 Task: Select the on in the word wrap.
Action: Mouse moved to (20, 602)
Screenshot: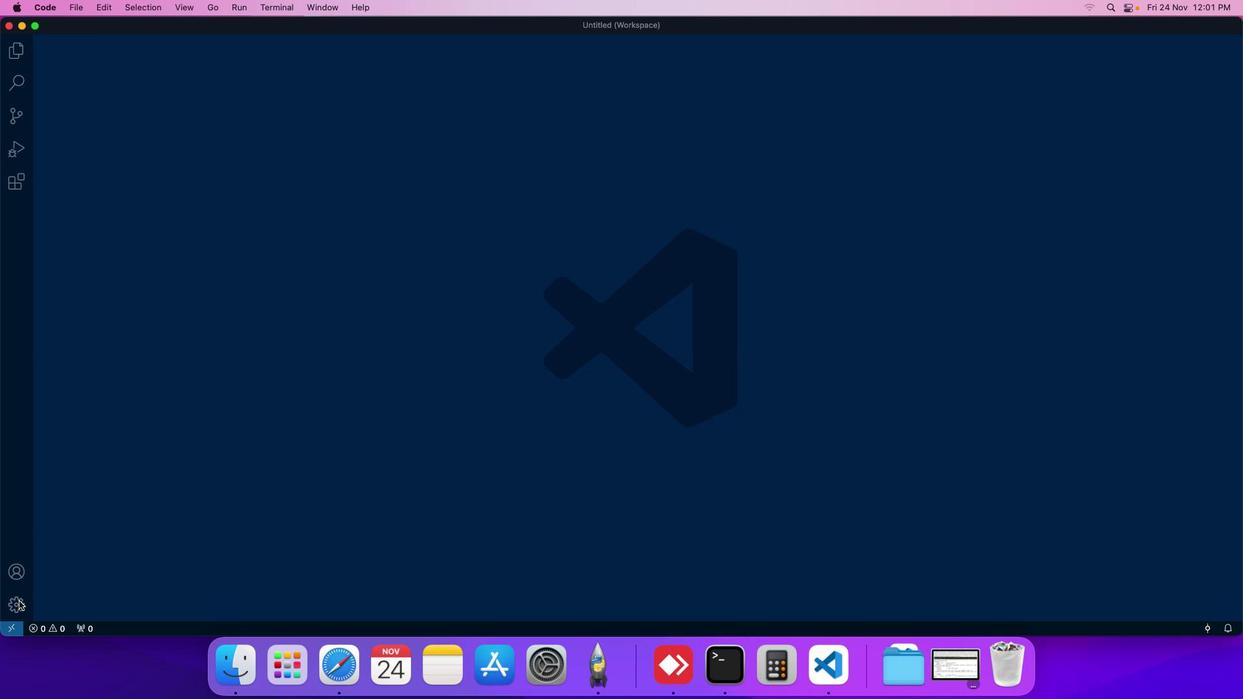 
Action: Mouse pressed left at (20, 602)
Screenshot: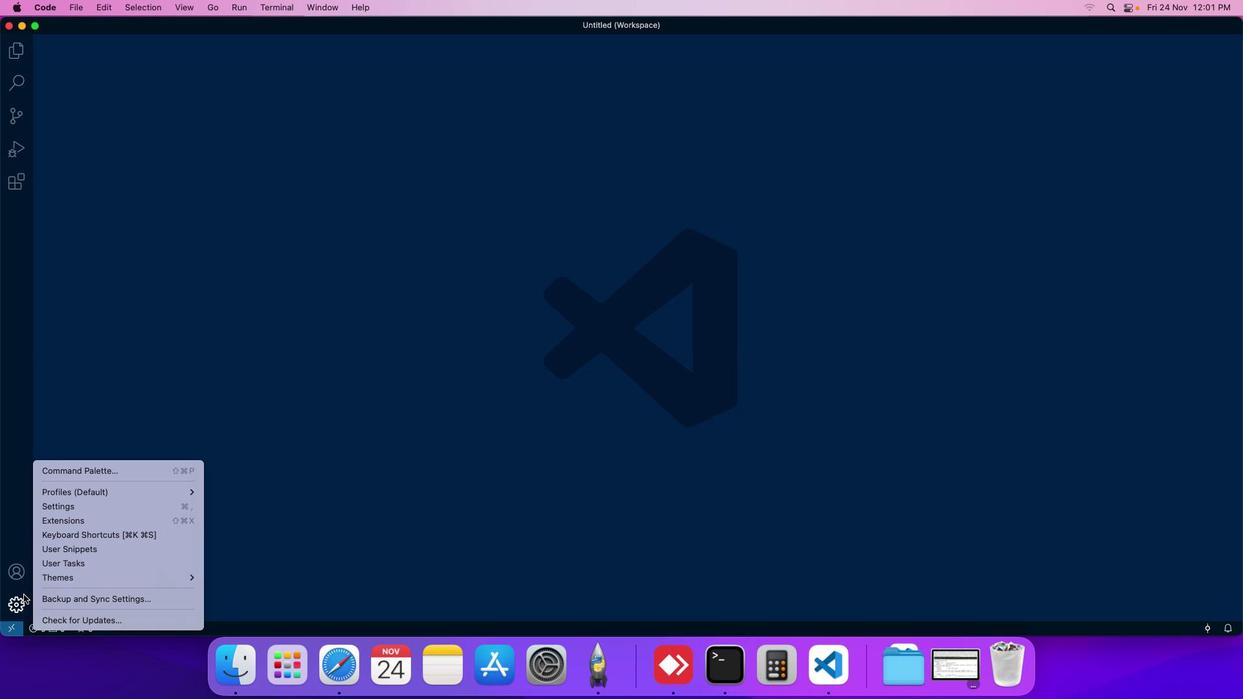 
Action: Mouse moved to (71, 511)
Screenshot: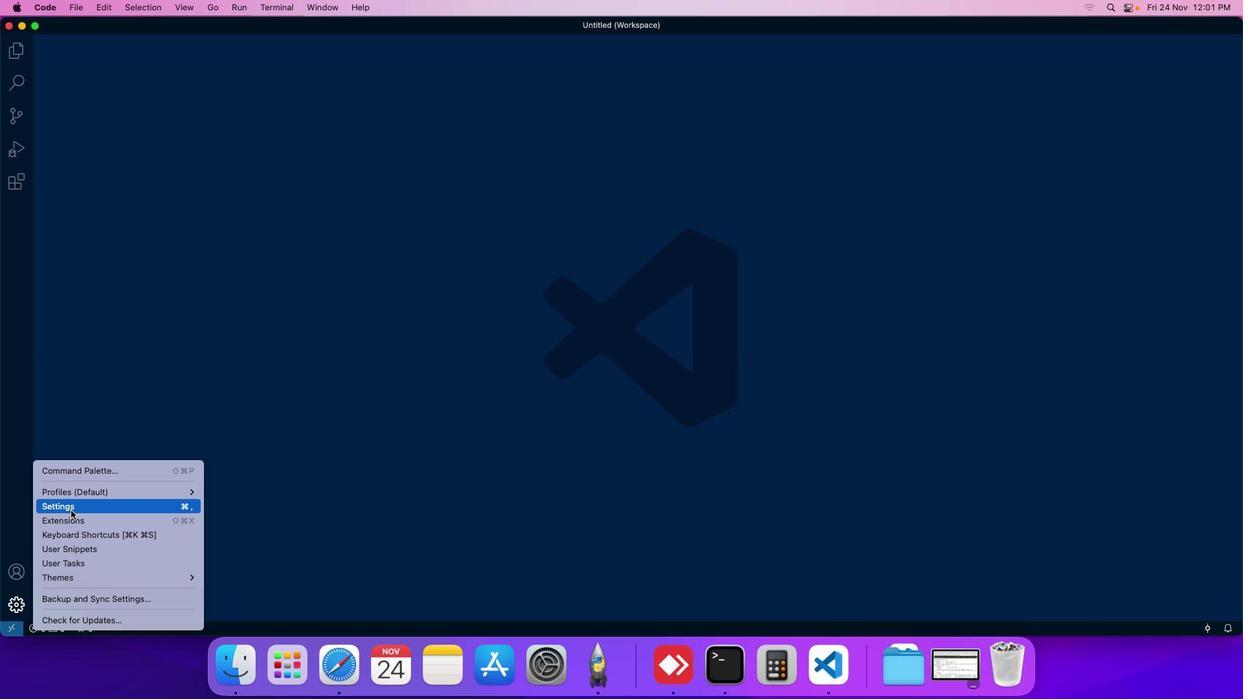 
Action: Mouse pressed left at (71, 511)
Screenshot: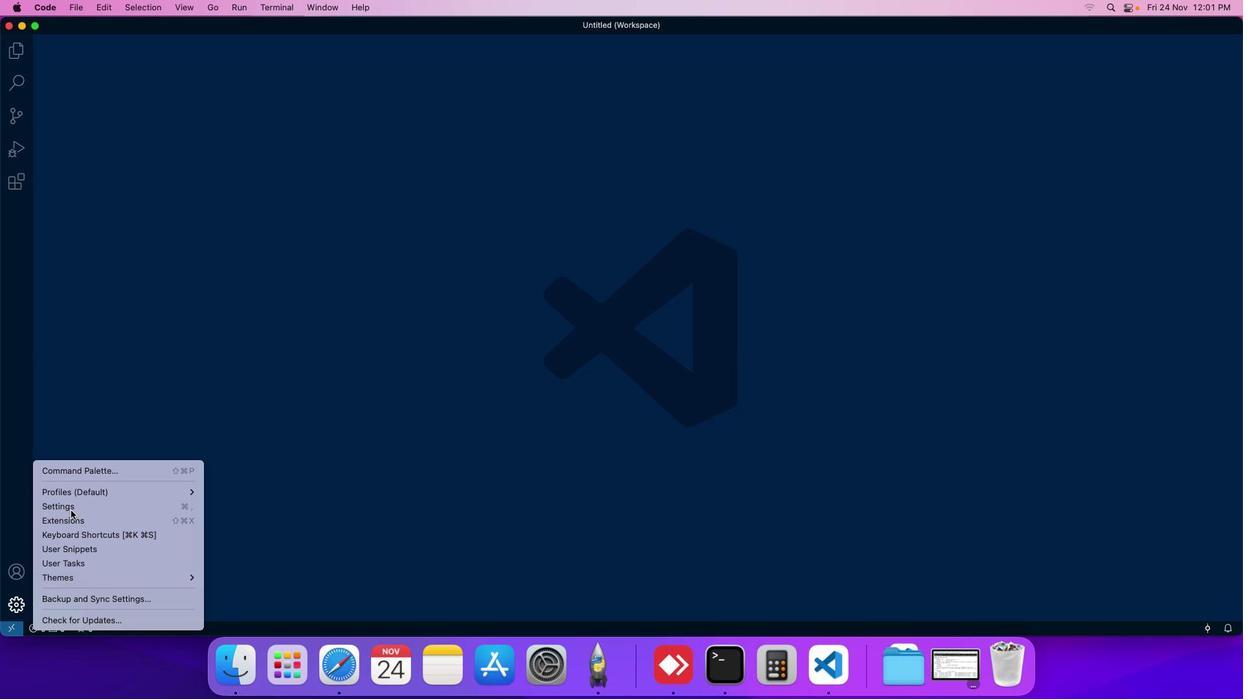 
Action: Mouse moved to (264, 143)
Screenshot: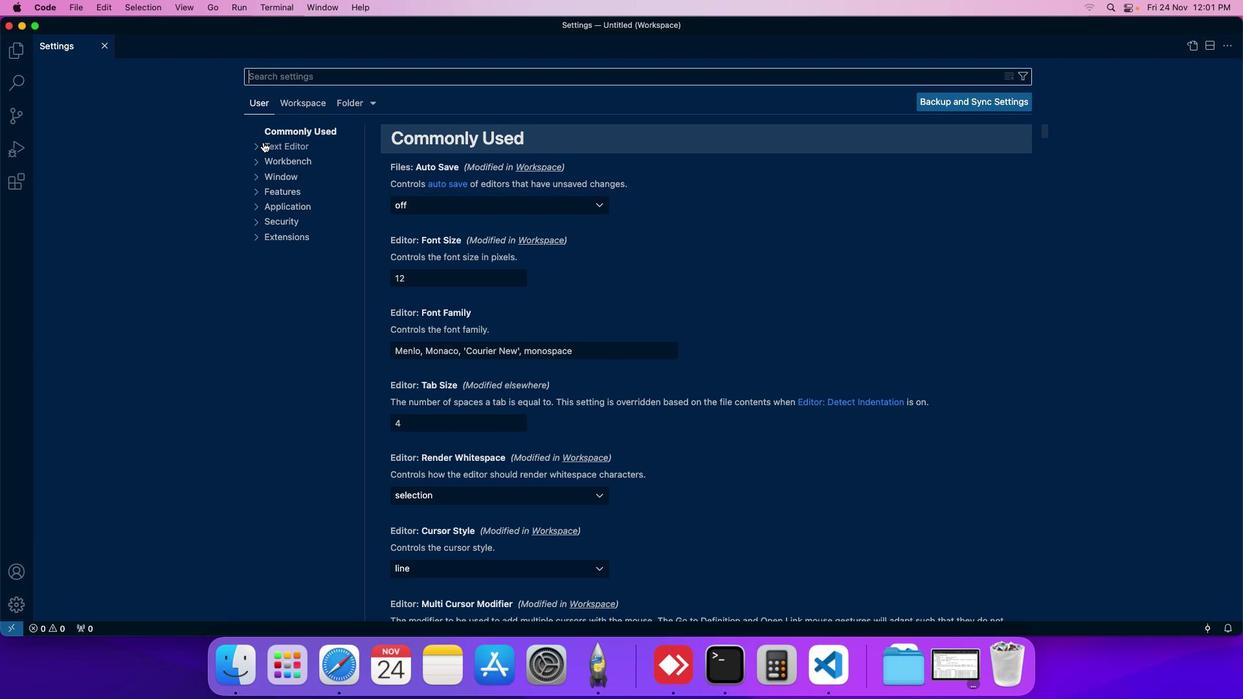 
Action: Mouse pressed left at (264, 143)
Screenshot: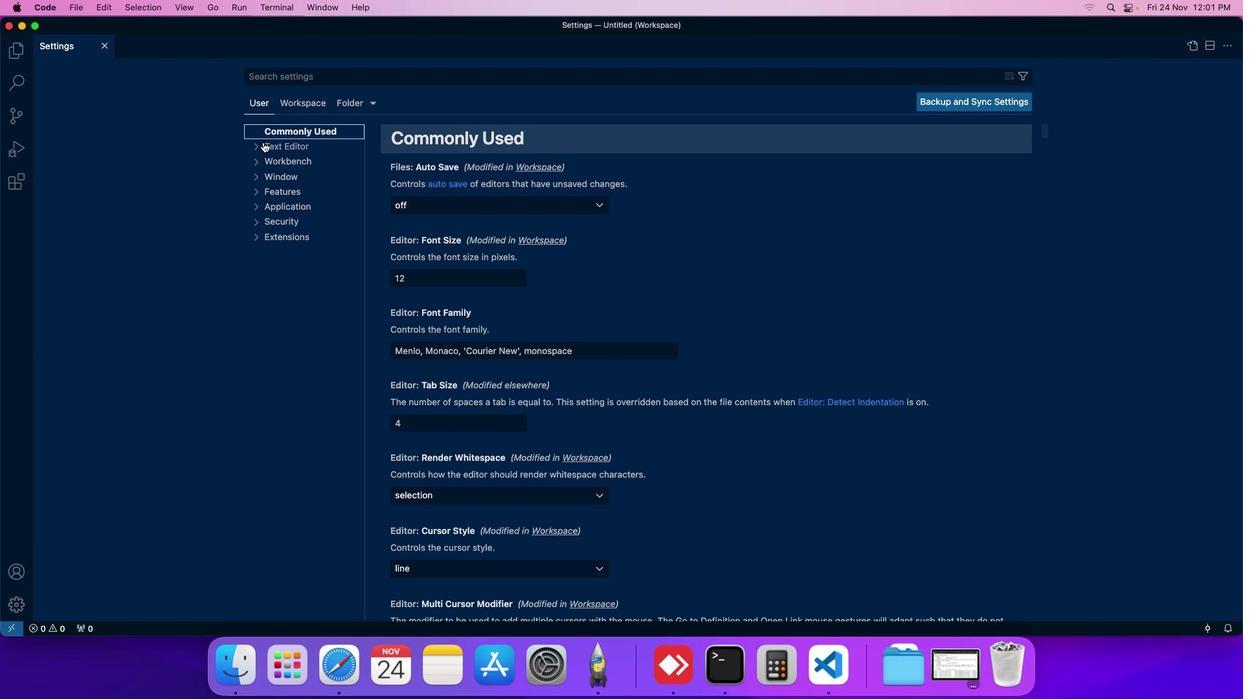 
Action: Mouse moved to (440, 192)
Screenshot: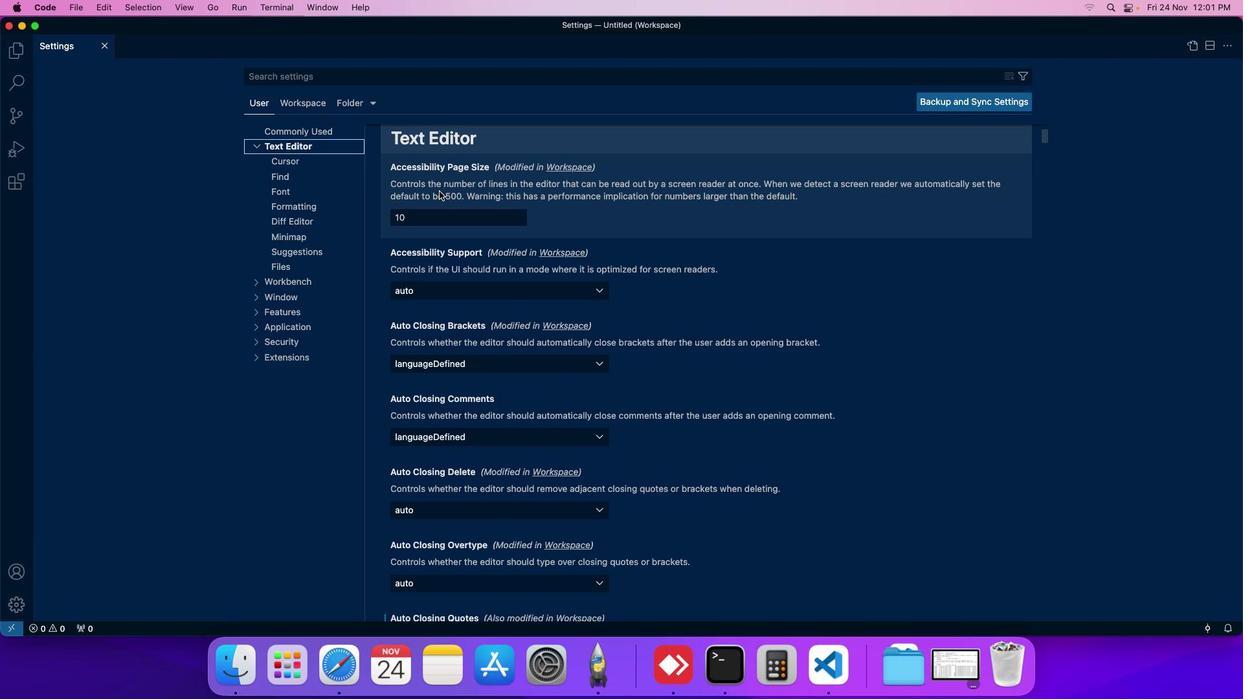 
Action: Mouse scrolled (440, 192) with delta (1, 0)
Screenshot: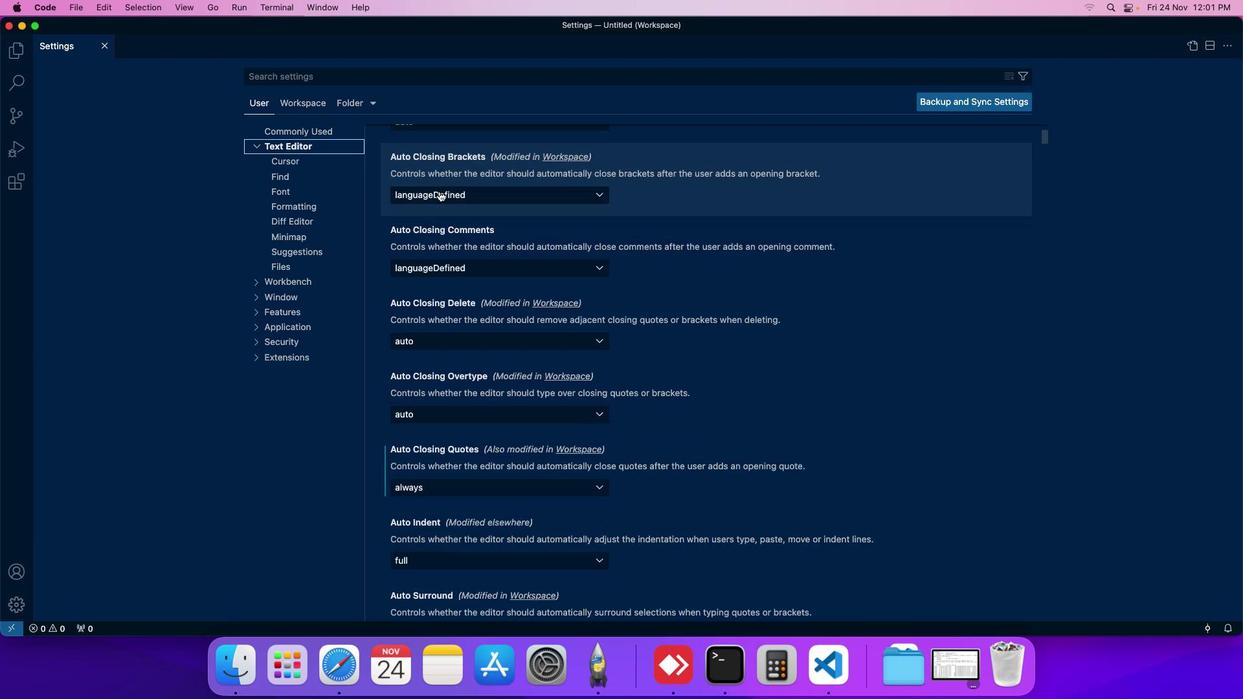 
Action: Mouse scrolled (440, 192) with delta (1, 0)
Screenshot: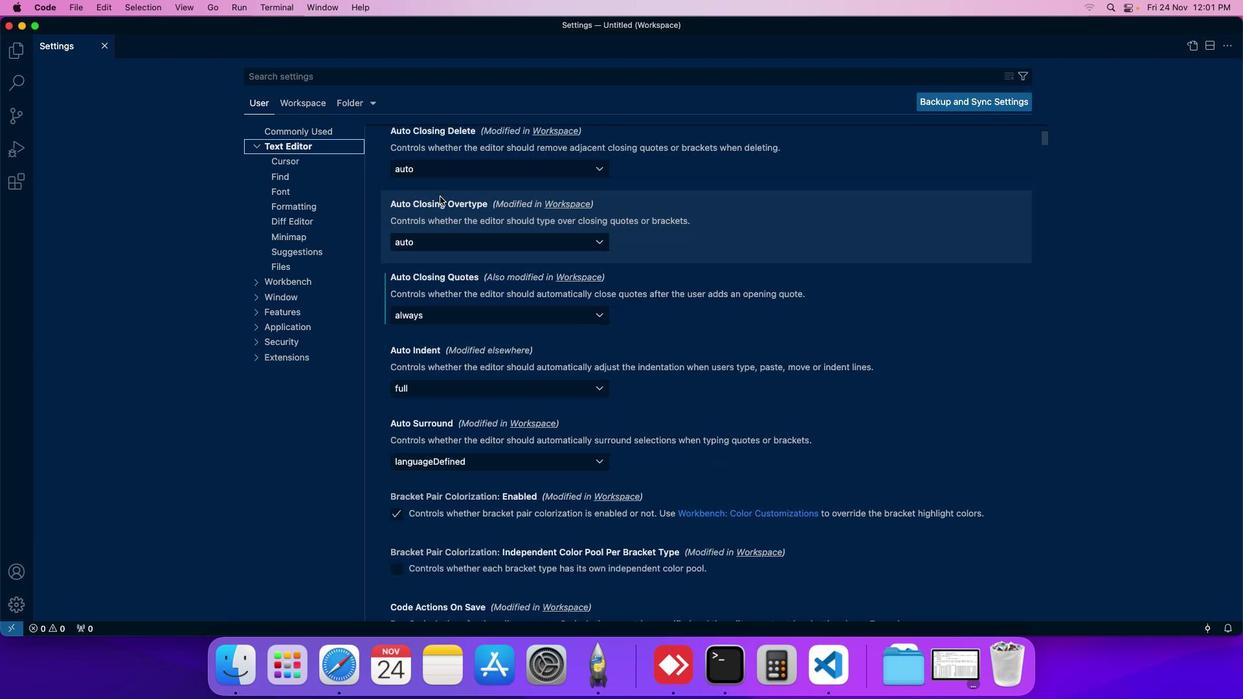 
Action: Mouse moved to (440, 202)
Screenshot: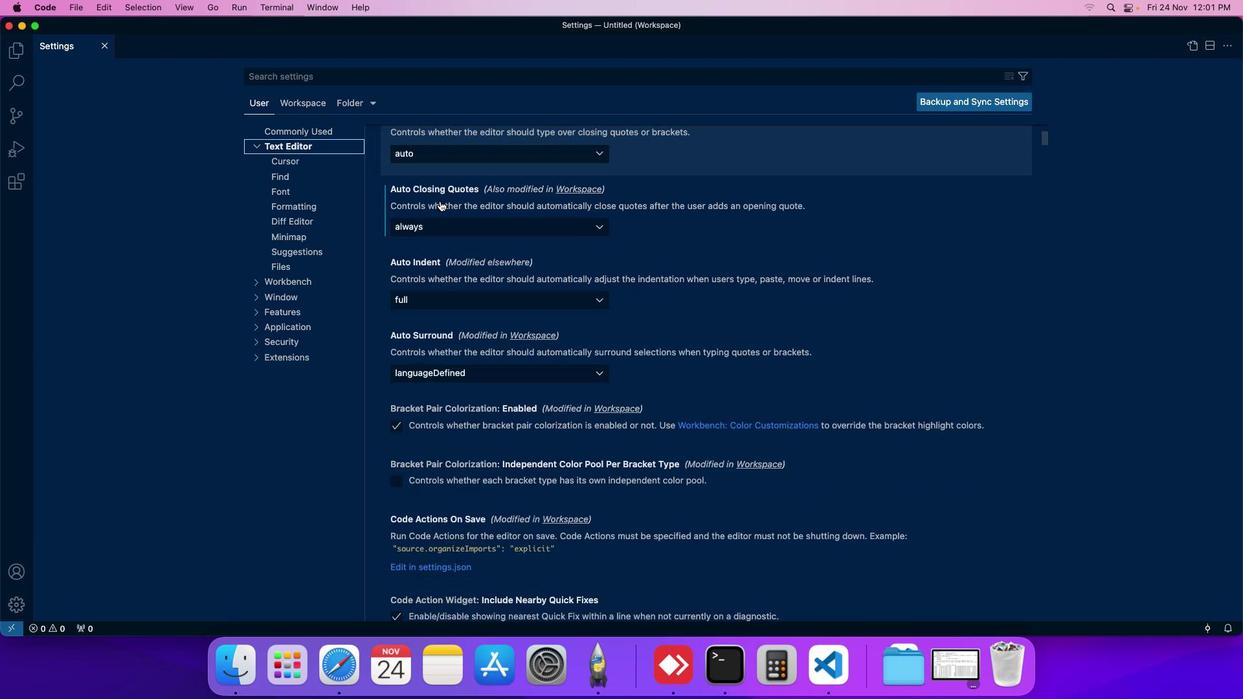 
Action: Mouse scrolled (440, 202) with delta (1, 0)
Screenshot: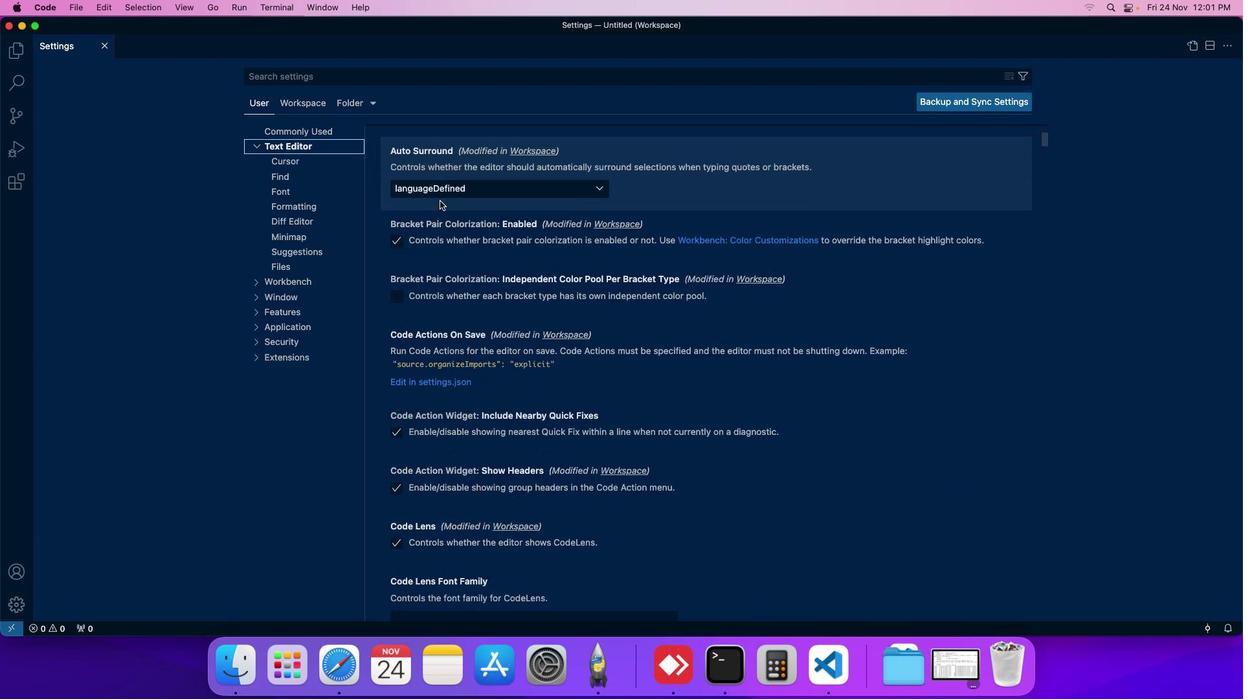 
Action: Mouse scrolled (440, 202) with delta (1, 0)
Screenshot: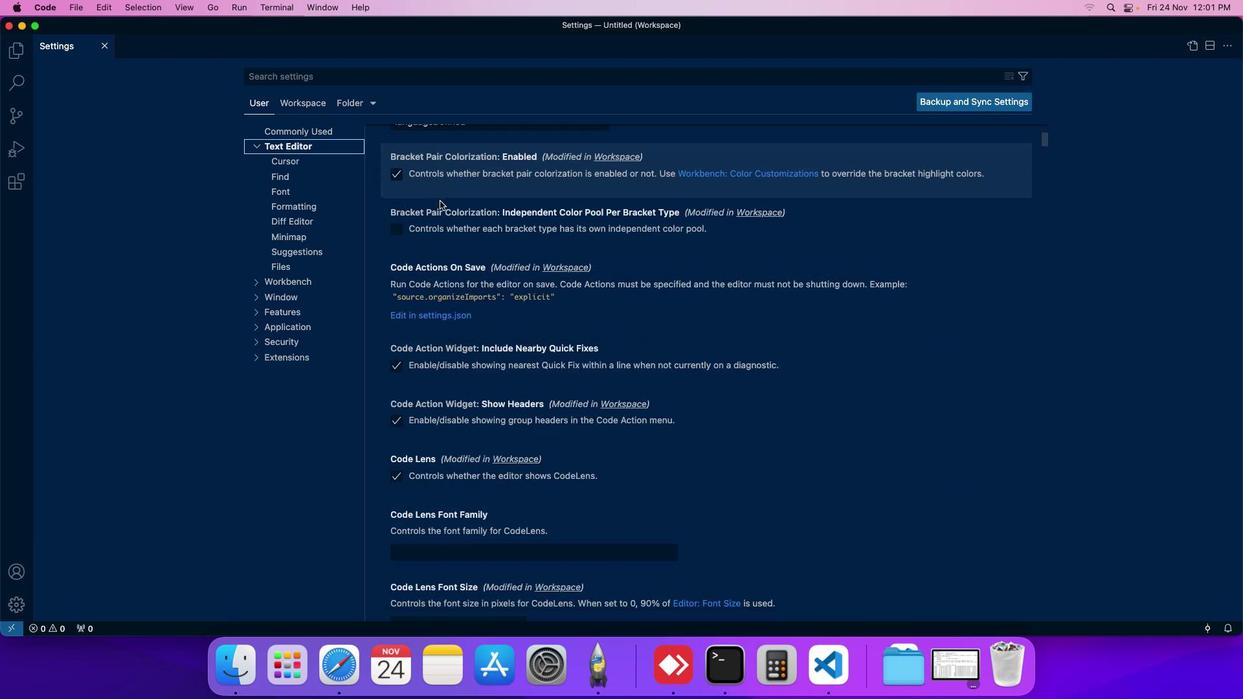 
Action: Mouse scrolled (440, 202) with delta (1, 0)
Screenshot: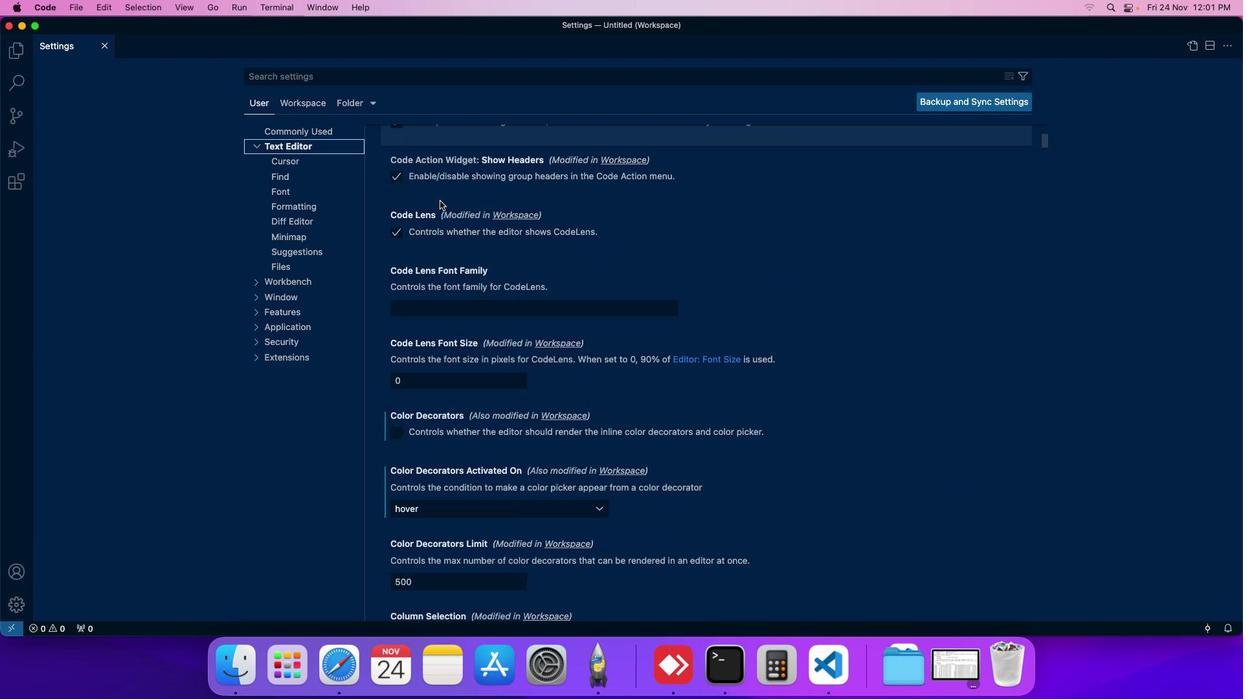
Action: Mouse scrolled (440, 202) with delta (1, 0)
Screenshot: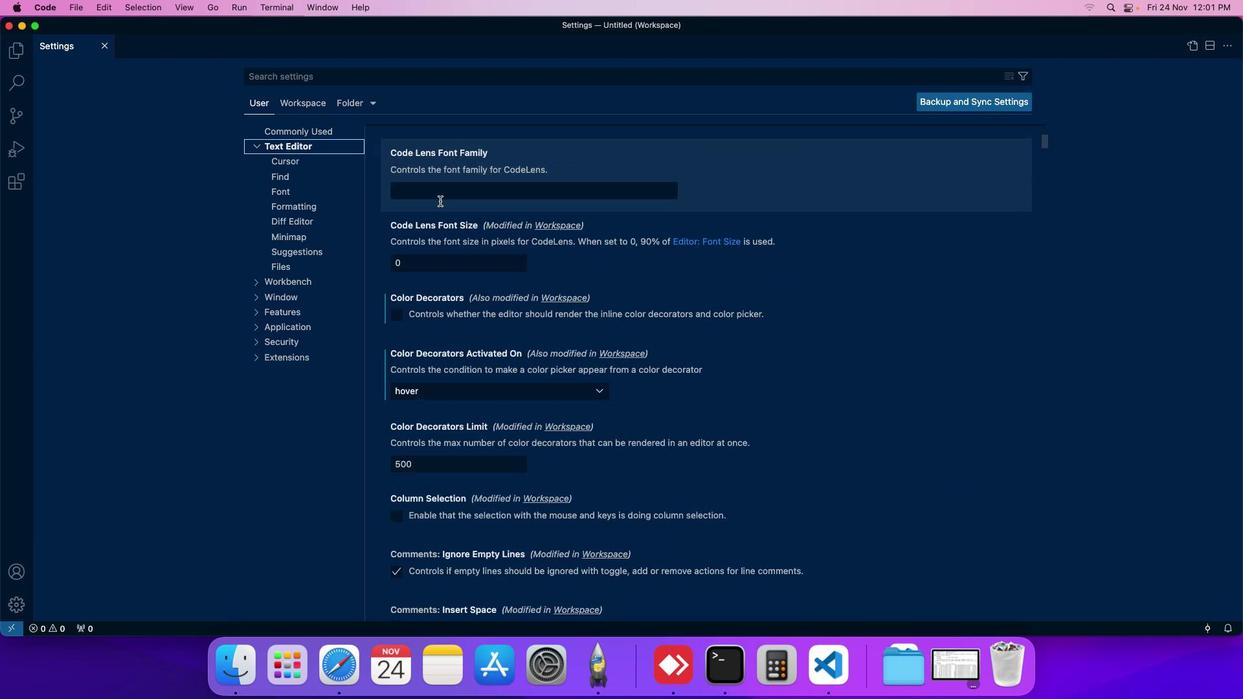 
Action: Mouse scrolled (440, 202) with delta (1, 0)
Screenshot: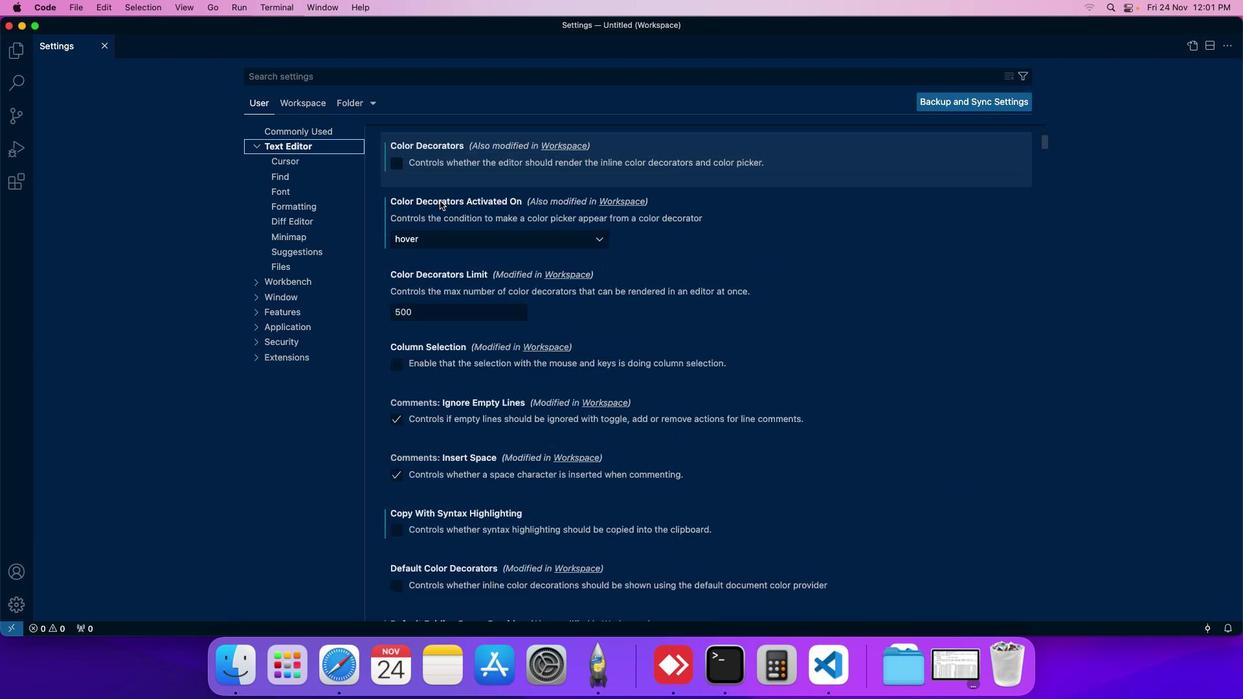 
Action: Mouse scrolled (440, 202) with delta (1, 0)
Screenshot: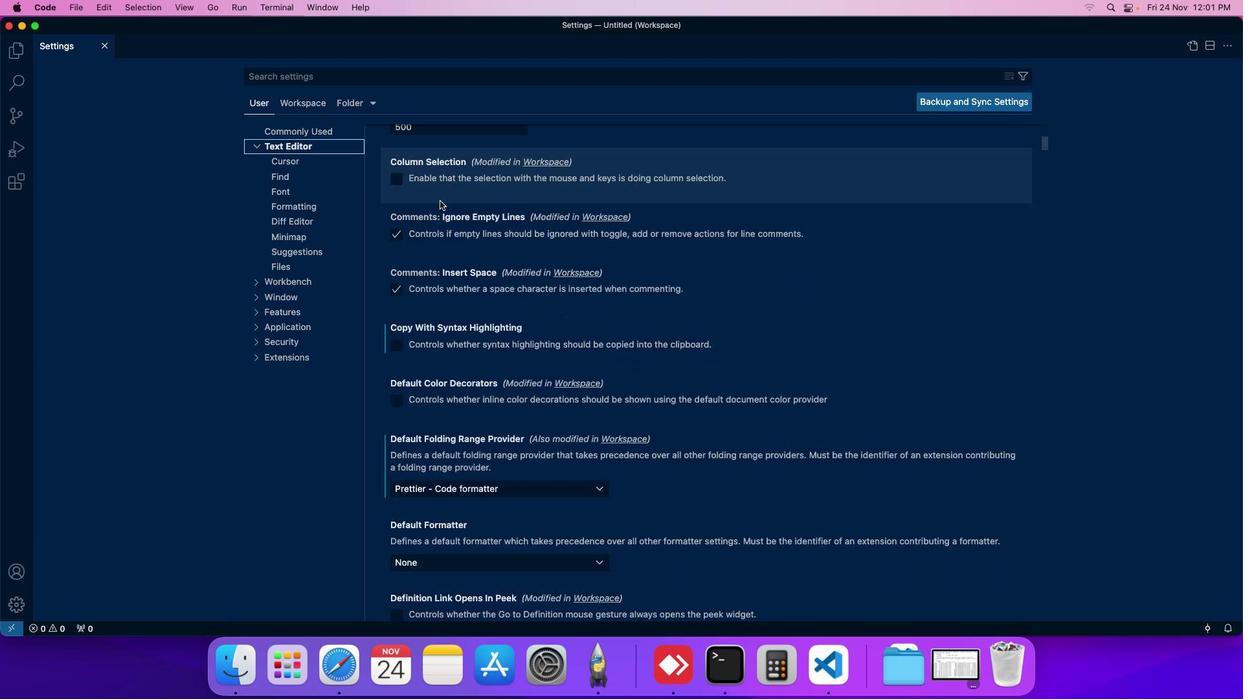 
Action: Mouse scrolled (440, 202) with delta (1, 0)
Screenshot: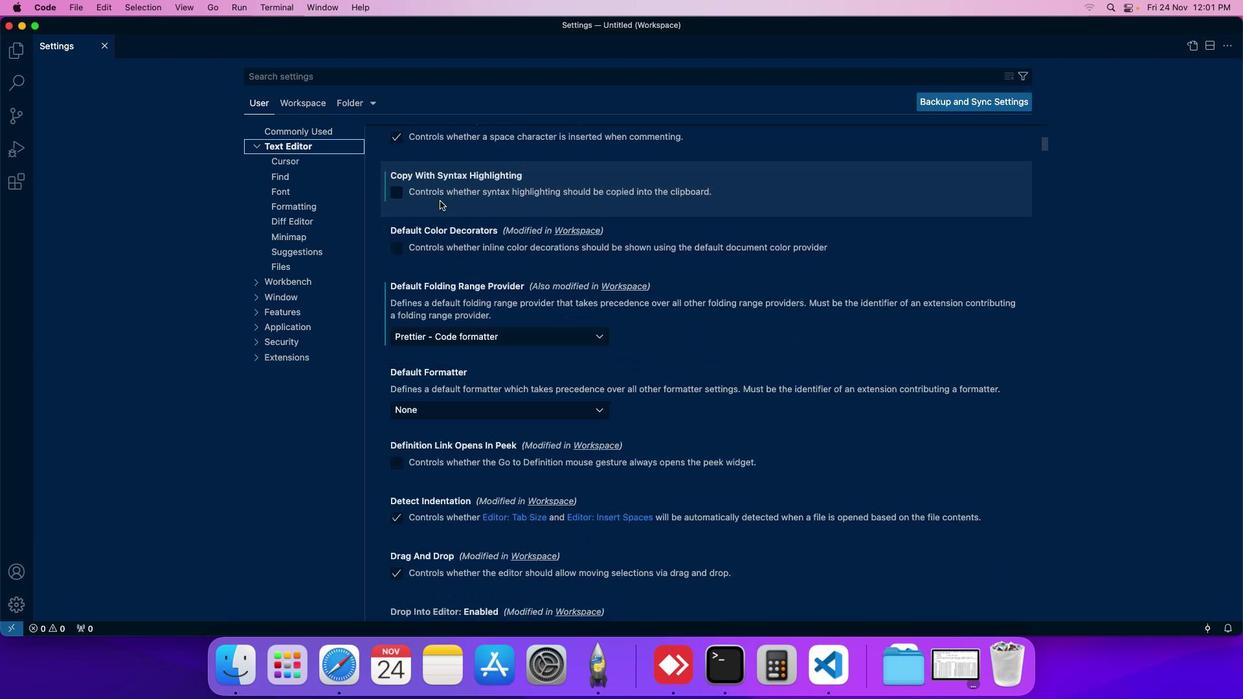 
Action: Mouse scrolled (440, 202) with delta (1, 0)
Screenshot: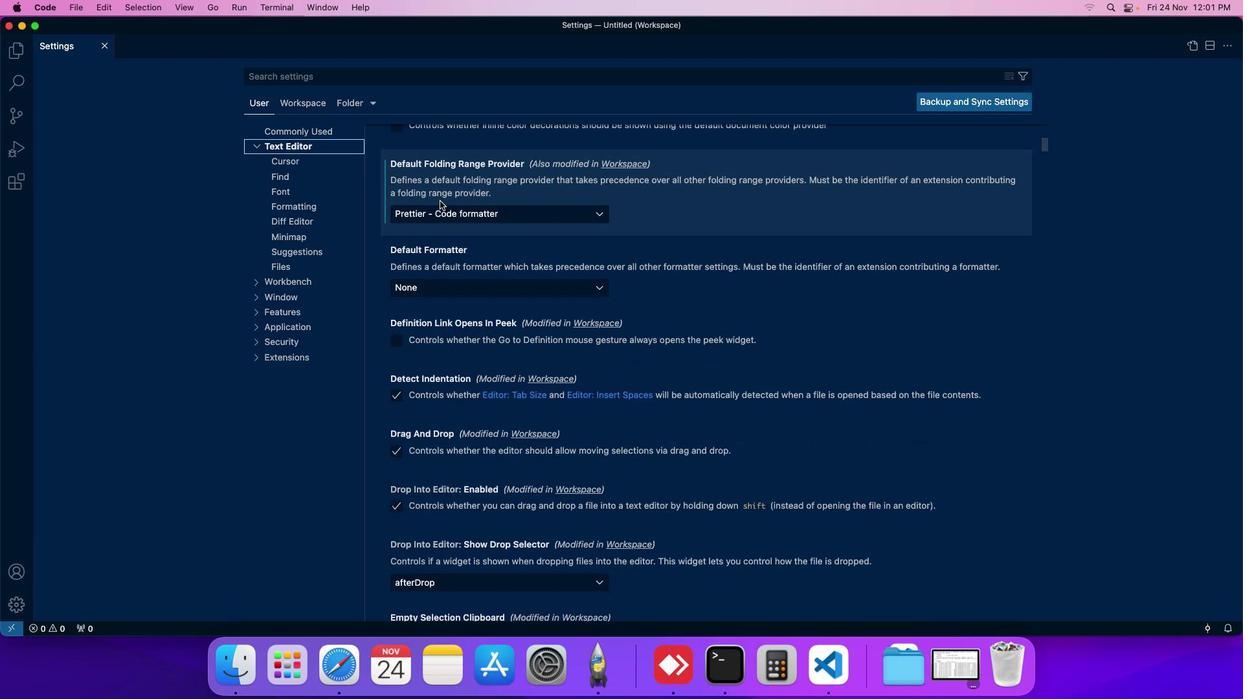 
Action: Mouse scrolled (440, 202) with delta (1, 0)
Screenshot: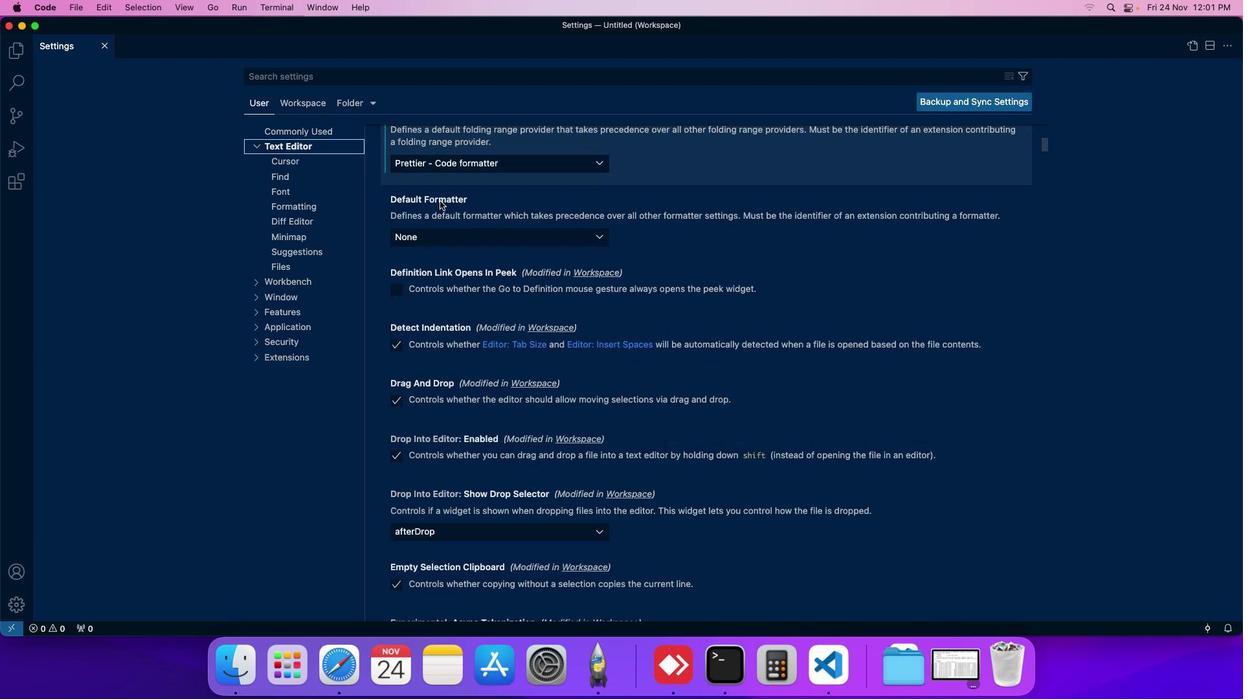
Action: Mouse scrolled (440, 202) with delta (1, 0)
Screenshot: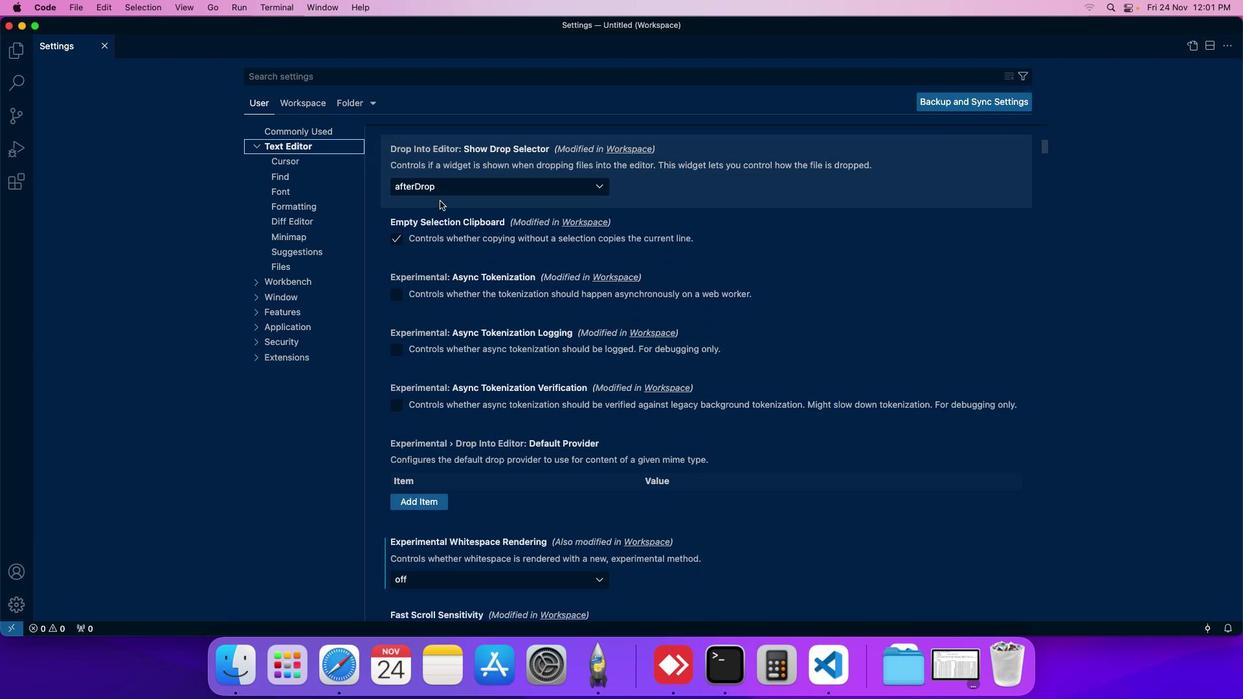 
Action: Mouse scrolled (440, 202) with delta (1, 0)
Screenshot: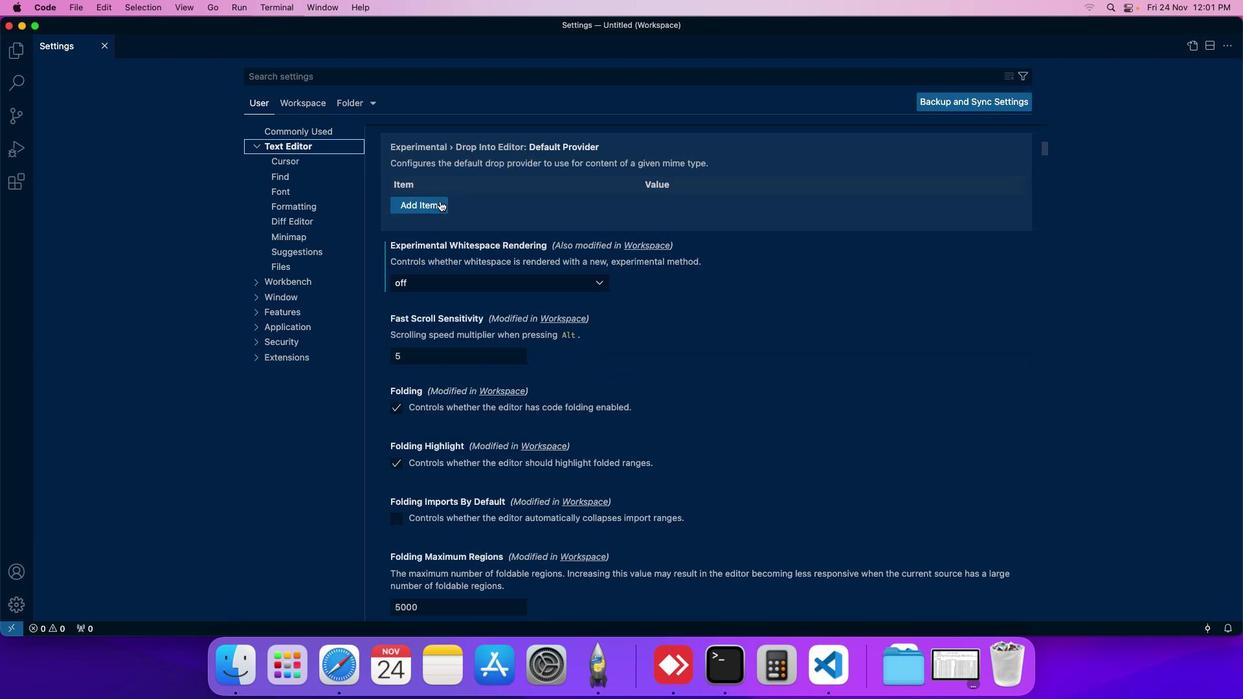 
Action: Mouse scrolled (440, 202) with delta (1, 0)
Screenshot: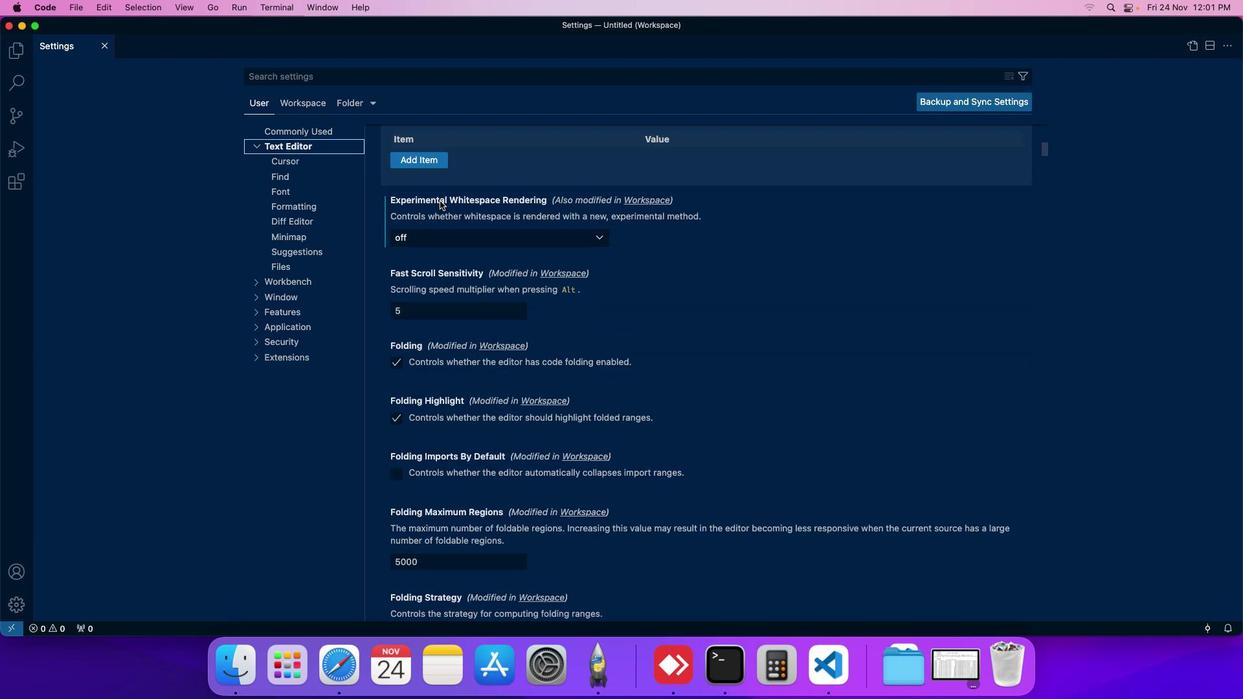 
Action: Mouse scrolled (440, 202) with delta (1, 0)
Screenshot: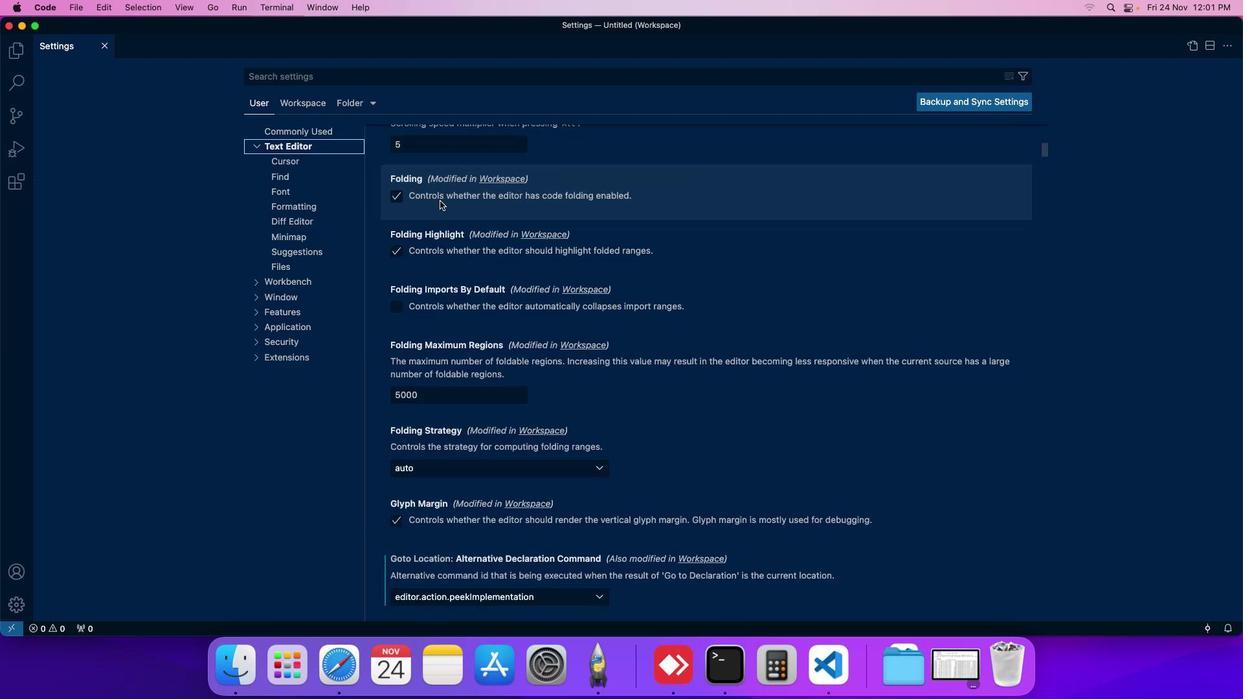 
Action: Mouse scrolled (440, 202) with delta (1, 0)
Screenshot: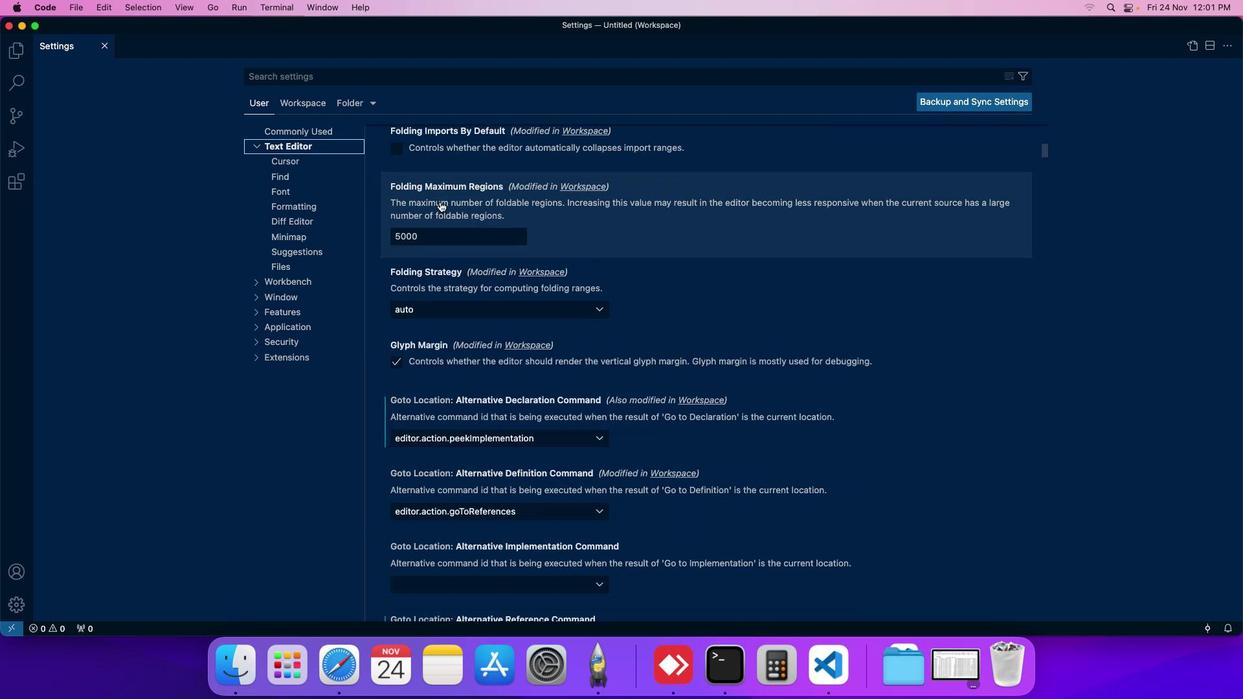 
Action: Mouse moved to (440, 202)
Screenshot: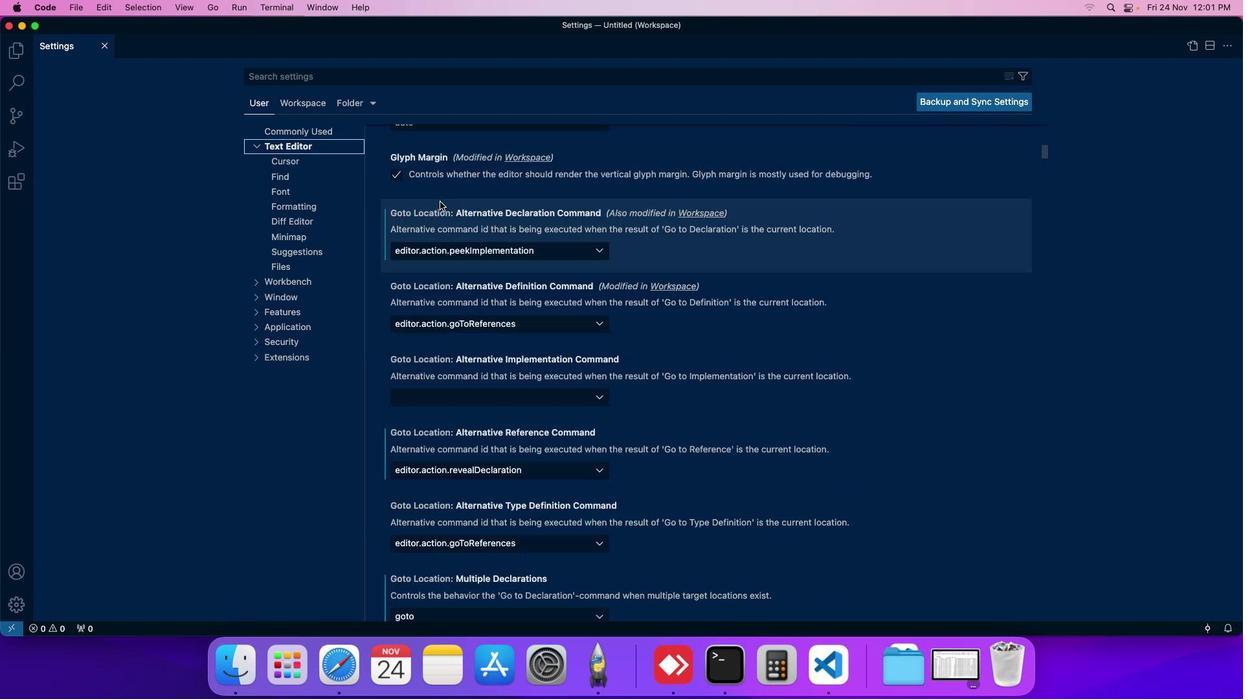 
Action: Mouse scrolled (440, 202) with delta (1, 0)
Screenshot: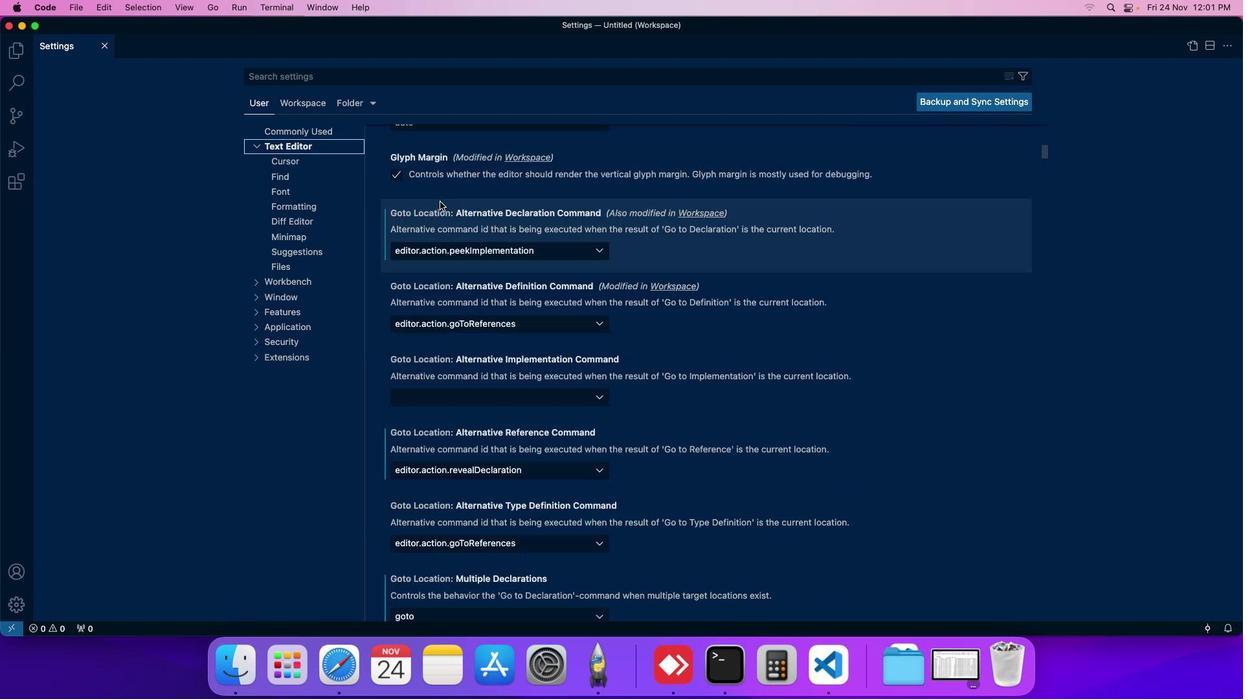 
Action: Mouse moved to (441, 207)
Screenshot: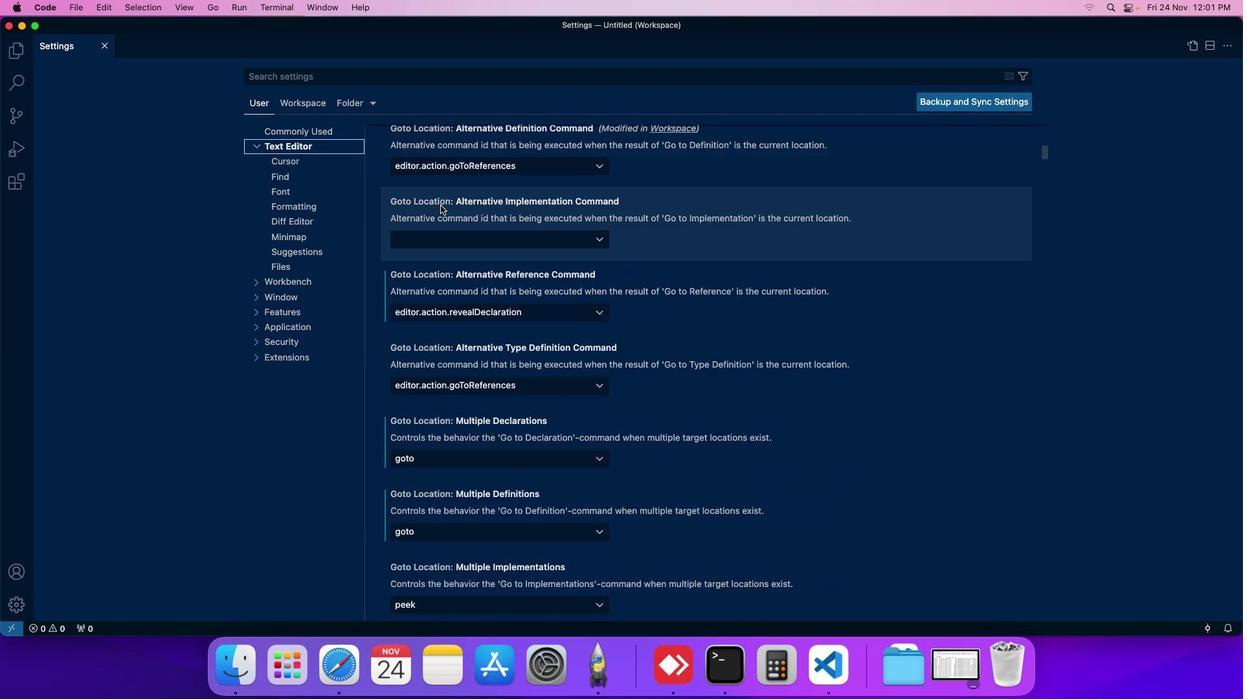
Action: Mouse scrolled (441, 207) with delta (1, 0)
Screenshot: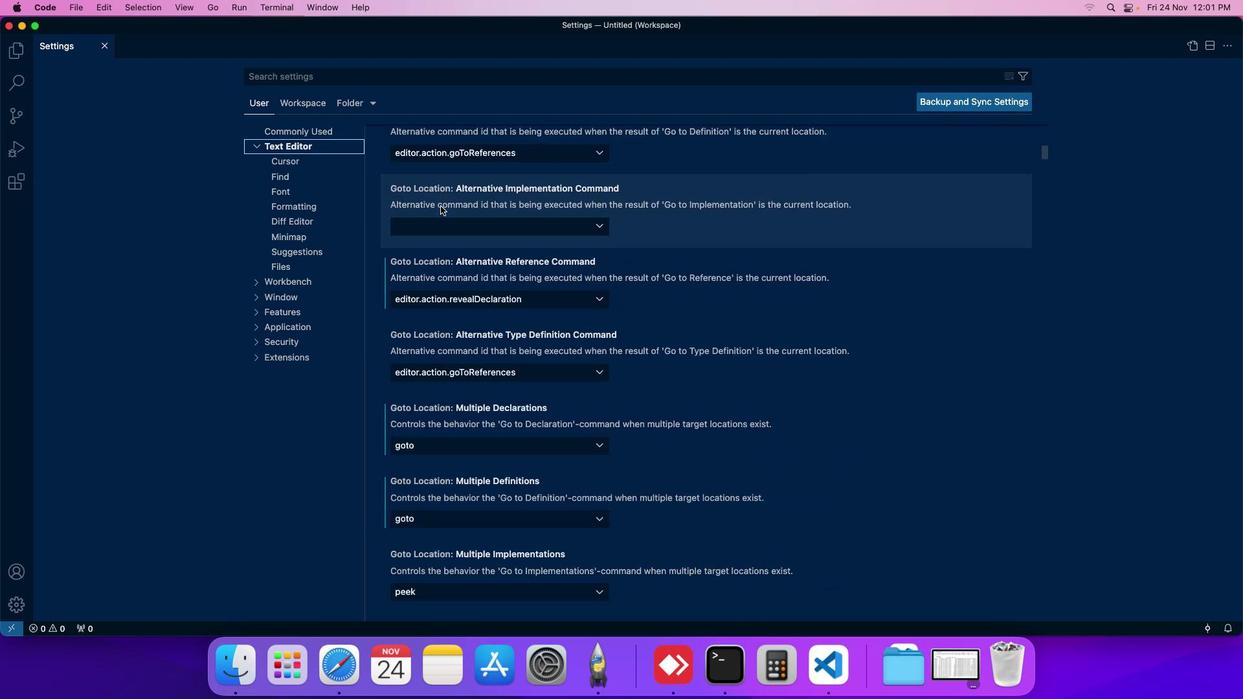 
Action: Mouse scrolled (441, 207) with delta (1, 0)
Screenshot: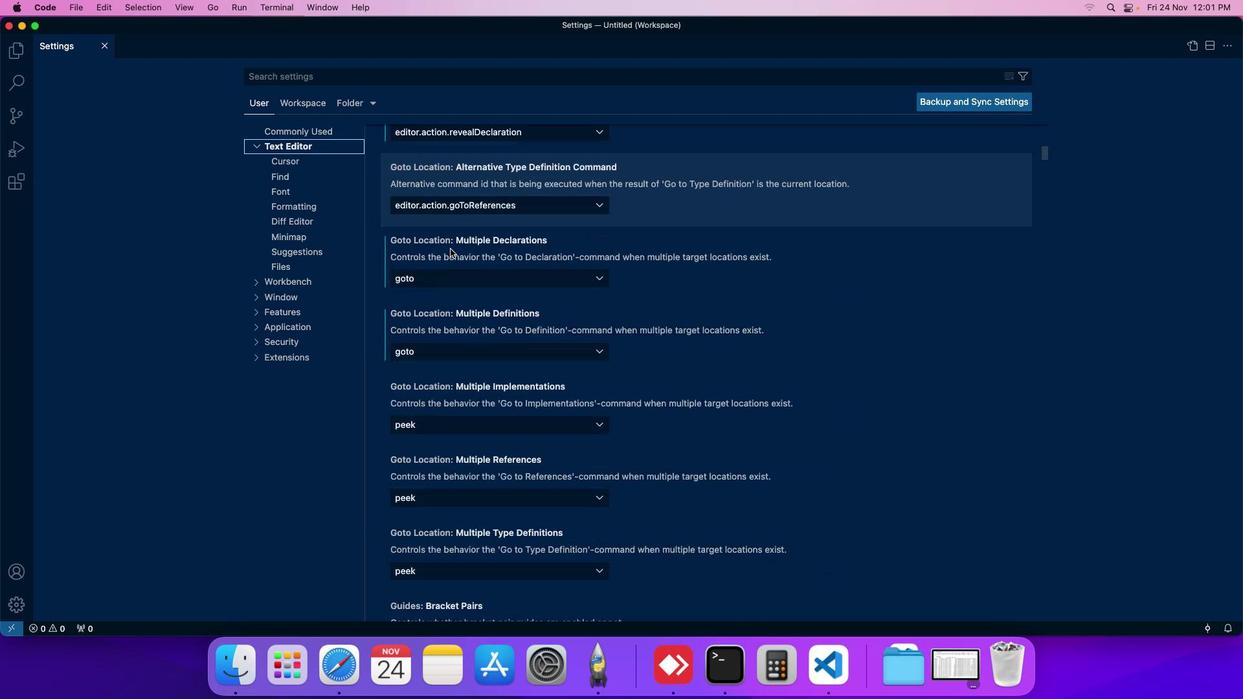 
Action: Mouse moved to (463, 288)
Screenshot: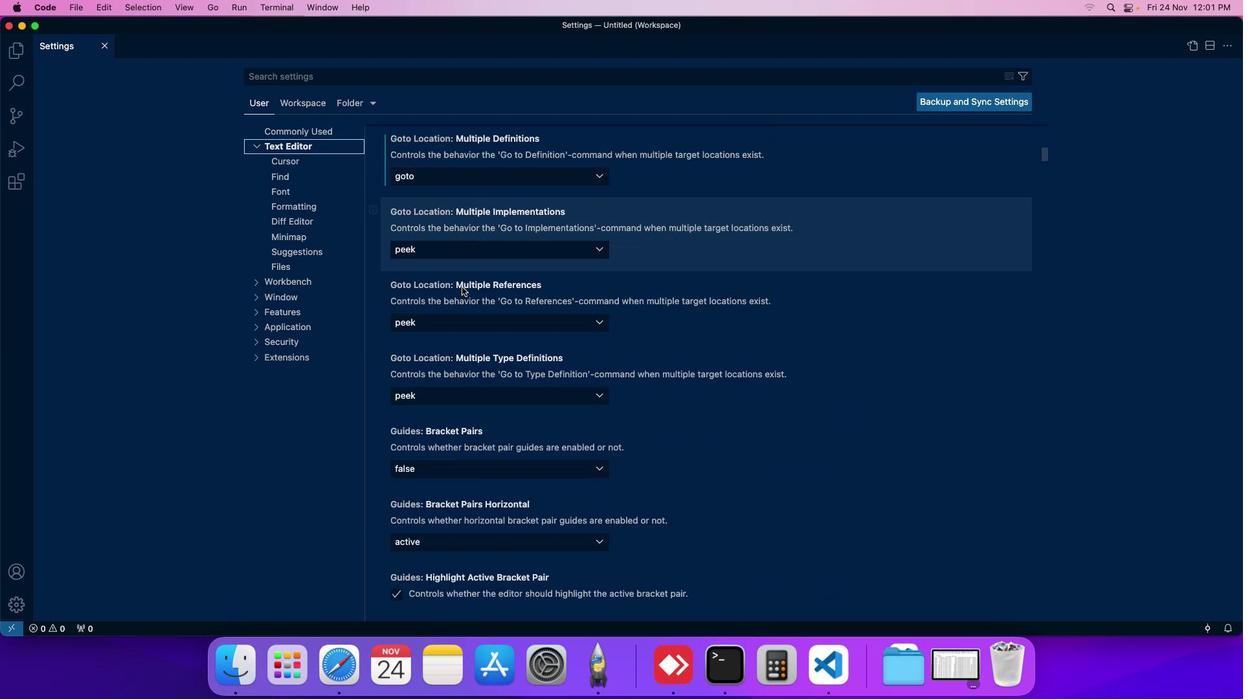 
Action: Mouse scrolled (463, 288) with delta (1, 0)
Screenshot: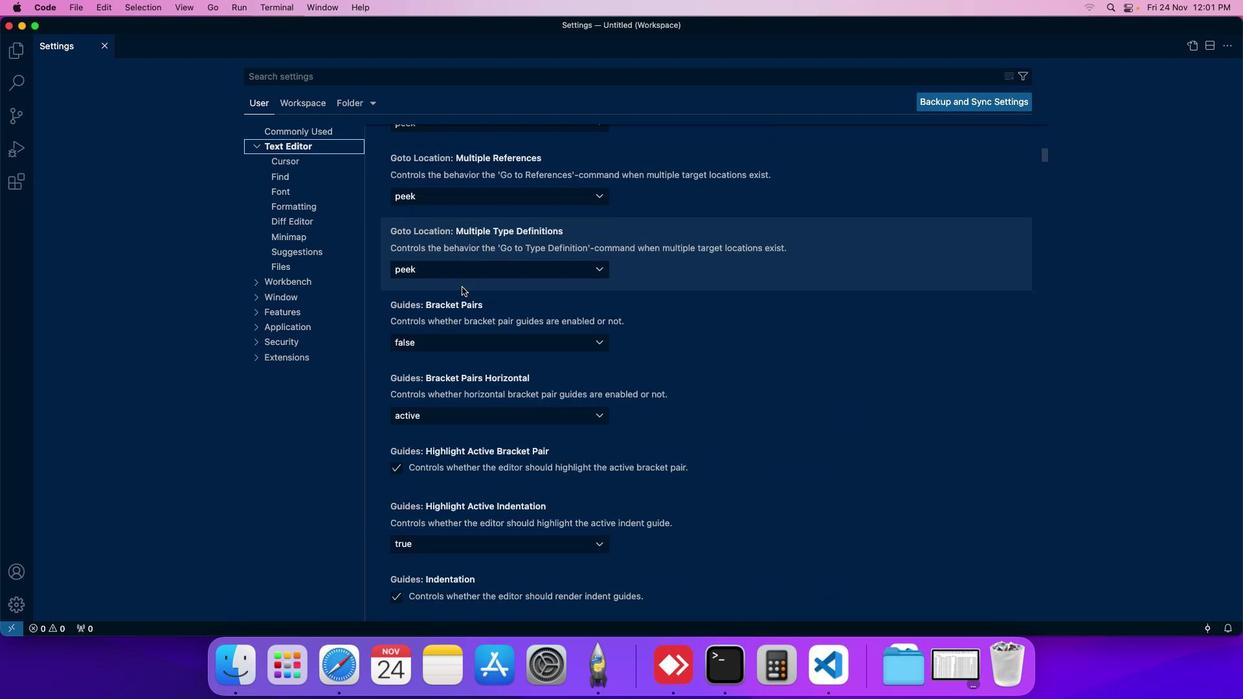 
Action: Mouse scrolled (463, 288) with delta (1, 0)
Screenshot: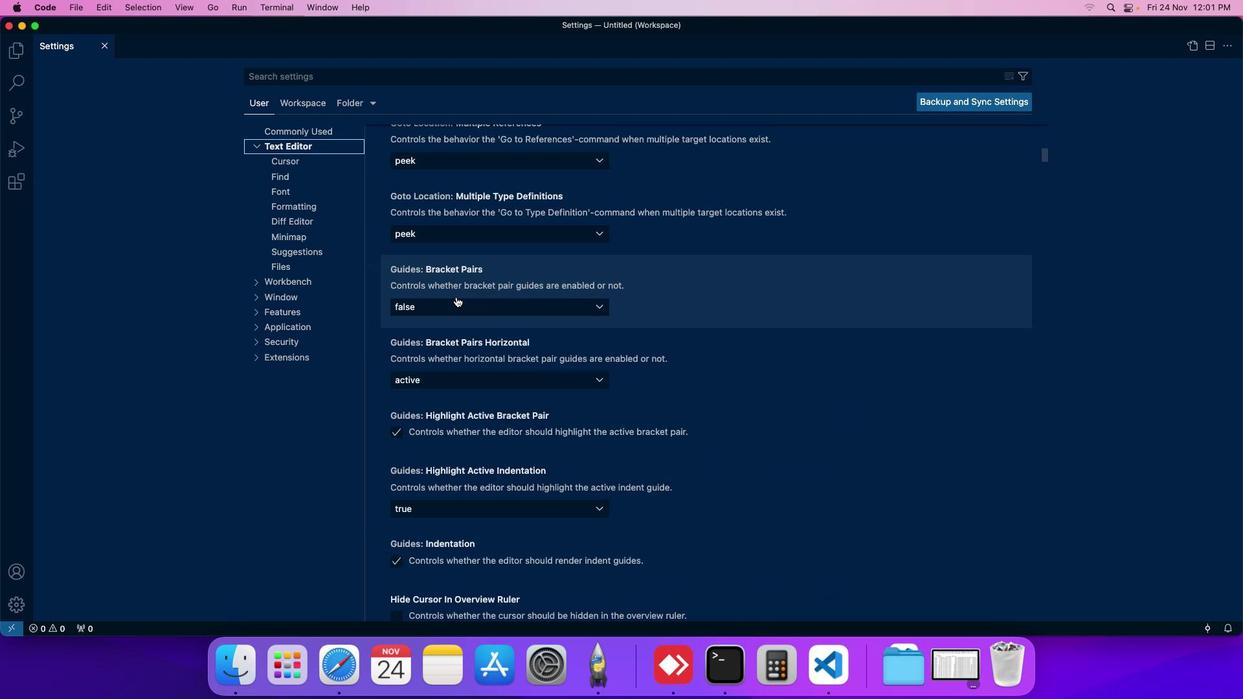 
Action: Mouse moved to (438, 367)
Screenshot: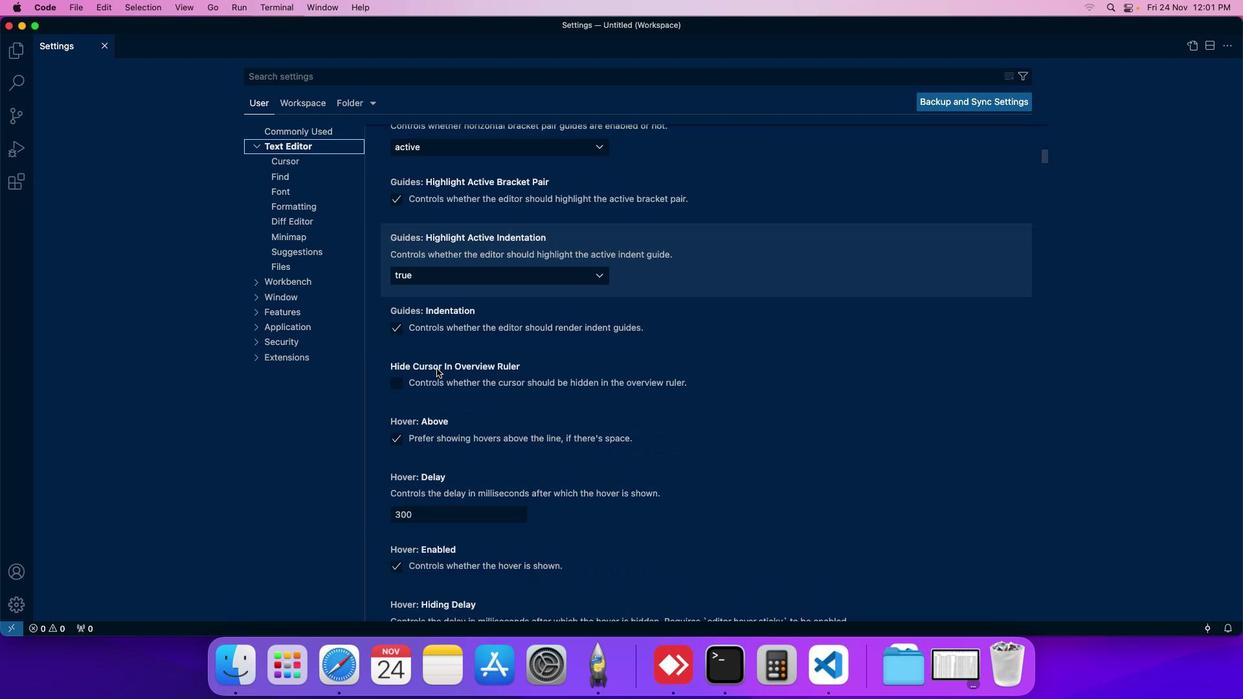 
Action: Mouse scrolled (438, 367) with delta (1, 0)
Screenshot: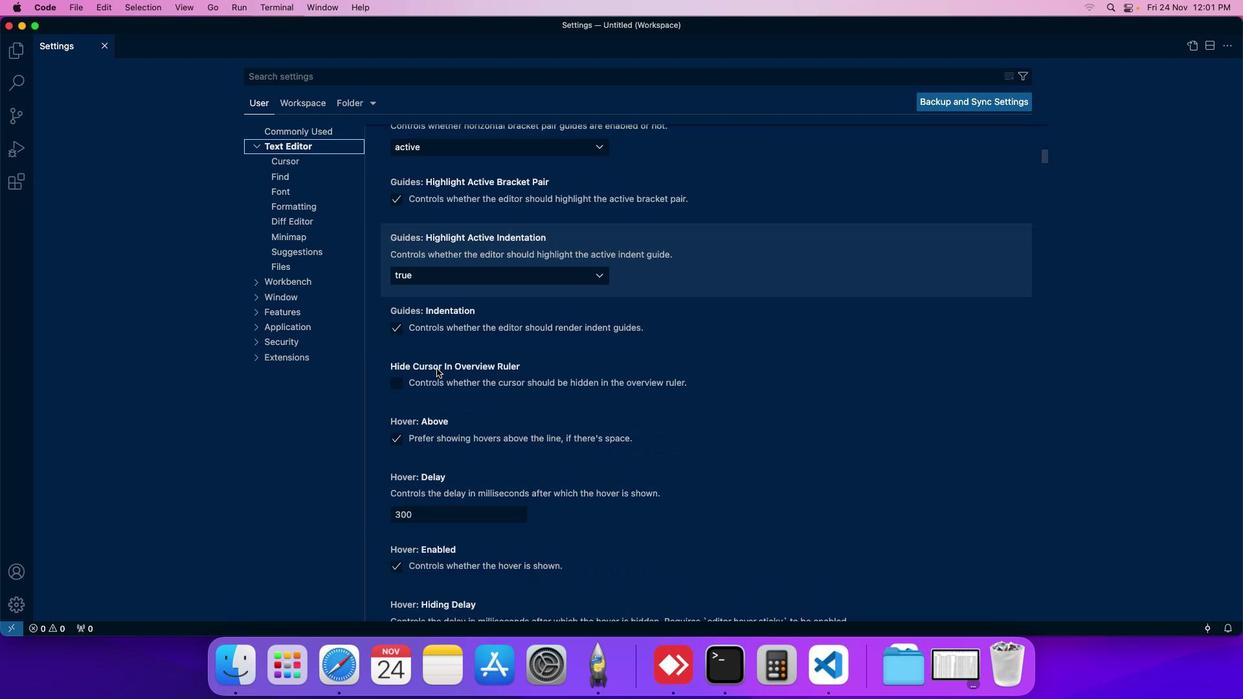 
Action: Mouse moved to (438, 369)
Screenshot: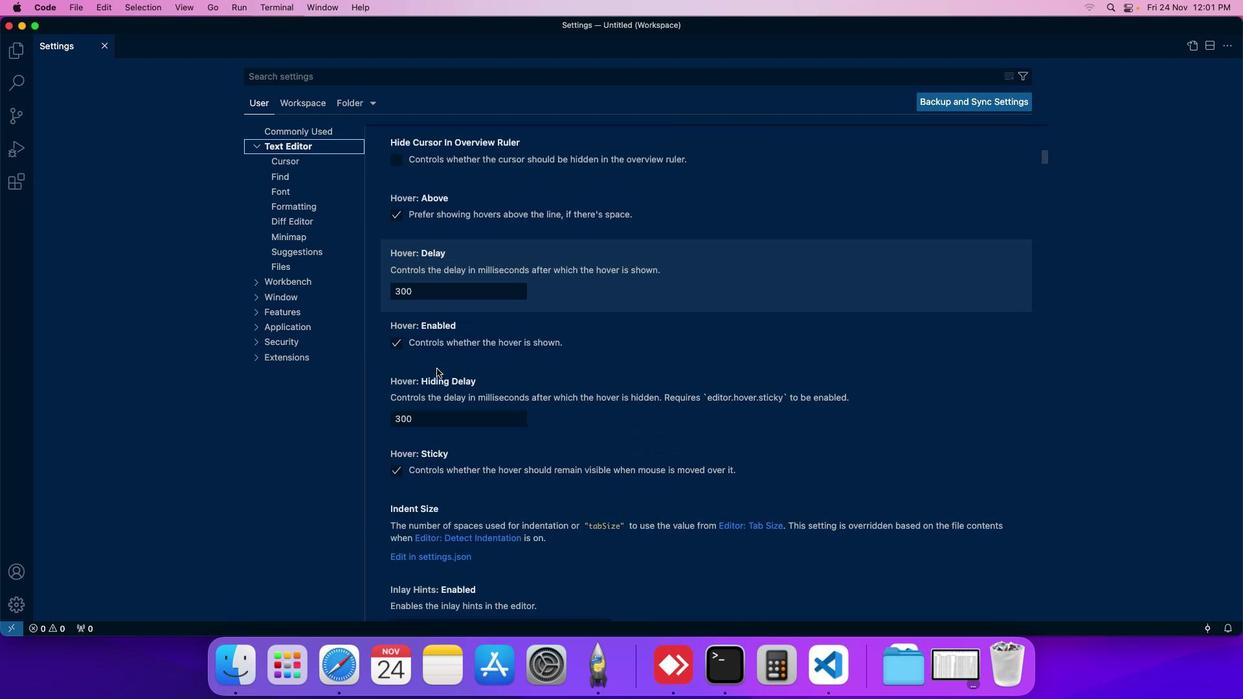 
Action: Mouse scrolled (438, 369) with delta (1, 0)
Screenshot: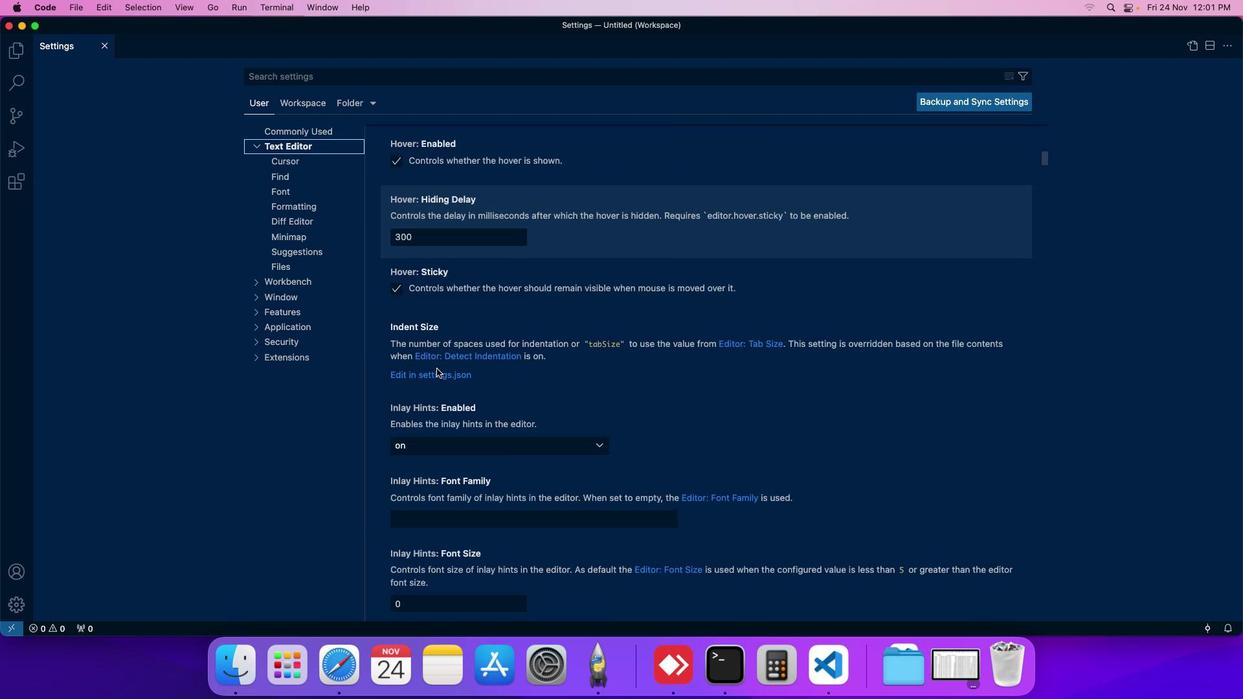 
Action: Mouse moved to (438, 369)
Screenshot: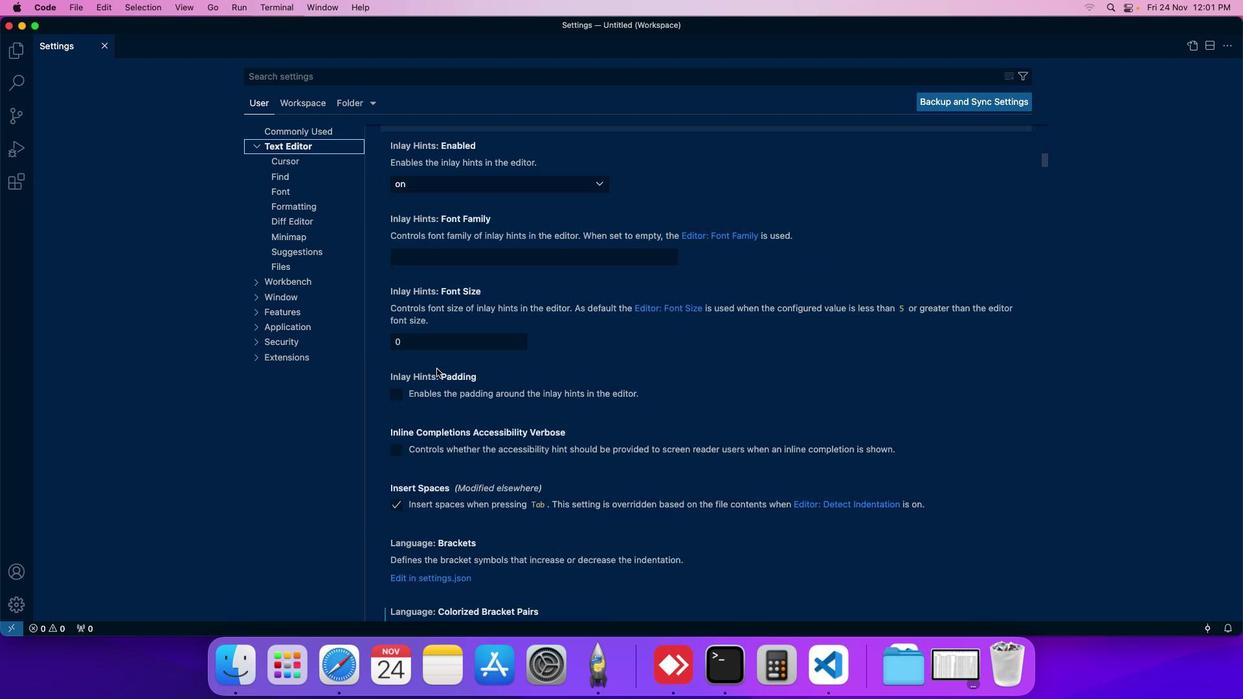 
Action: Mouse scrolled (438, 369) with delta (1, 0)
Screenshot: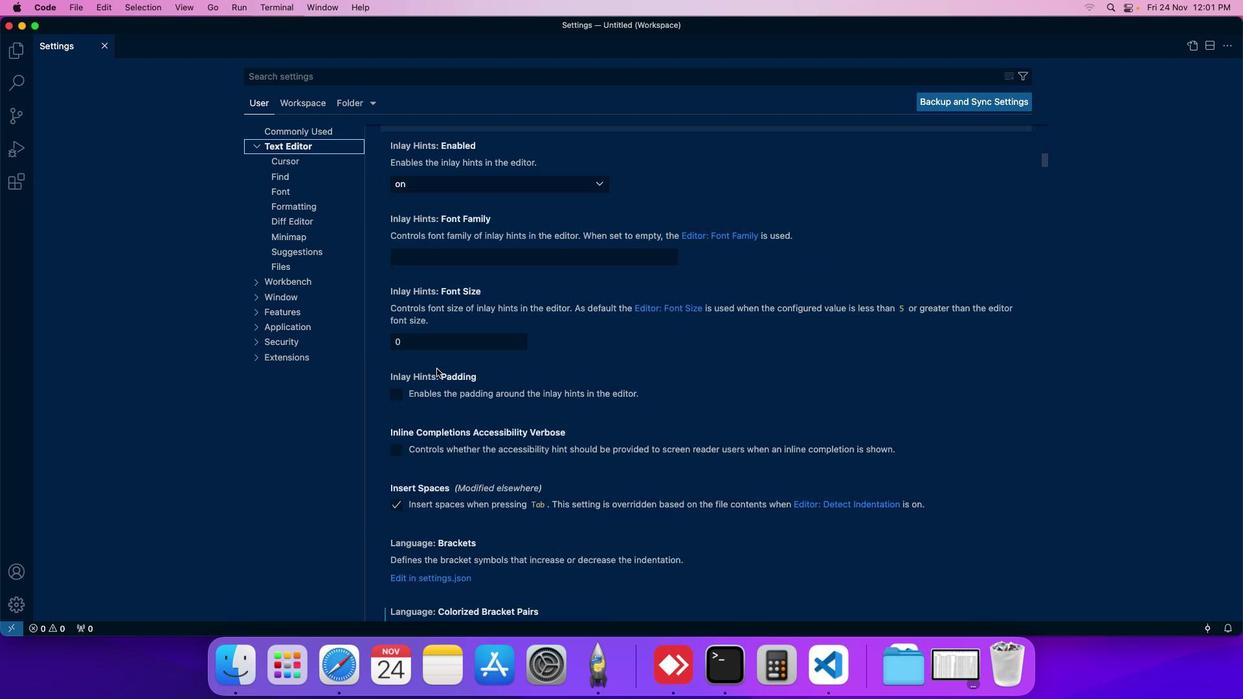 
Action: Mouse moved to (438, 369)
Screenshot: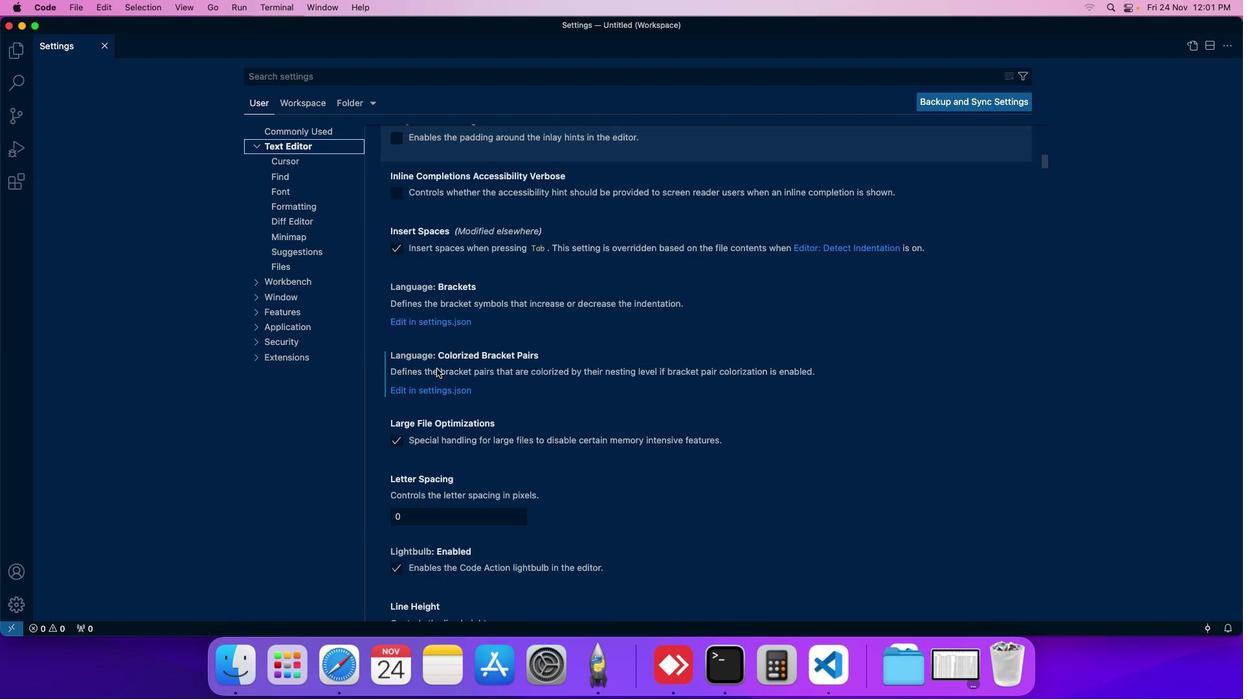 
Action: Mouse scrolled (438, 369) with delta (1, 0)
Screenshot: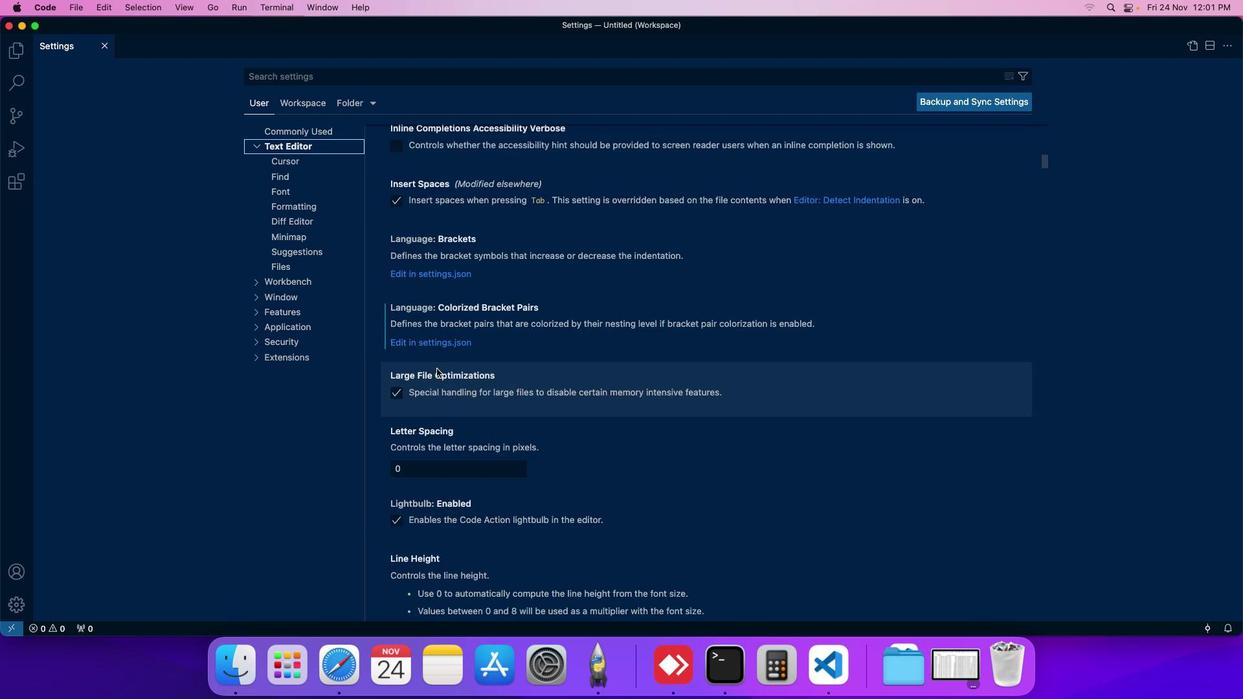
Action: Mouse moved to (444, 371)
Screenshot: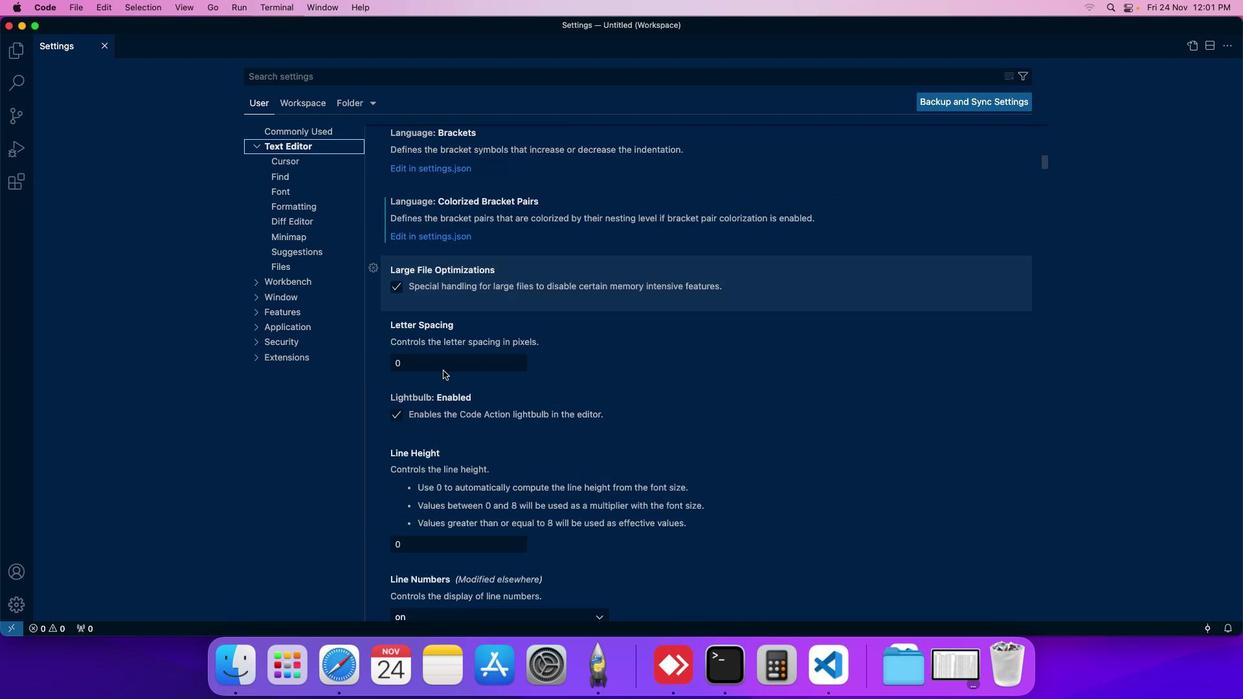 
Action: Mouse scrolled (444, 371) with delta (1, 0)
Screenshot: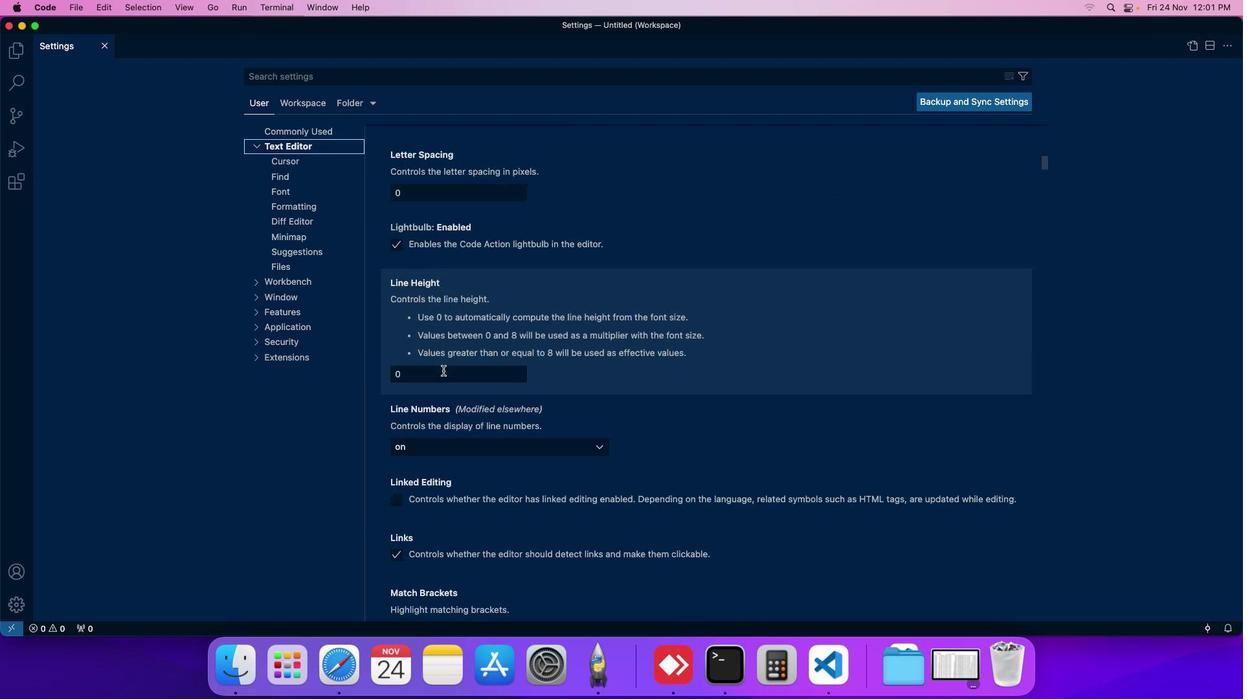 
Action: Mouse scrolled (444, 371) with delta (1, 0)
Screenshot: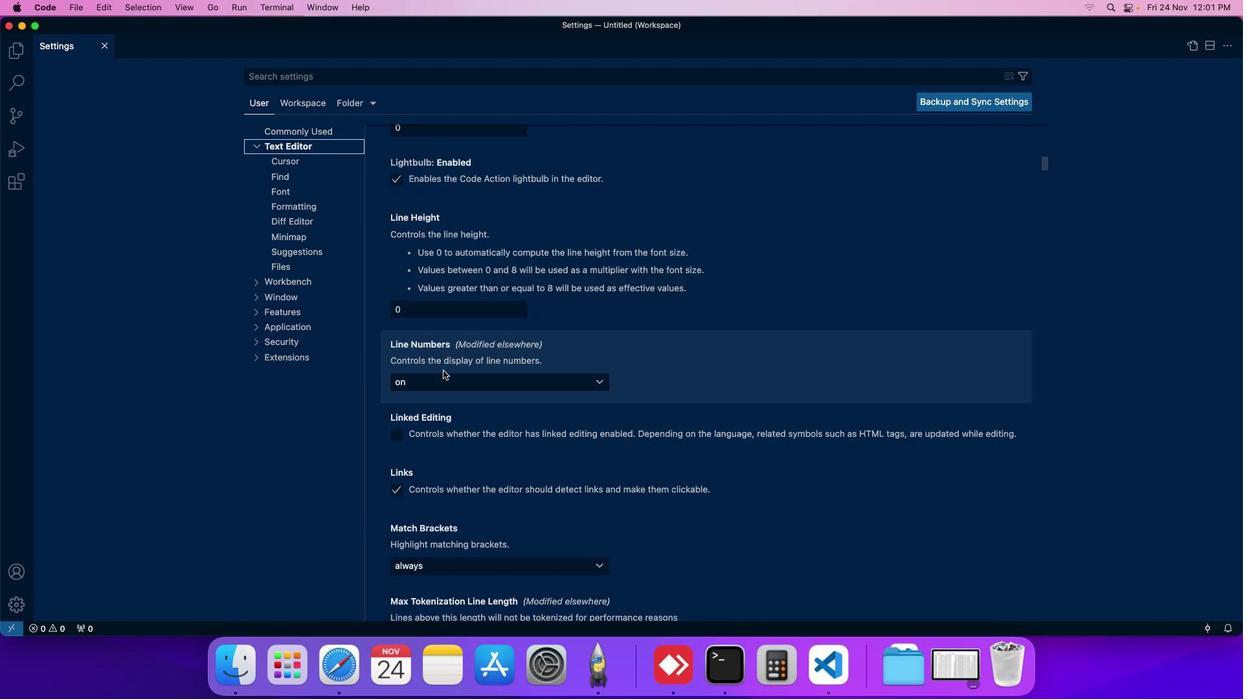 
Action: Mouse moved to (444, 372)
Screenshot: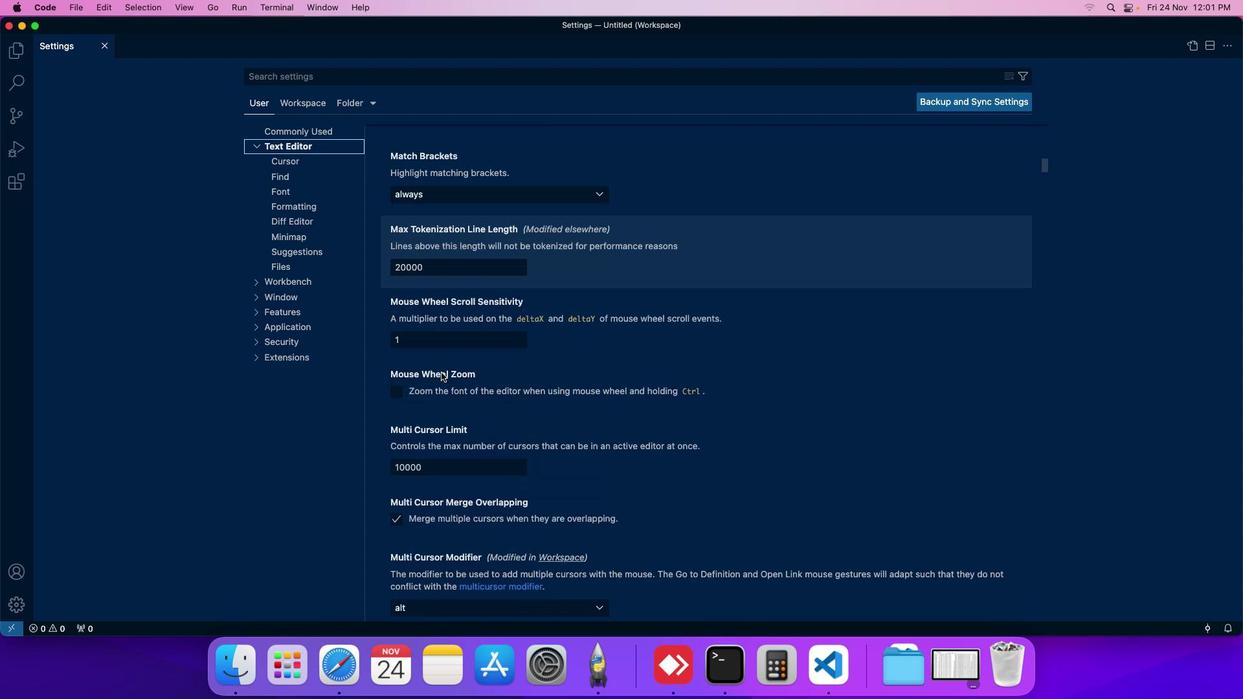 
Action: Mouse scrolled (444, 372) with delta (1, 0)
Screenshot: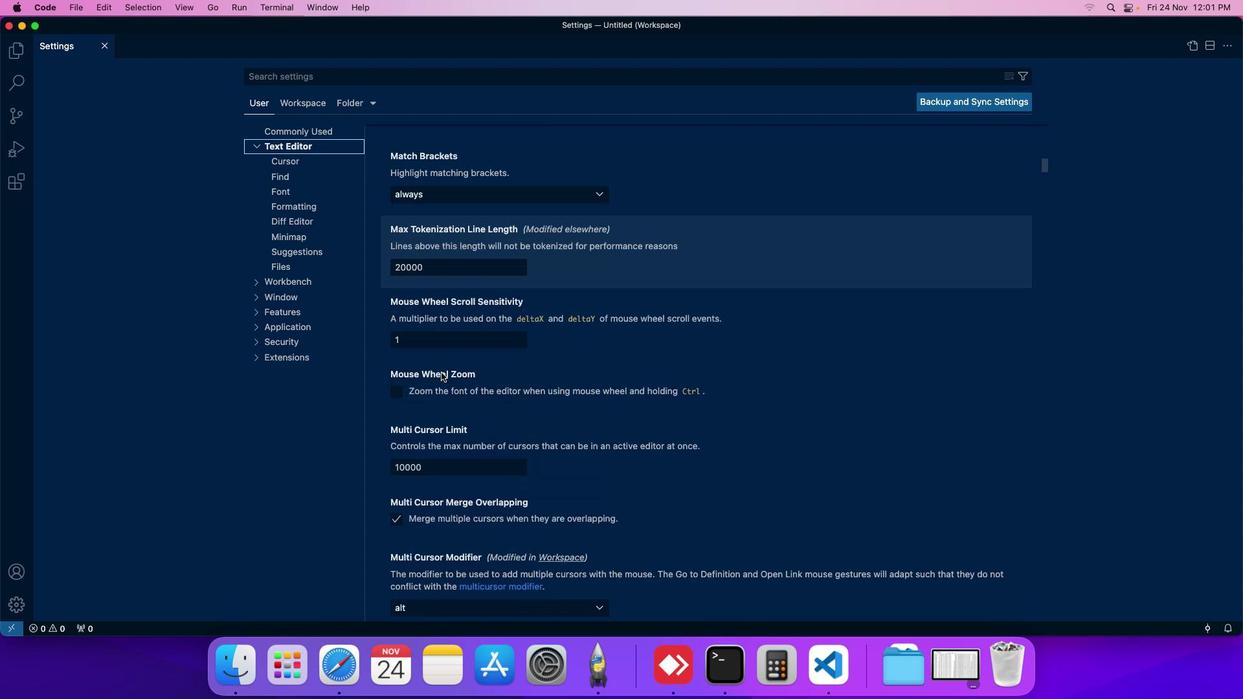 
Action: Mouse moved to (442, 373)
Screenshot: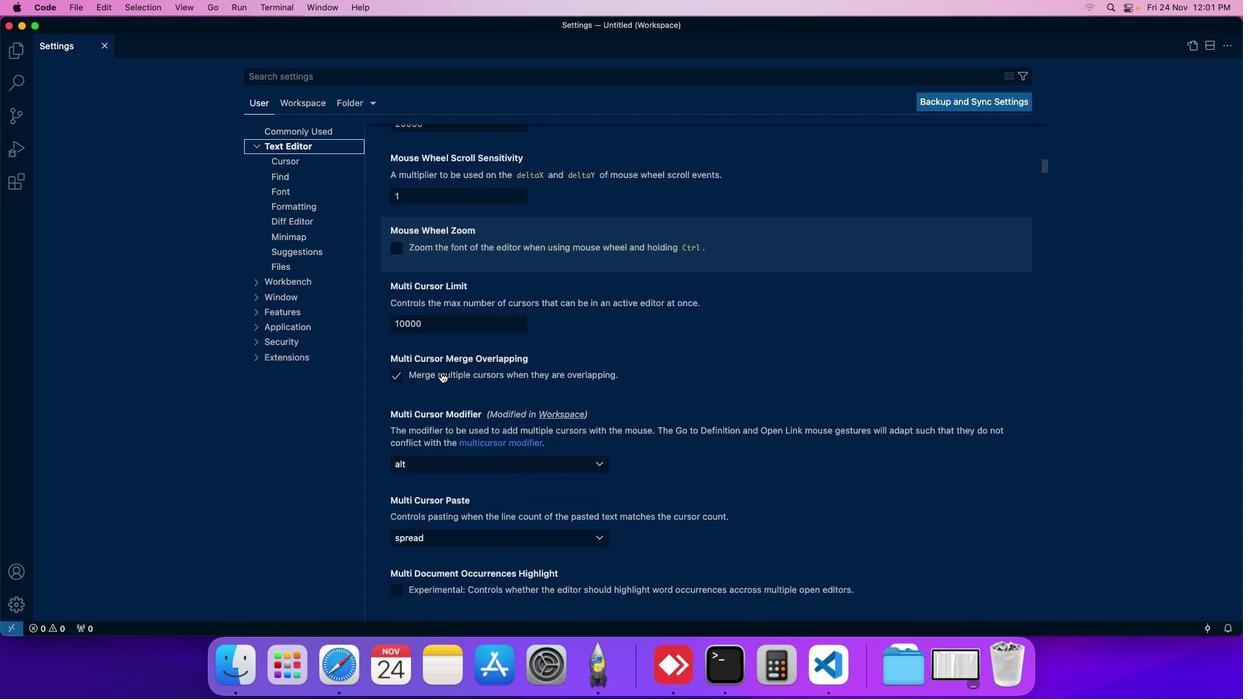 
Action: Mouse scrolled (442, 373) with delta (1, 0)
Screenshot: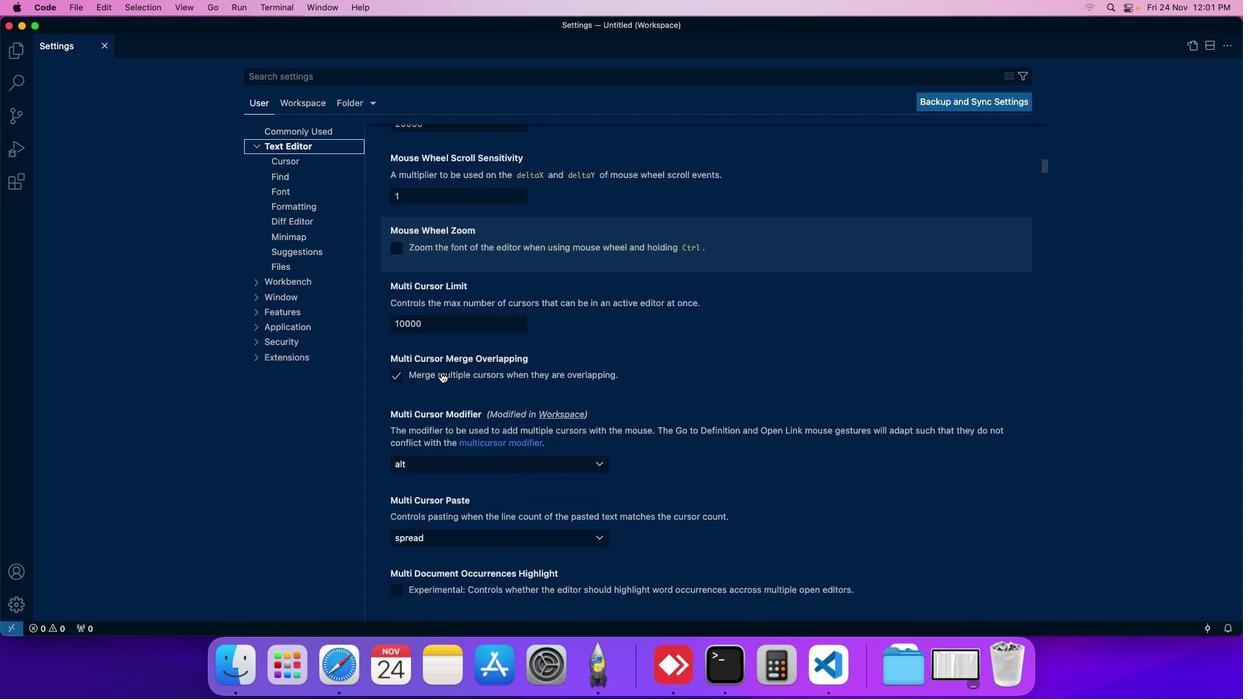 
Action: Mouse moved to (442, 374)
Screenshot: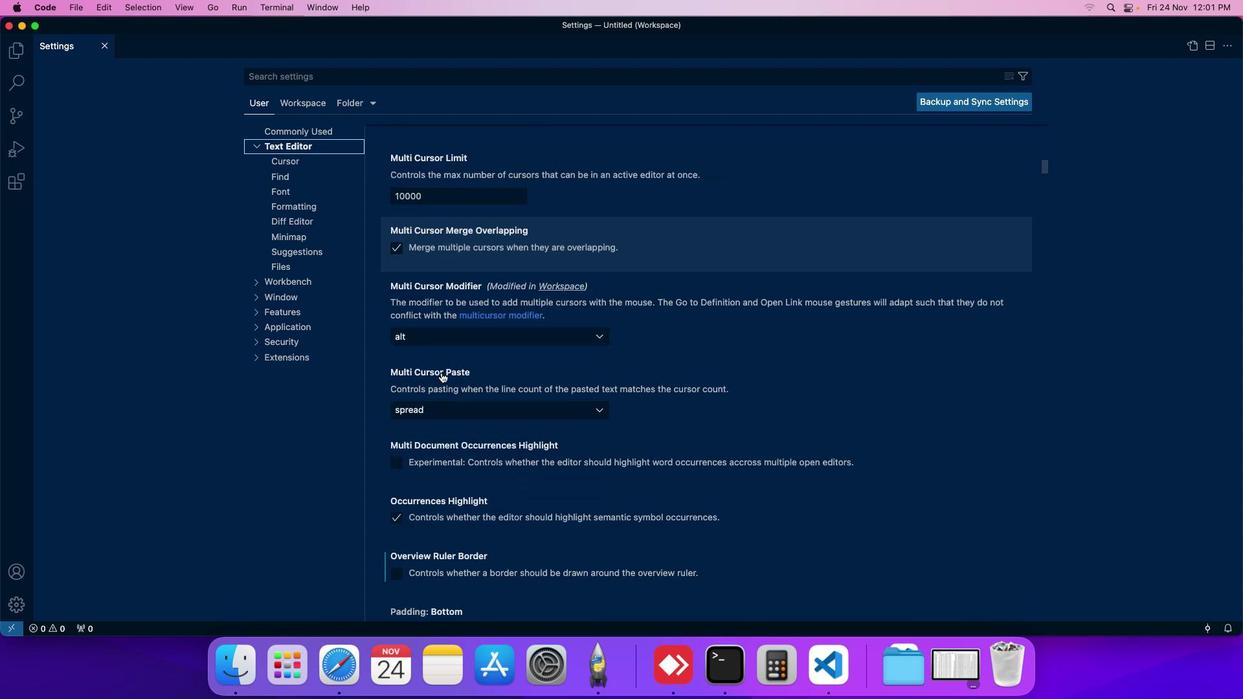 
Action: Mouse scrolled (442, 374) with delta (1, 0)
Screenshot: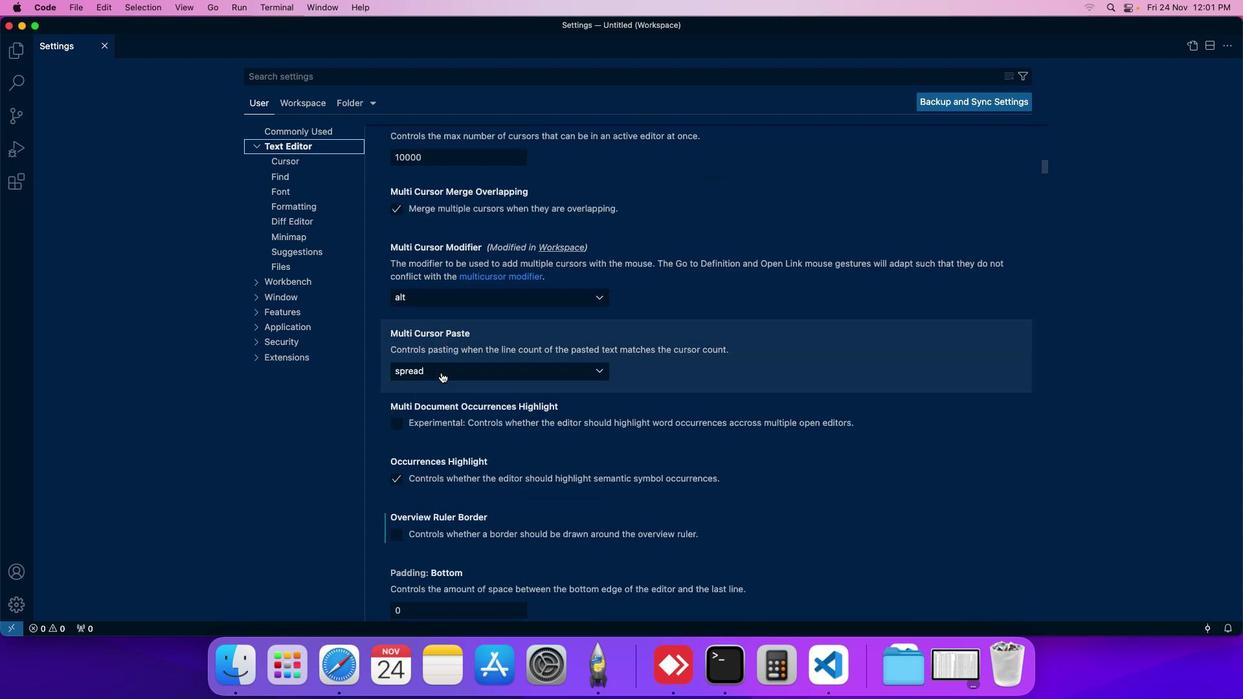 
Action: Mouse moved to (441, 374)
Screenshot: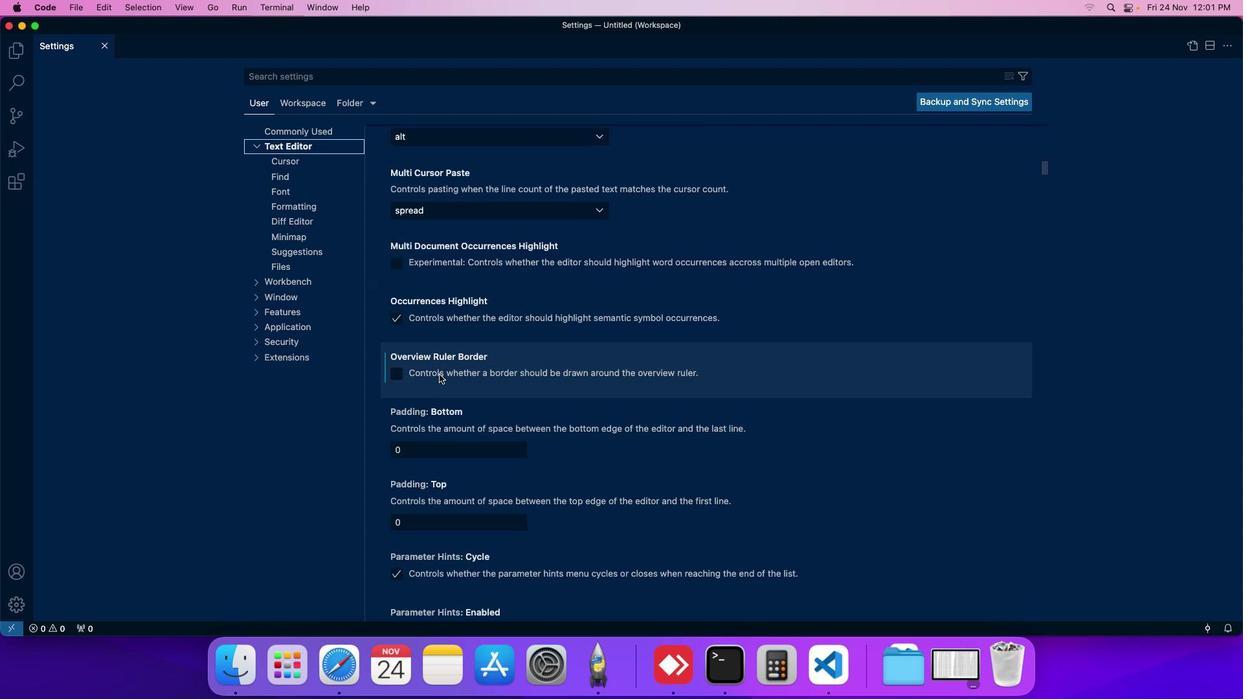 
Action: Mouse scrolled (441, 374) with delta (1, 0)
Screenshot: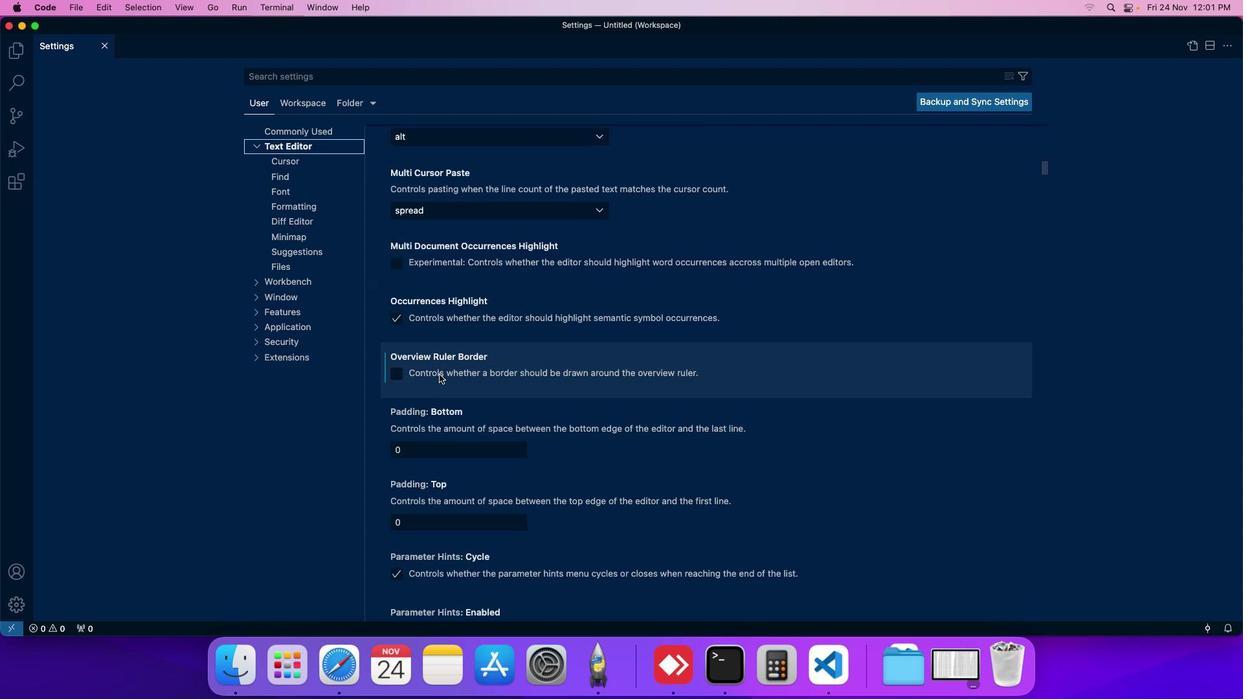 
Action: Mouse moved to (440, 375)
Screenshot: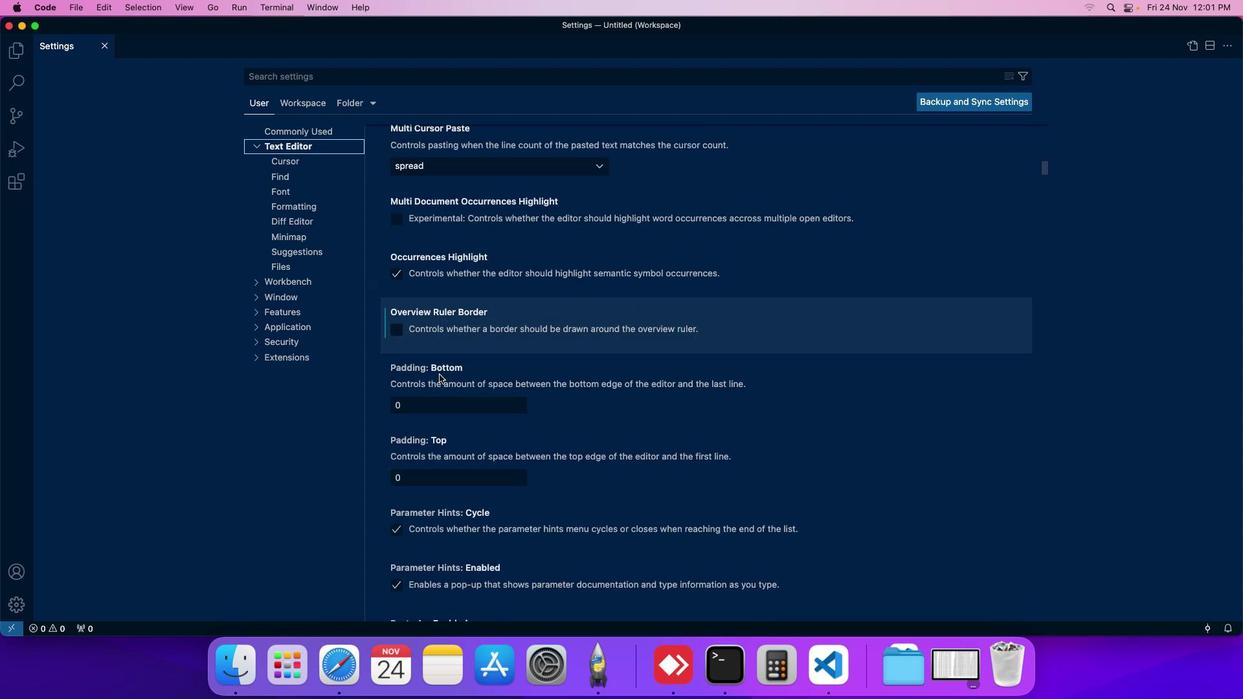 
Action: Mouse scrolled (440, 375) with delta (1, 0)
Screenshot: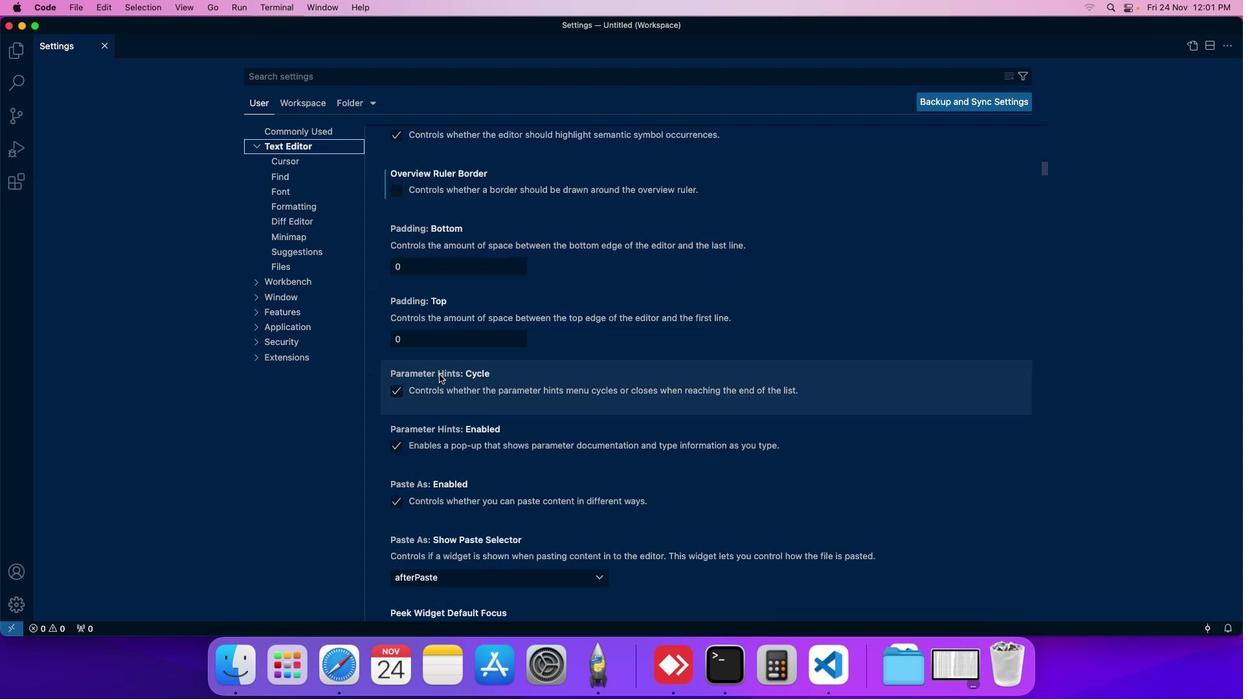 
Action: Mouse scrolled (440, 375) with delta (1, 0)
Screenshot: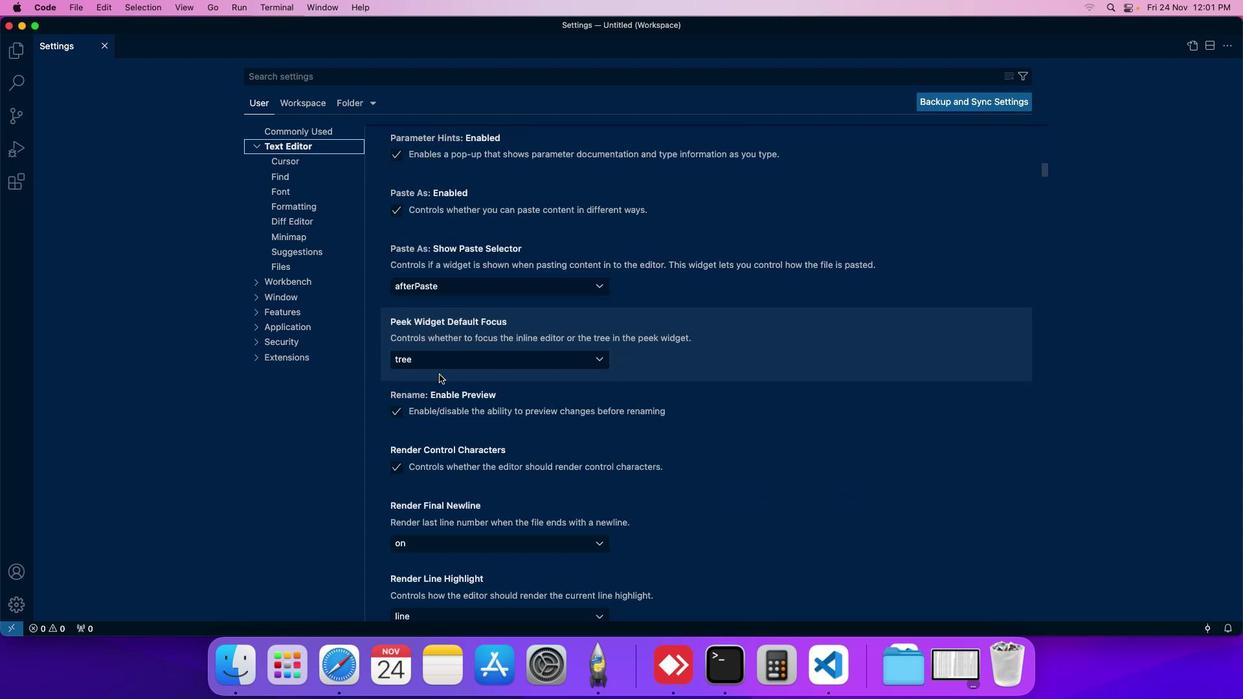 
Action: Mouse scrolled (440, 375) with delta (1, 0)
Screenshot: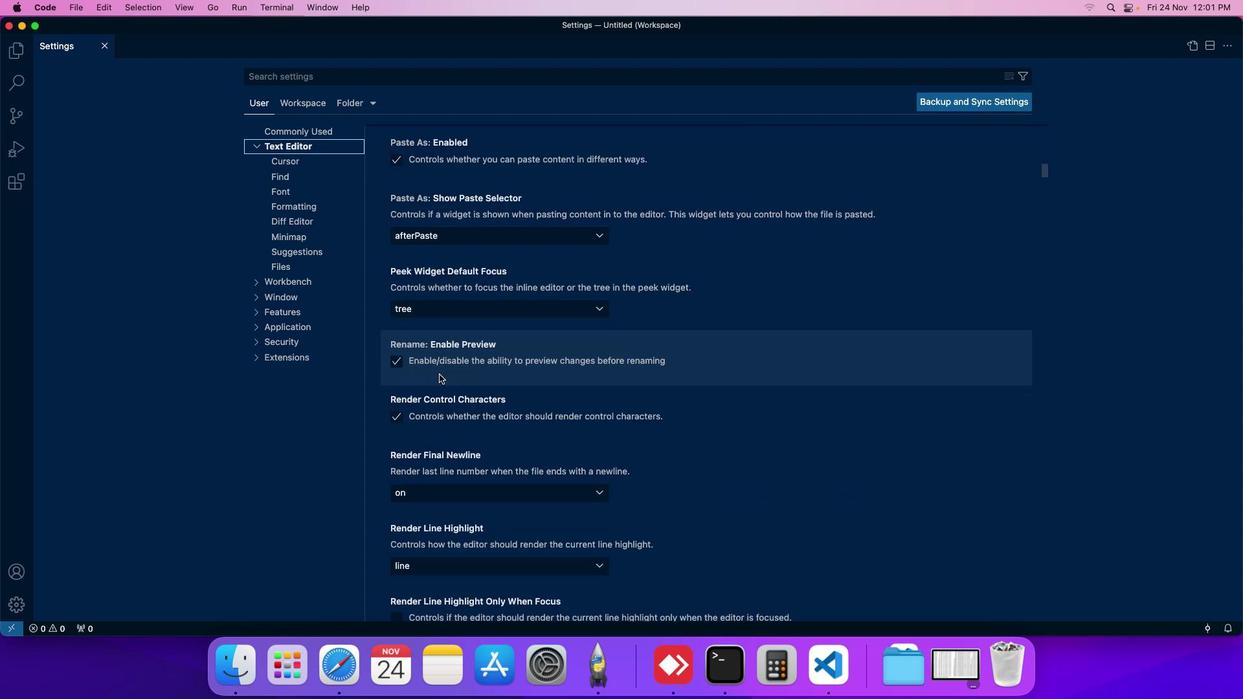 
Action: Mouse scrolled (440, 375) with delta (1, 0)
Screenshot: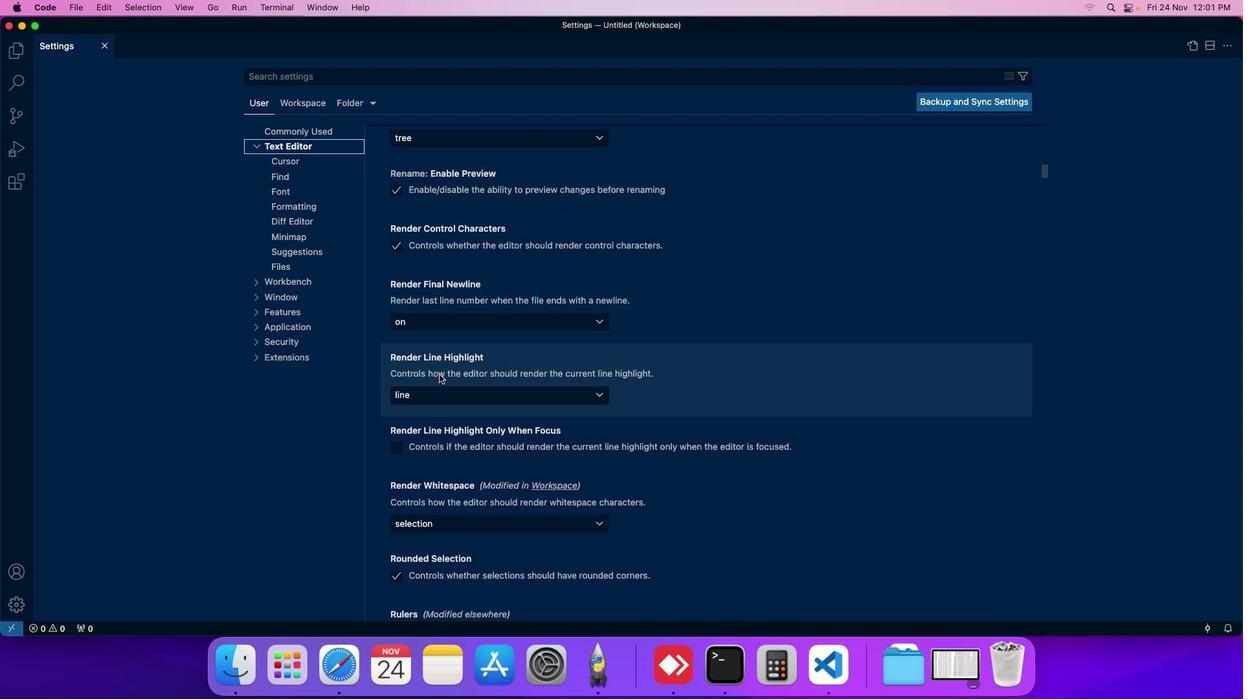 
Action: Mouse scrolled (440, 375) with delta (1, 0)
Screenshot: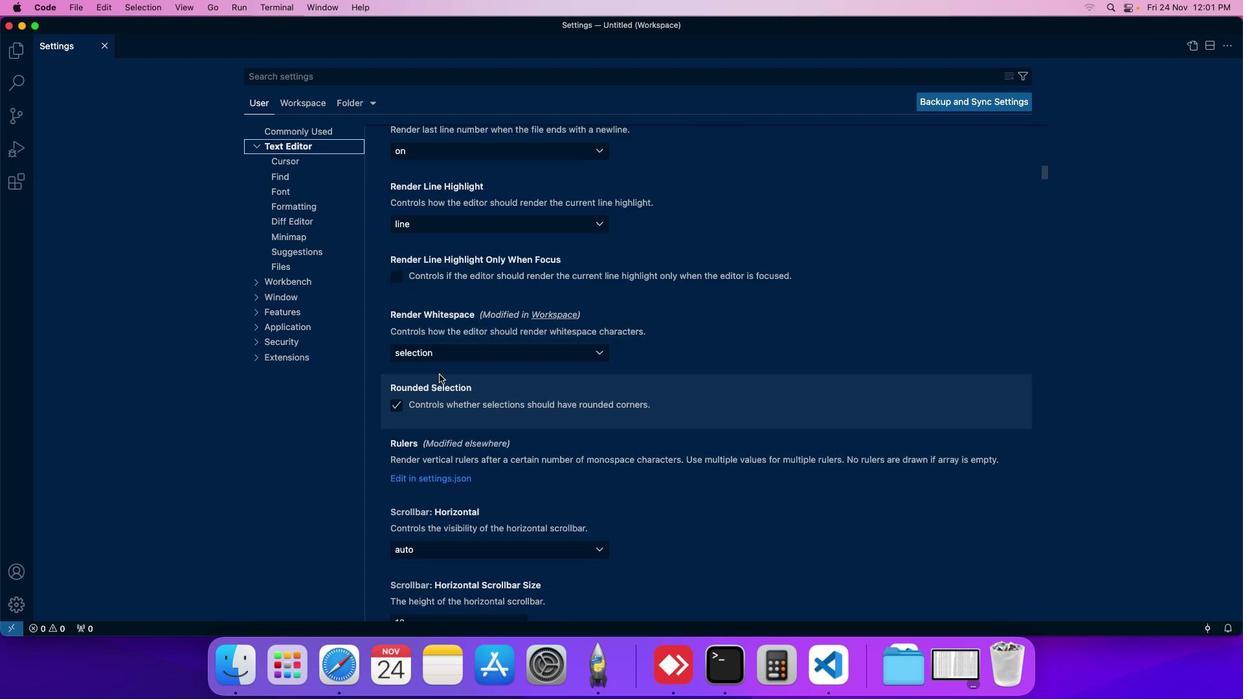
Action: Mouse scrolled (440, 375) with delta (1, 0)
Screenshot: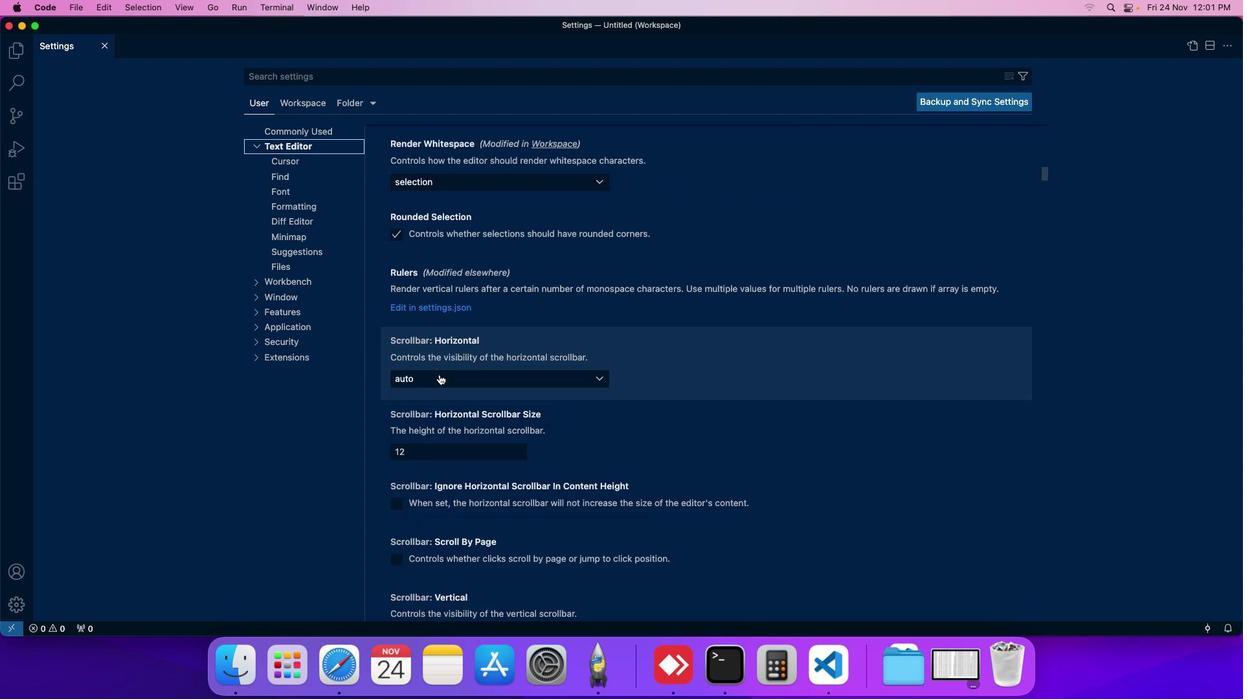 
Action: Mouse scrolled (440, 375) with delta (1, 0)
Screenshot: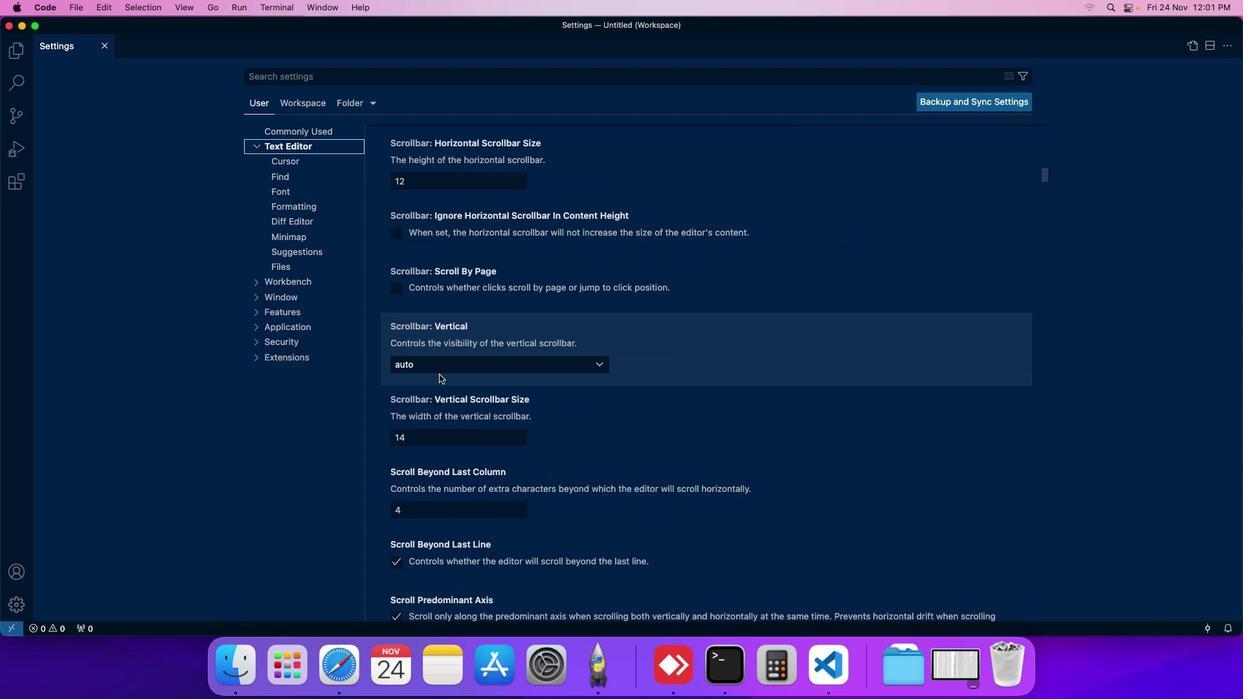 
Action: Mouse scrolled (440, 375) with delta (1, 0)
Screenshot: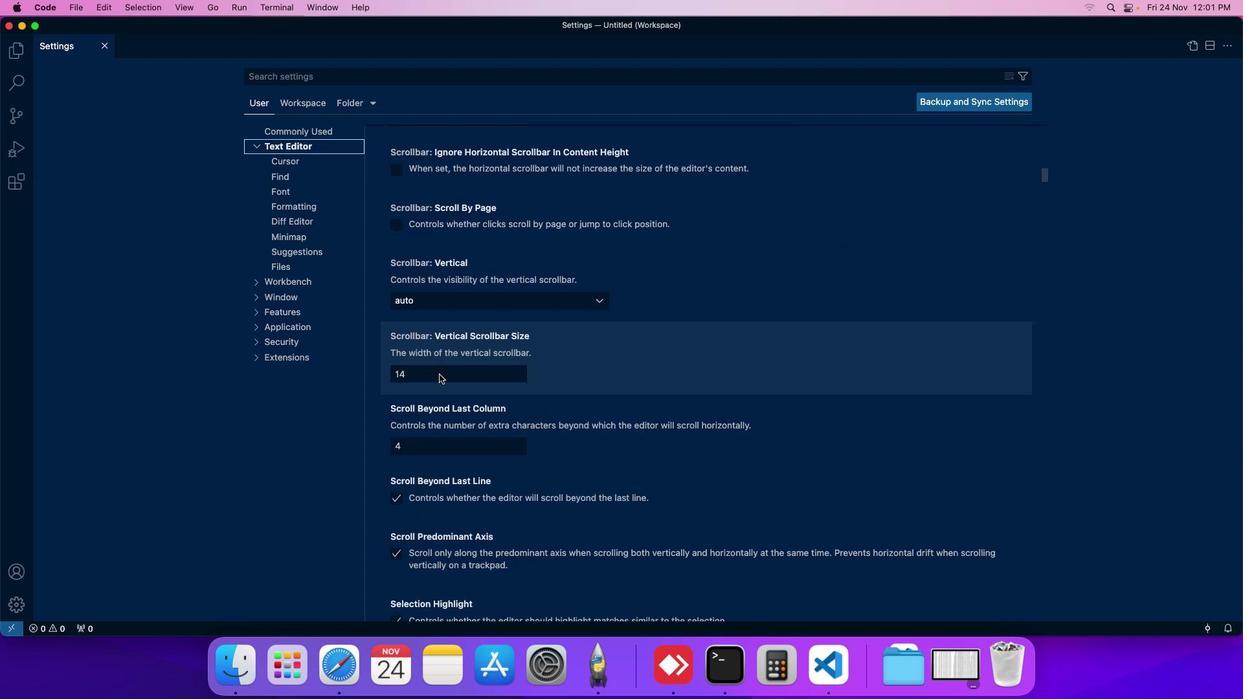 
Action: Mouse scrolled (440, 375) with delta (1, 0)
Screenshot: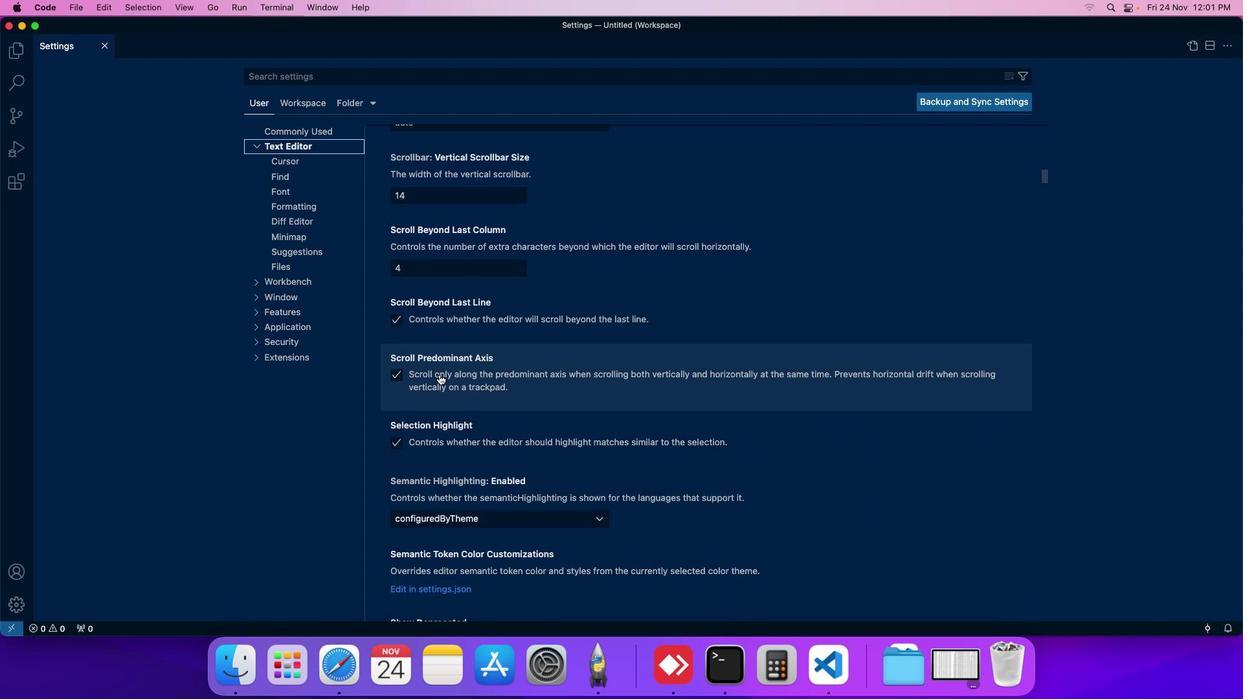 
Action: Mouse scrolled (440, 375) with delta (1, 0)
Screenshot: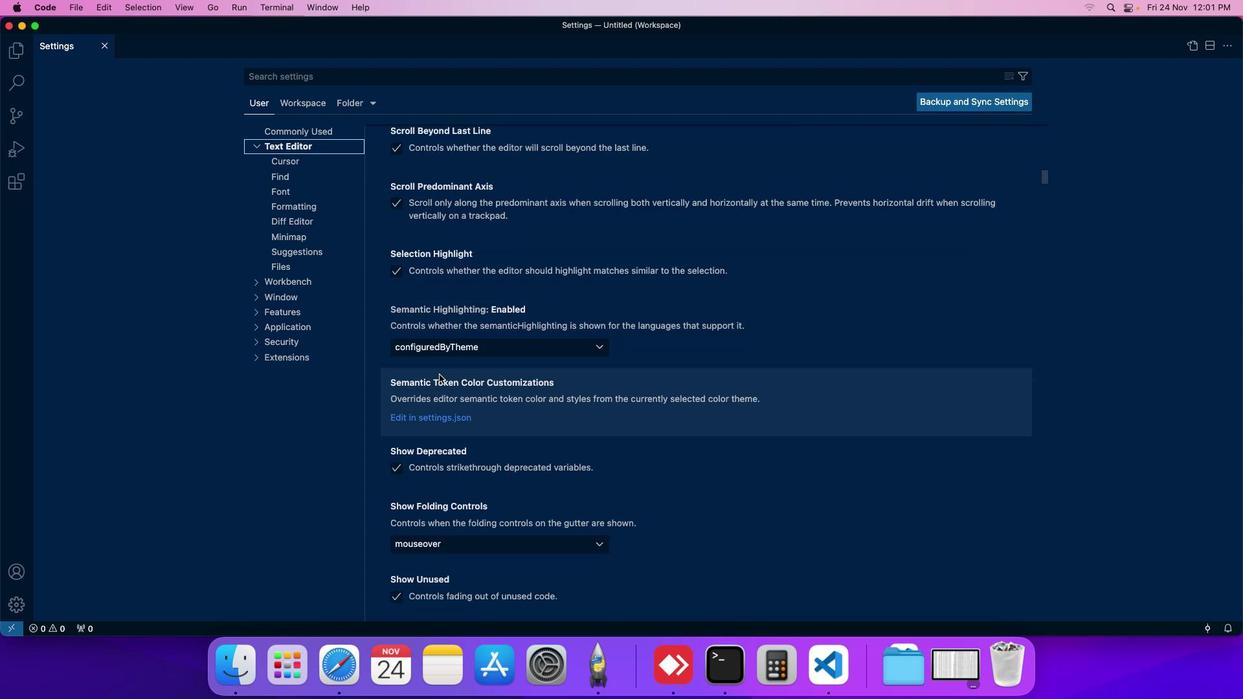 
Action: Mouse moved to (441, 375)
Screenshot: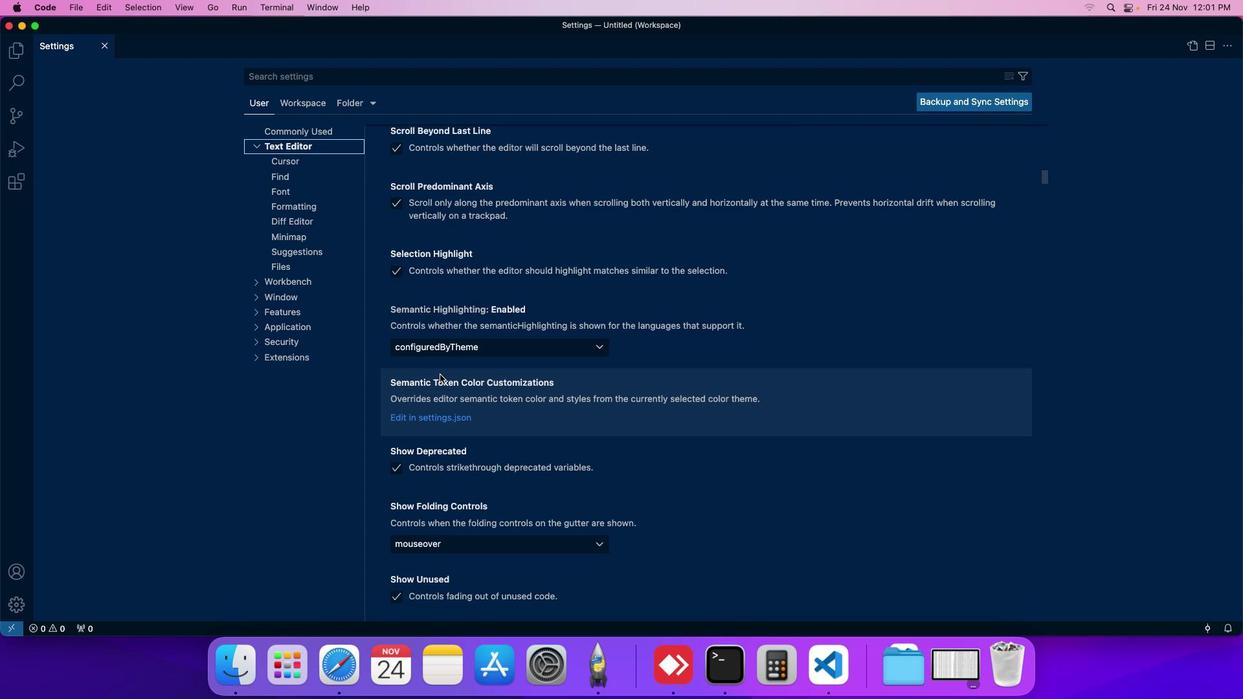 
Action: Mouse scrolled (441, 375) with delta (1, 0)
Screenshot: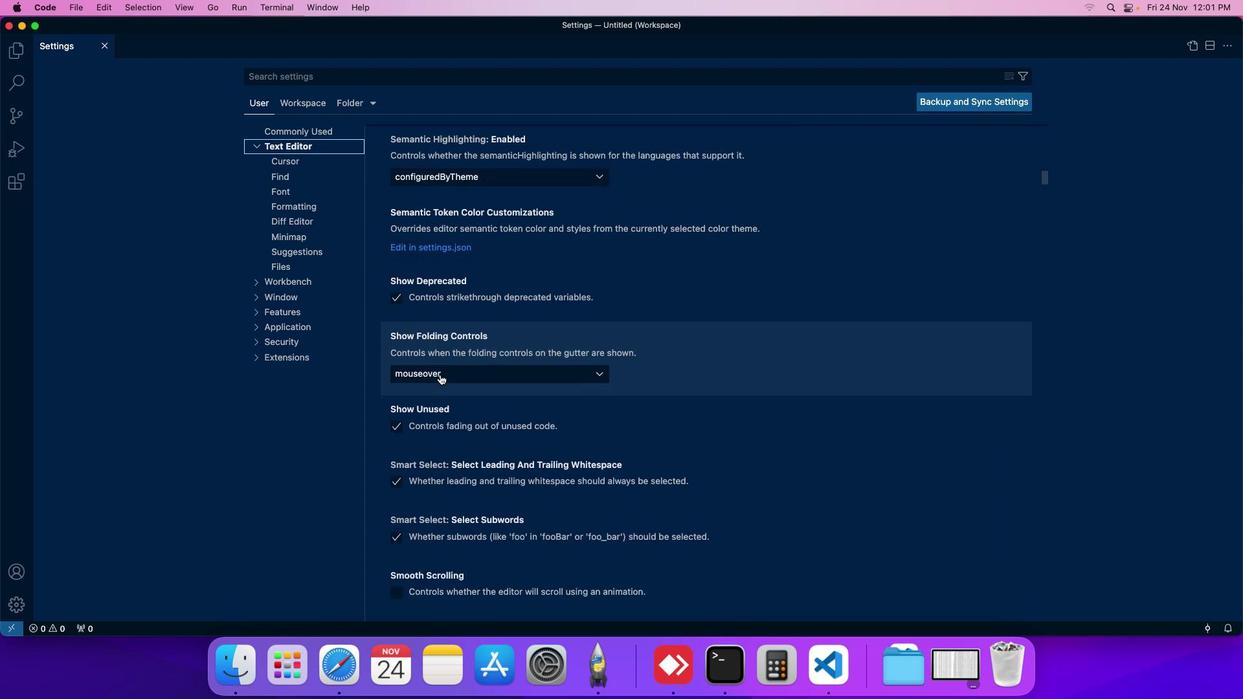 
Action: Mouse scrolled (441, 375) with delta (1, 0)
Screenshot: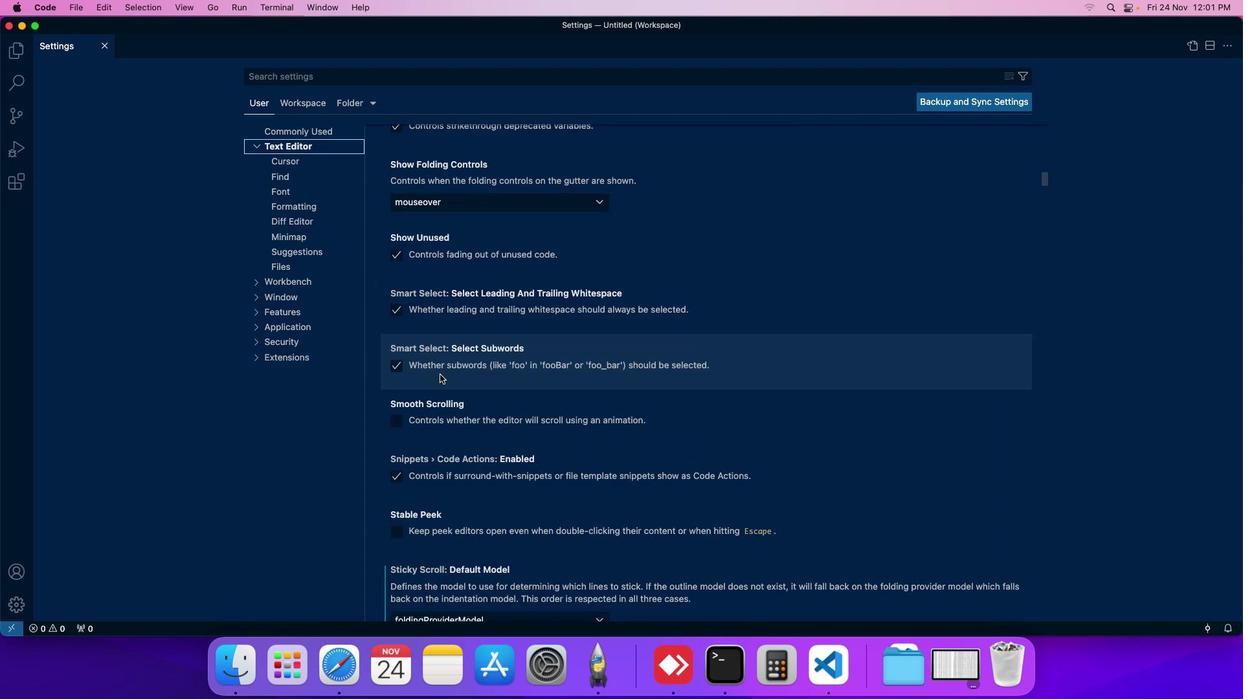
Action: Mouse scrolled (441, 375) with delta (1, 0)
Screenshot: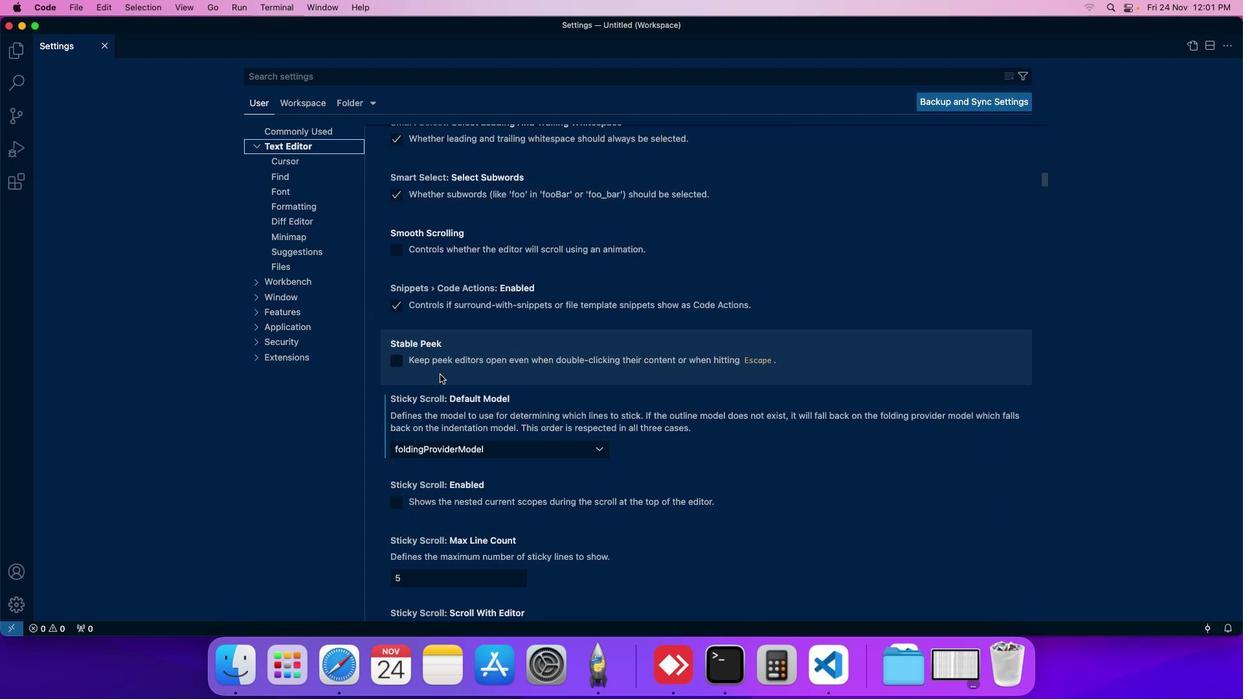 
Action: Mouse scrolled (441, 375) with delta (1, 0)
Screenshot: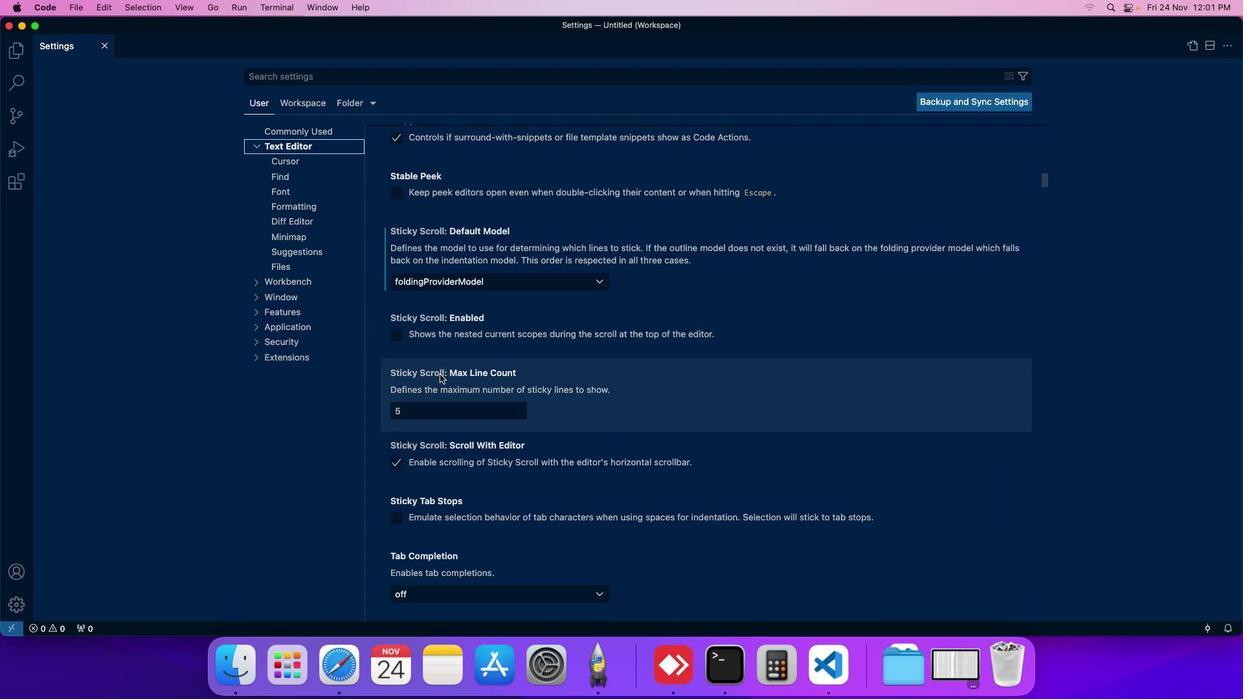 
Action: Mouse scrolled (441, 375) with delta (1, 0)
Screenshot: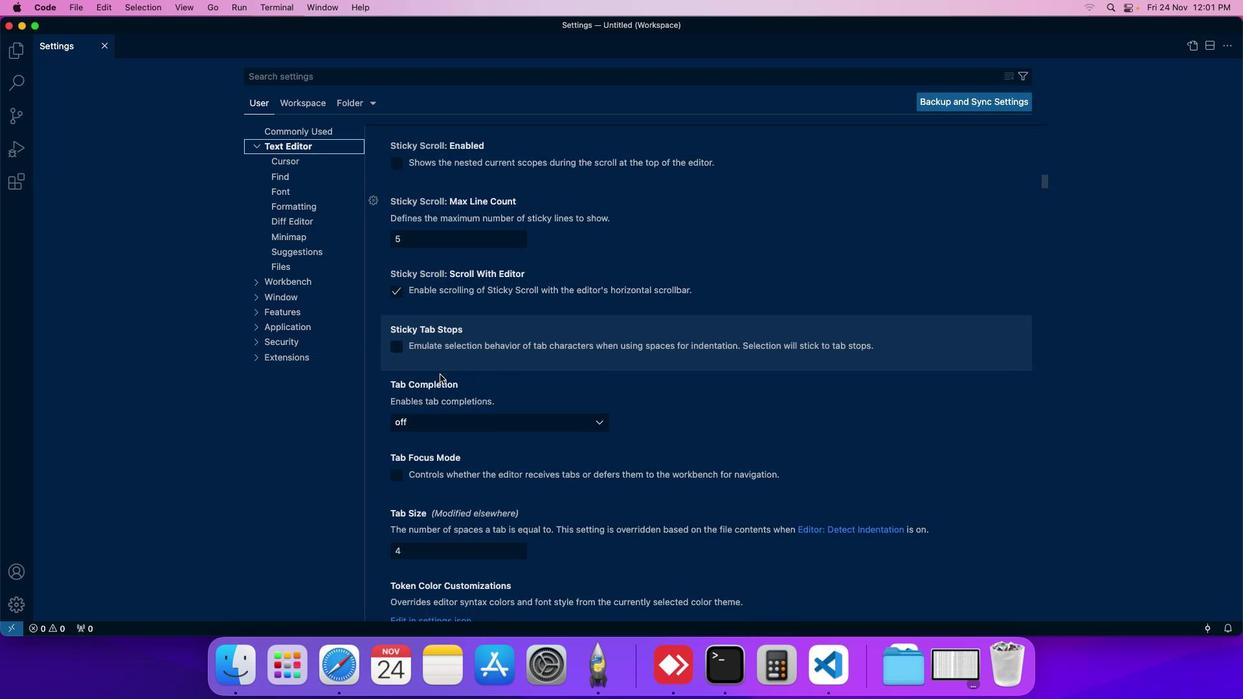 
Action: Mouse scrolled (441, 375) with delta (1, 0)
Screenshot: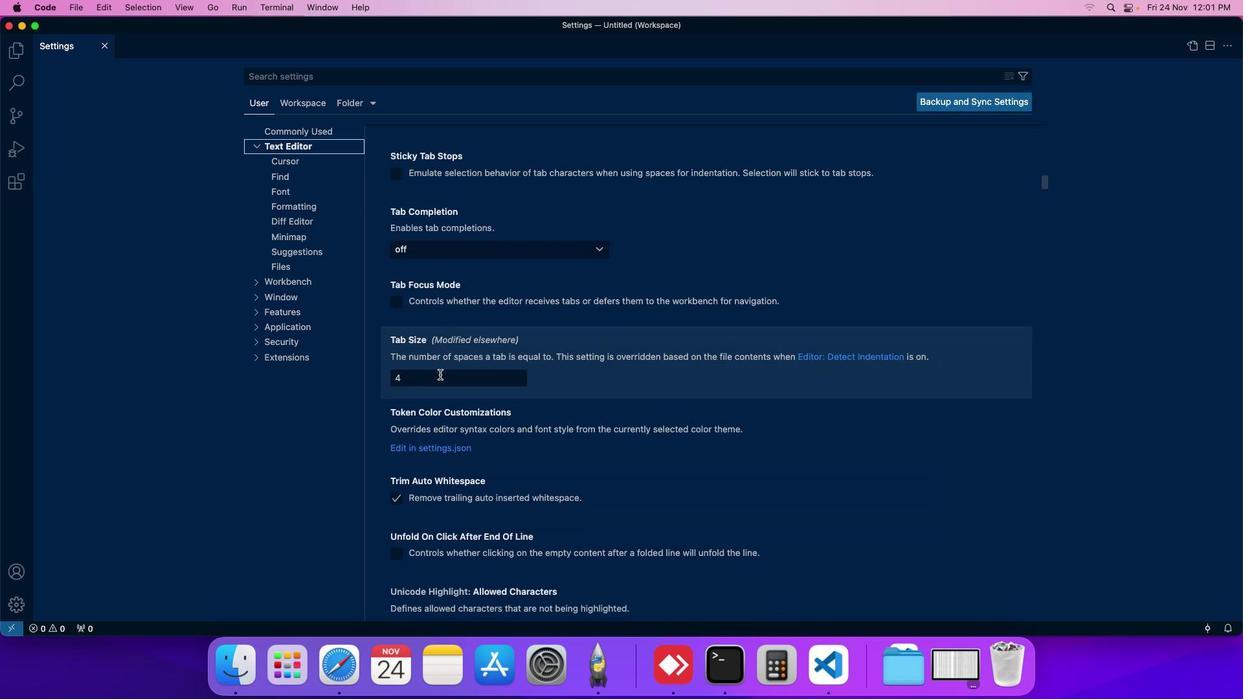 
Action: Mouse scrolled (441, 375) with delta (1, 0)
Screenshot: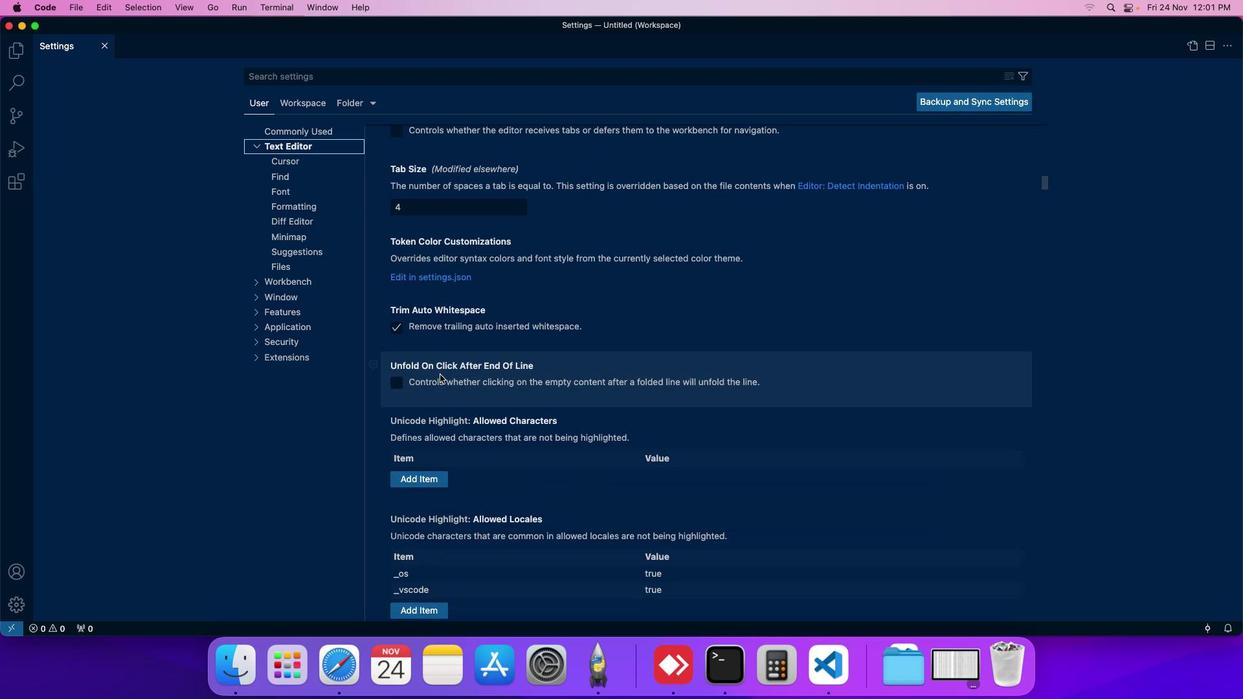
Action: Mouse scrolled (441, 375) with delta (1, 0)
Screenshot: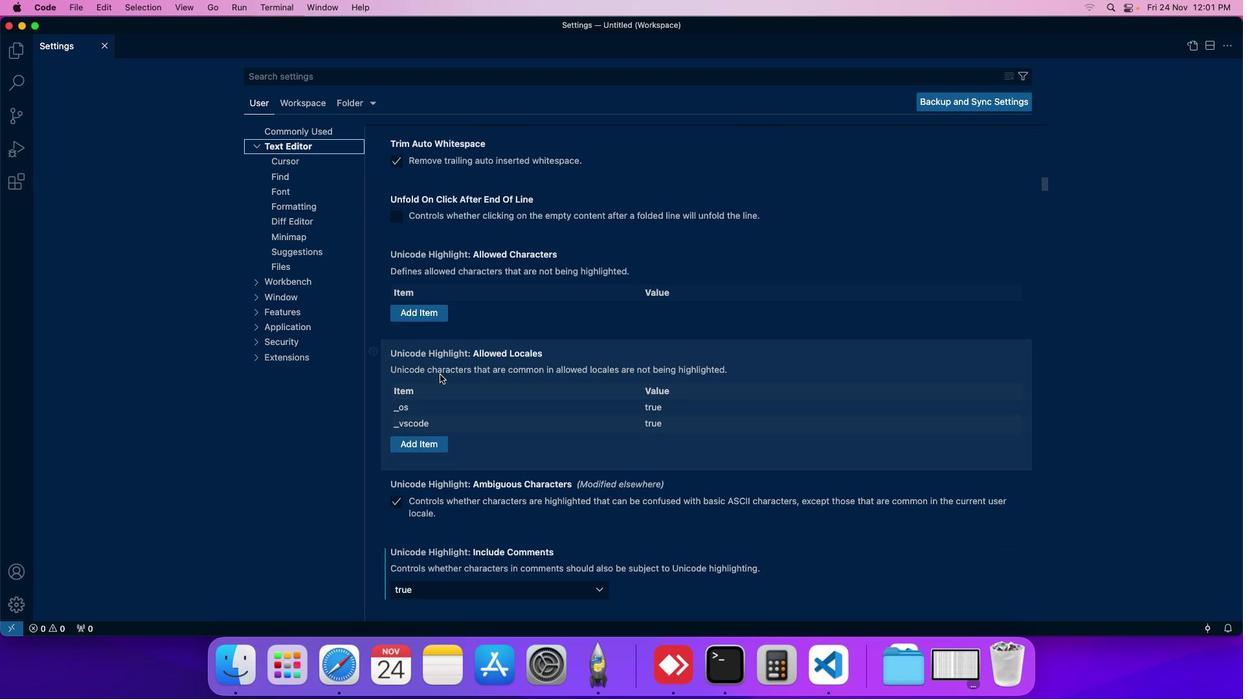 
Action: Mouse scrolled (441, 375) with delta (1, 0)
Screenshot: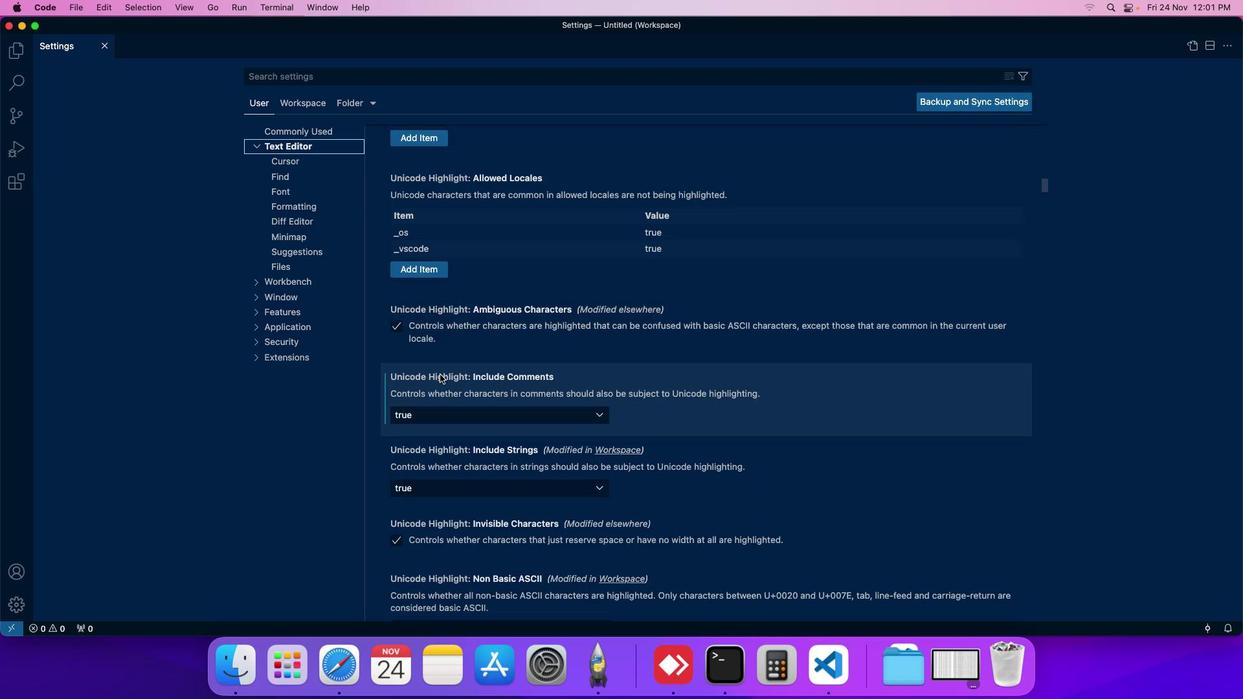 
Action: Mouse scrolled (441, 375) with delta (1, 0)
Screenshot: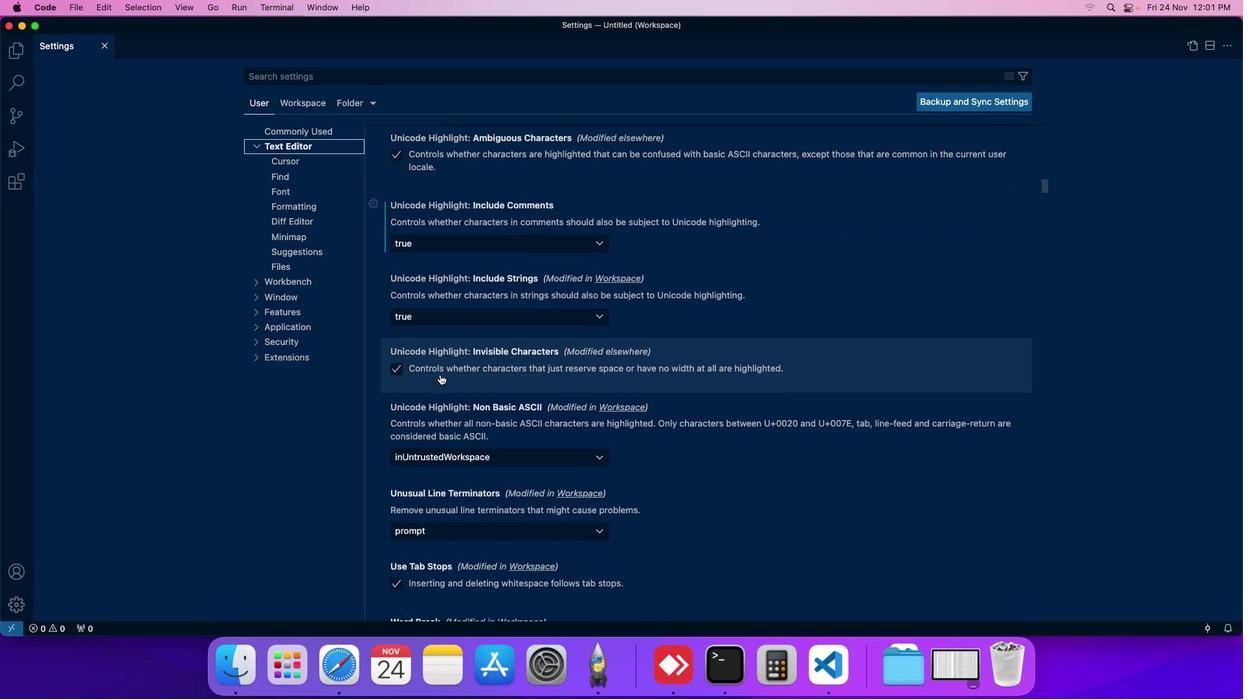 
Action: Mouse scrolled (441, 375) with delta (1, 0)
Screenshot: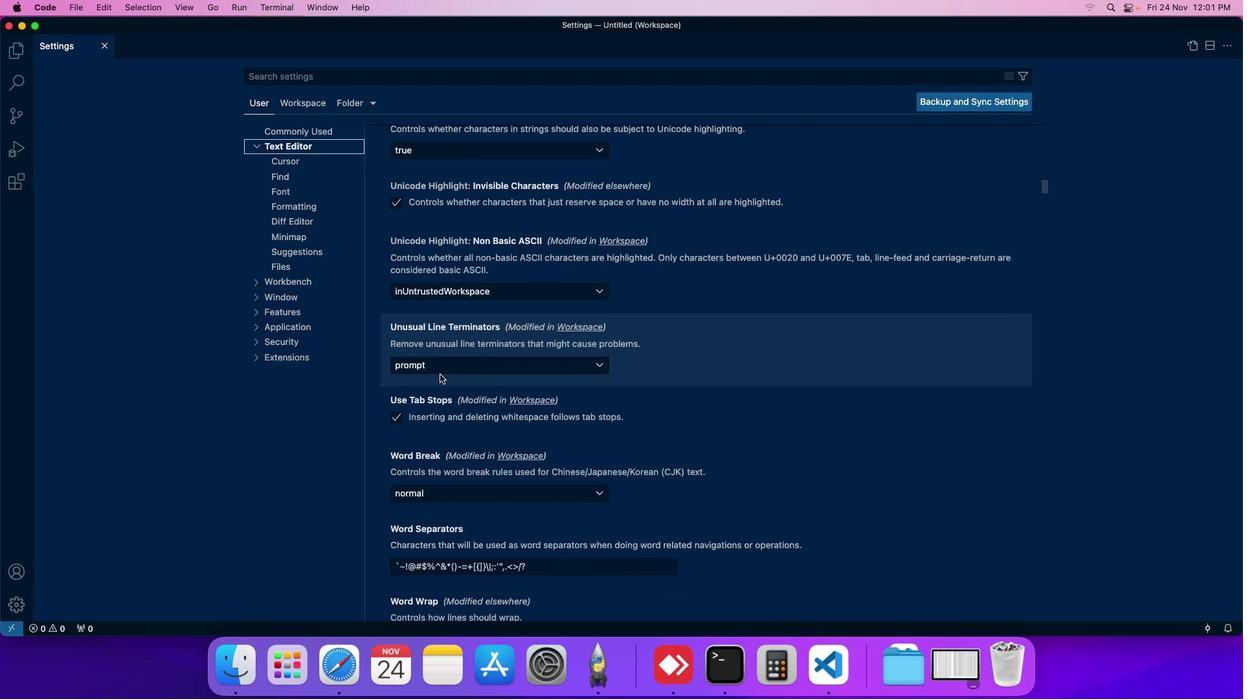 
Action: Mouse scrolled (441, 375) with delta (1, 0)
Screenshot: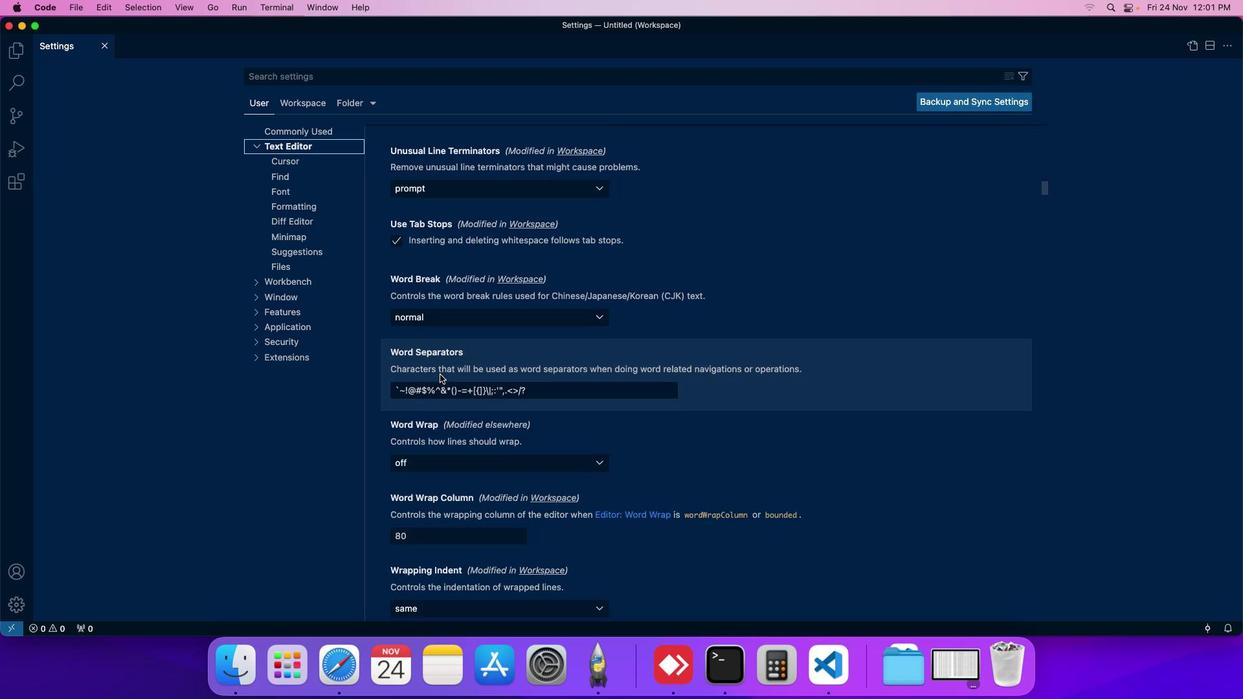 
Action: Mouse moved to (455, 295)
Screenshot: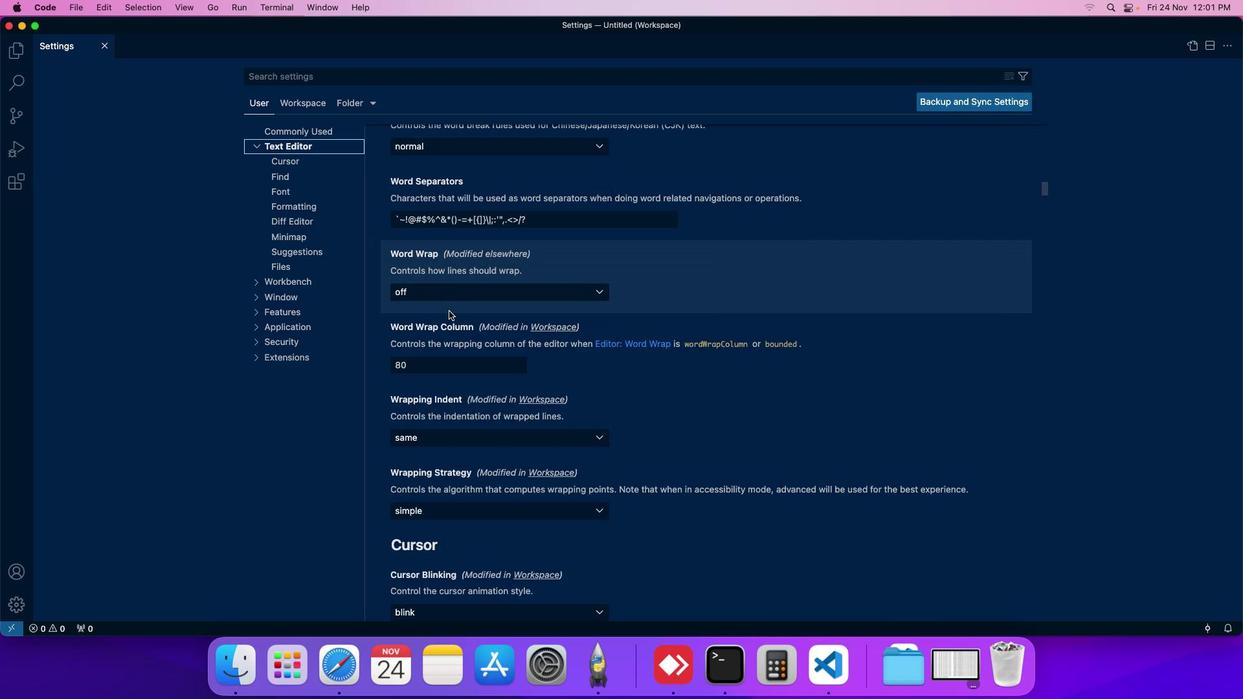 
Action: Mouse scrolled (455, 295) with delta (1, 0)
Screenshot: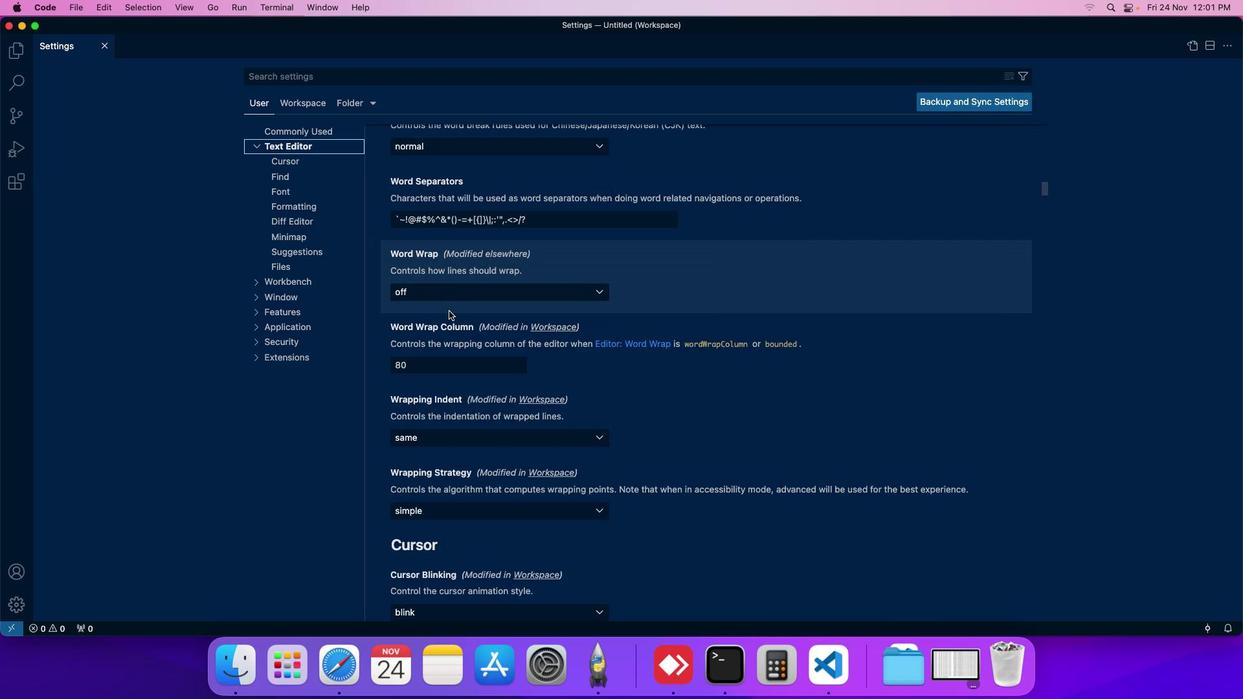 
Action: Mouse moved to (417, 291)
Screenshot: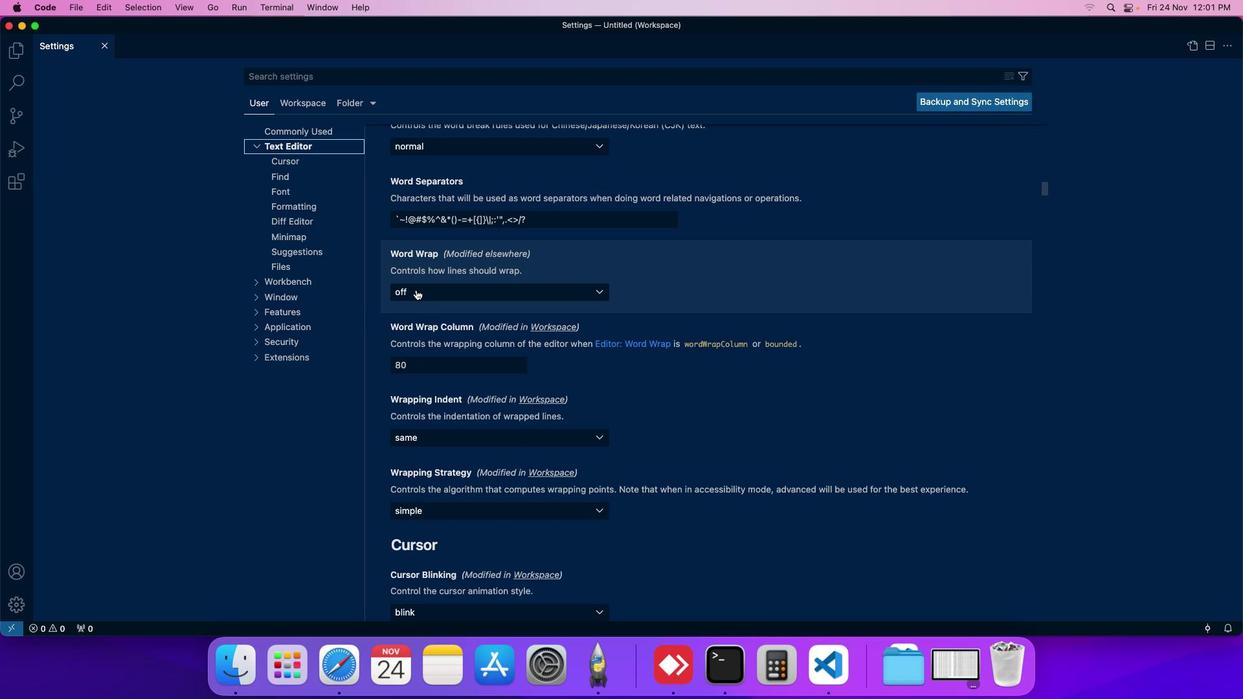 
Action: Mouse pressed left at (417, 291)
Screenshot: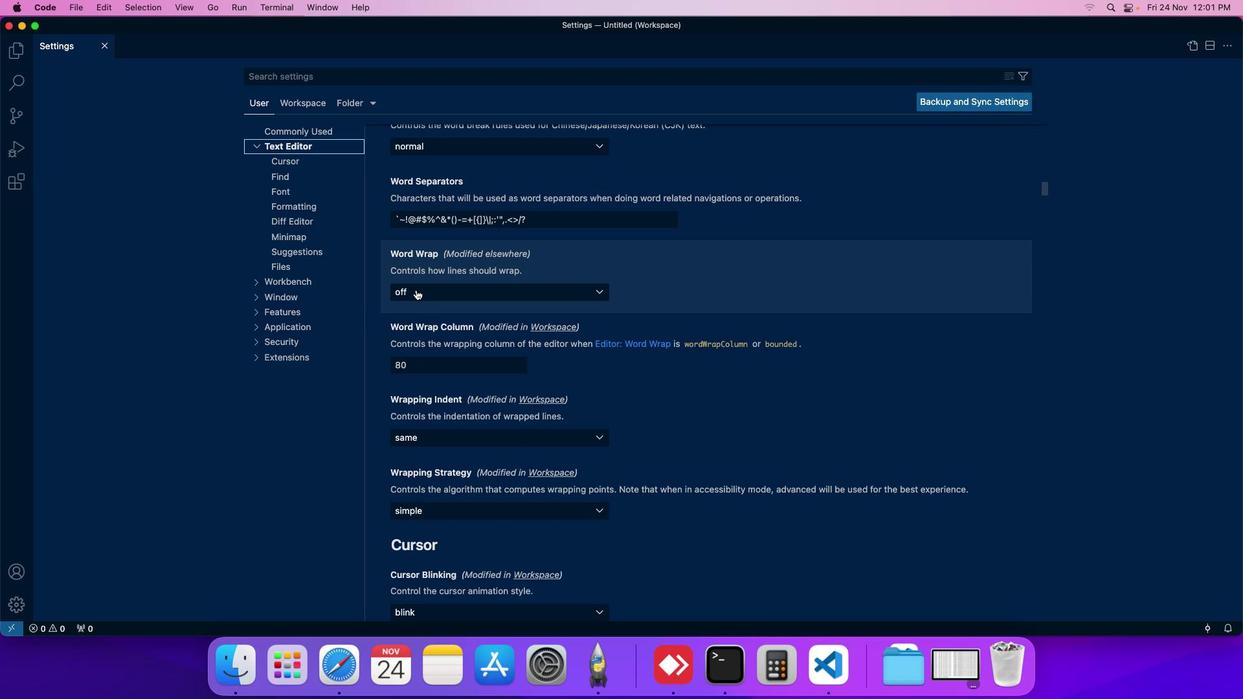 
Action: Mouse moved to (409, 319)
Screenshot: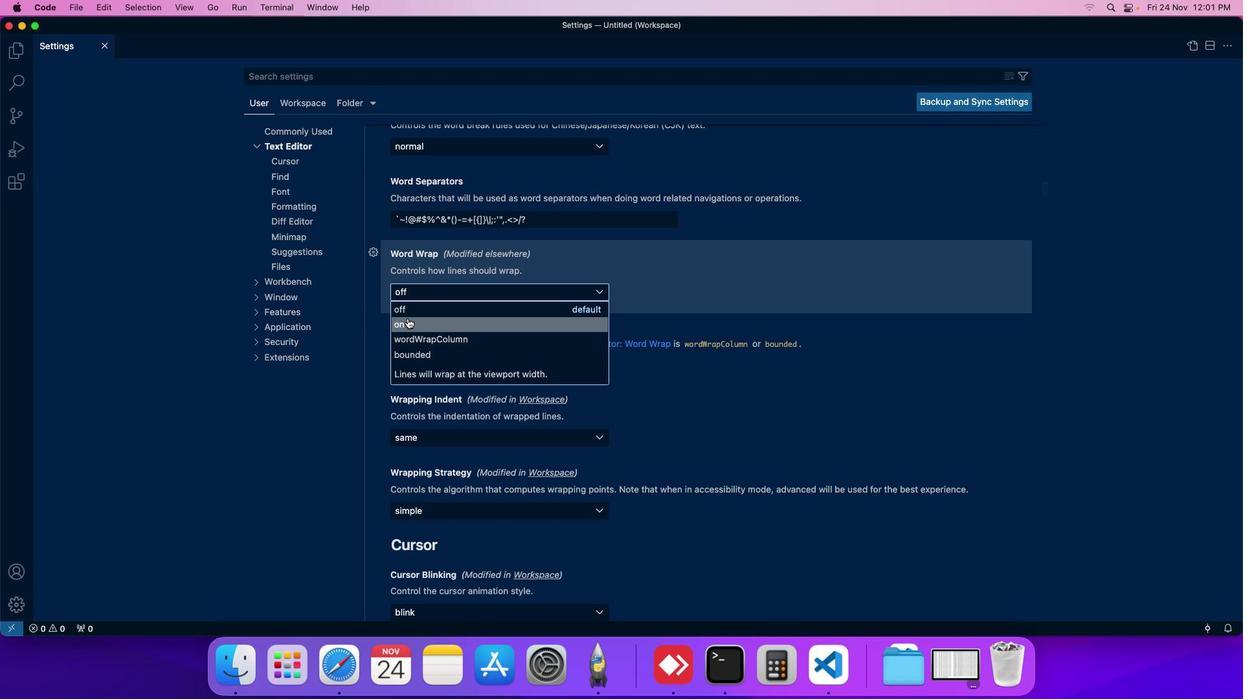 
Action: Mouse pressed left at (409, 319)
Screenshot: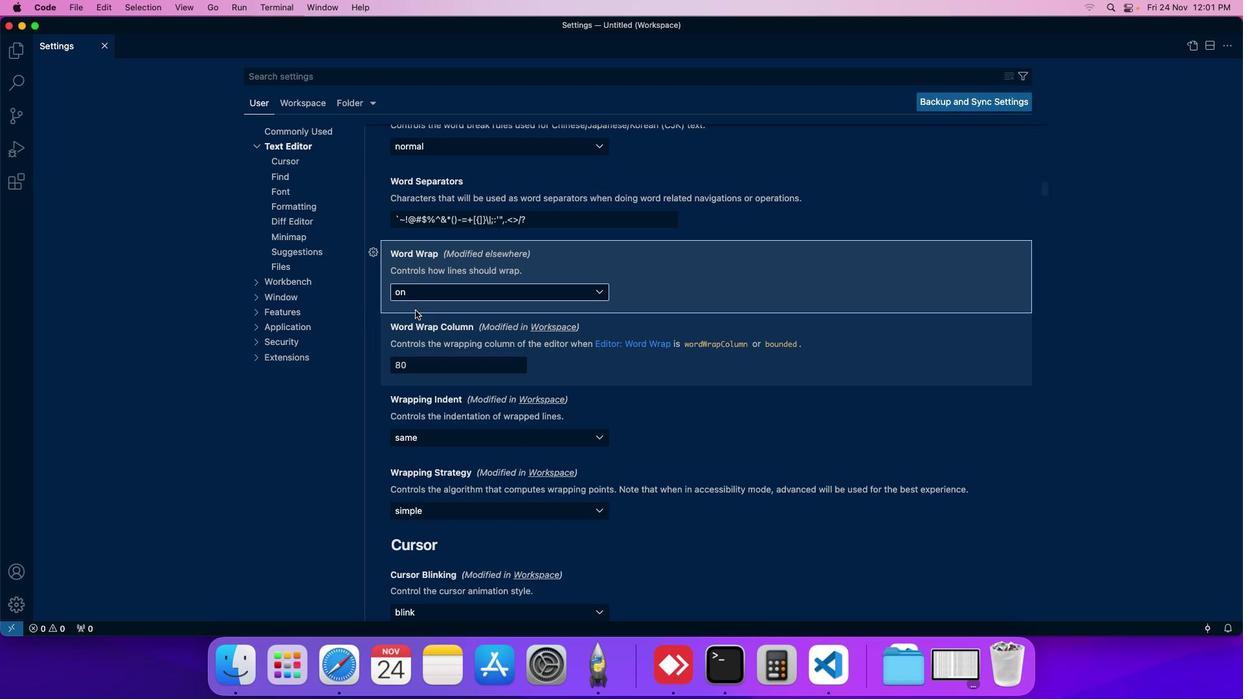 
Action: Mouse moved to (423, 303)
Screenshot: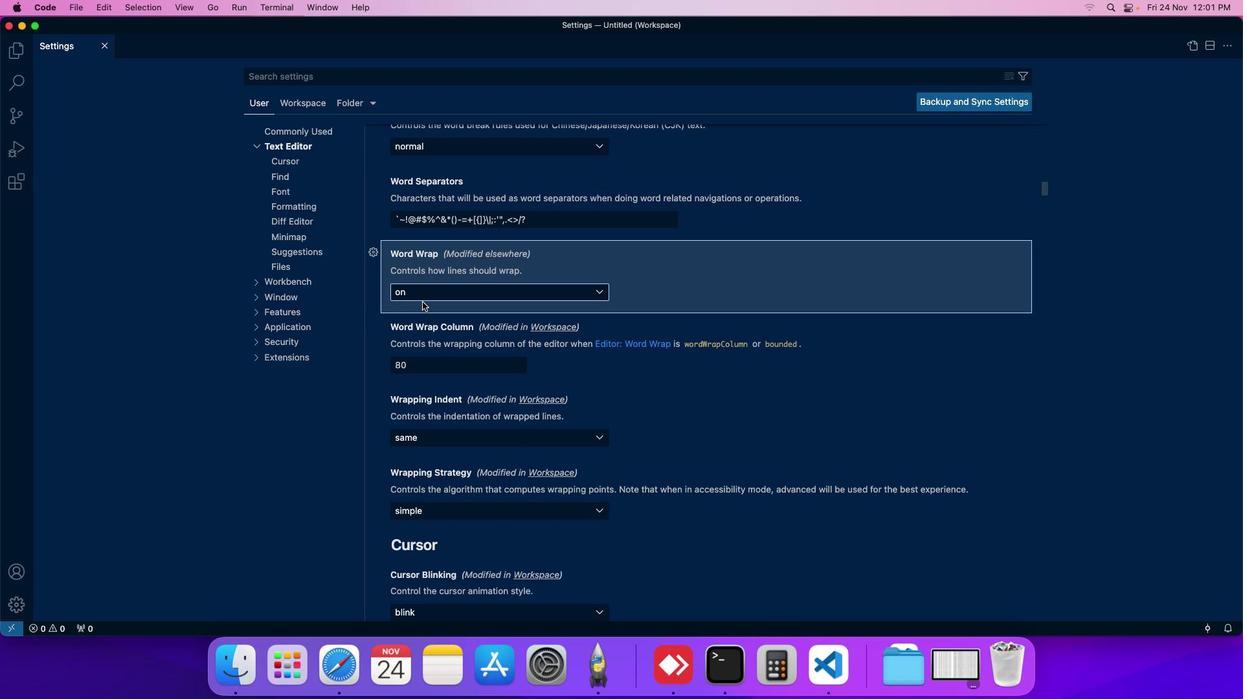 
